 Task: Look for space in Santa María de Jesús, Guatemala from 6th September, 2023 to 12th September, 2023 for 4 adults in price range Rs.10000 to Rs.14000. Place can be private room with 4 bedrooms having 4 beds and 4 bathrooms. Property type can be house, flat, guest house. Amenities needed are: wifi, TV, free parkinig on premises, gym, breakfast. Booking option can be shelf check-in. Required host language is English.
Action: Mouse pressed left at (500, 132)
Screenshot: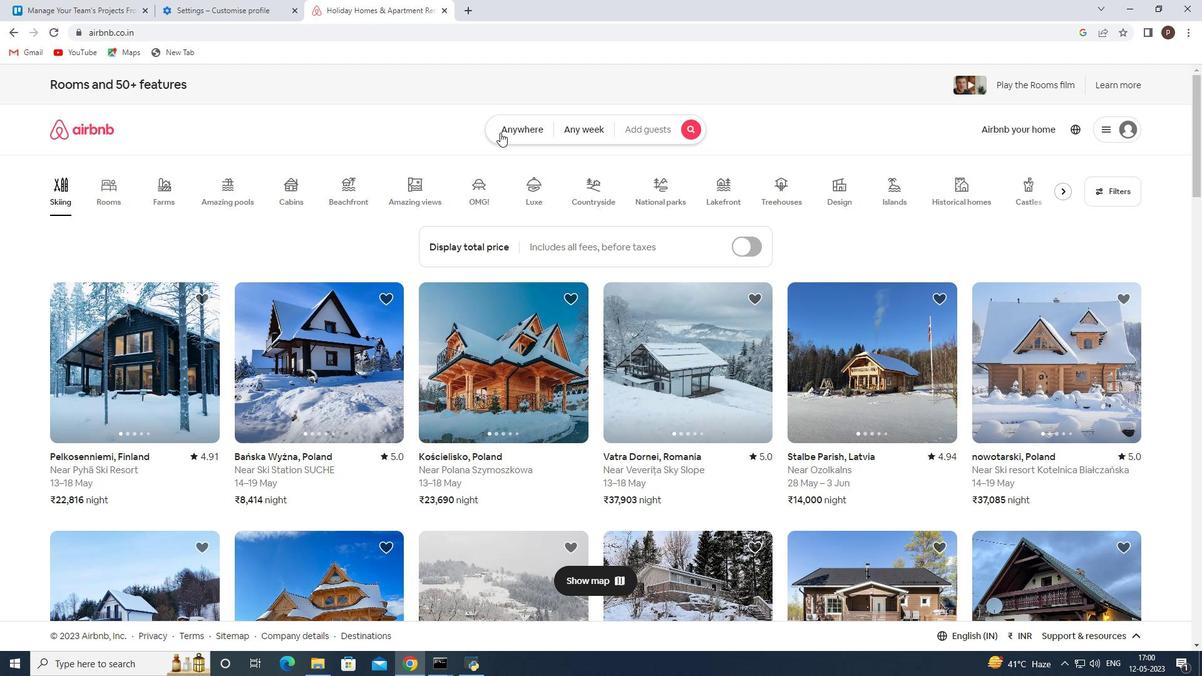 
Action: Mouse moved to (390, 181)
Screenshot: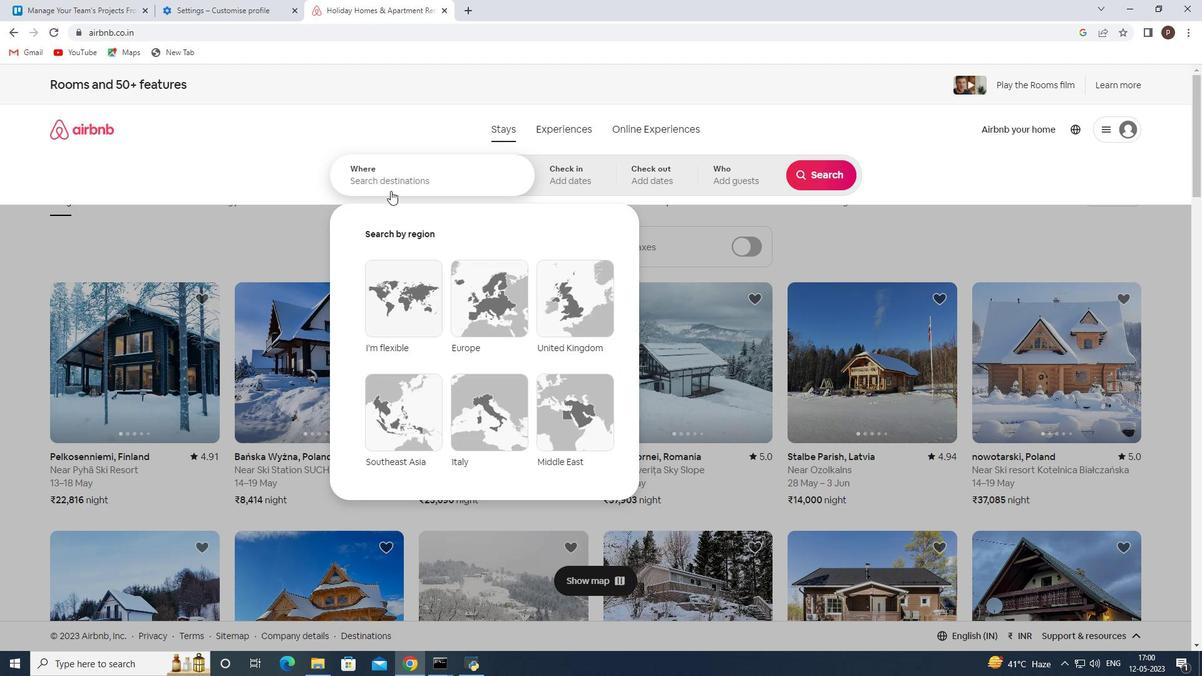 
Action: Mouse pressed left at (390, 181)
Screenshot: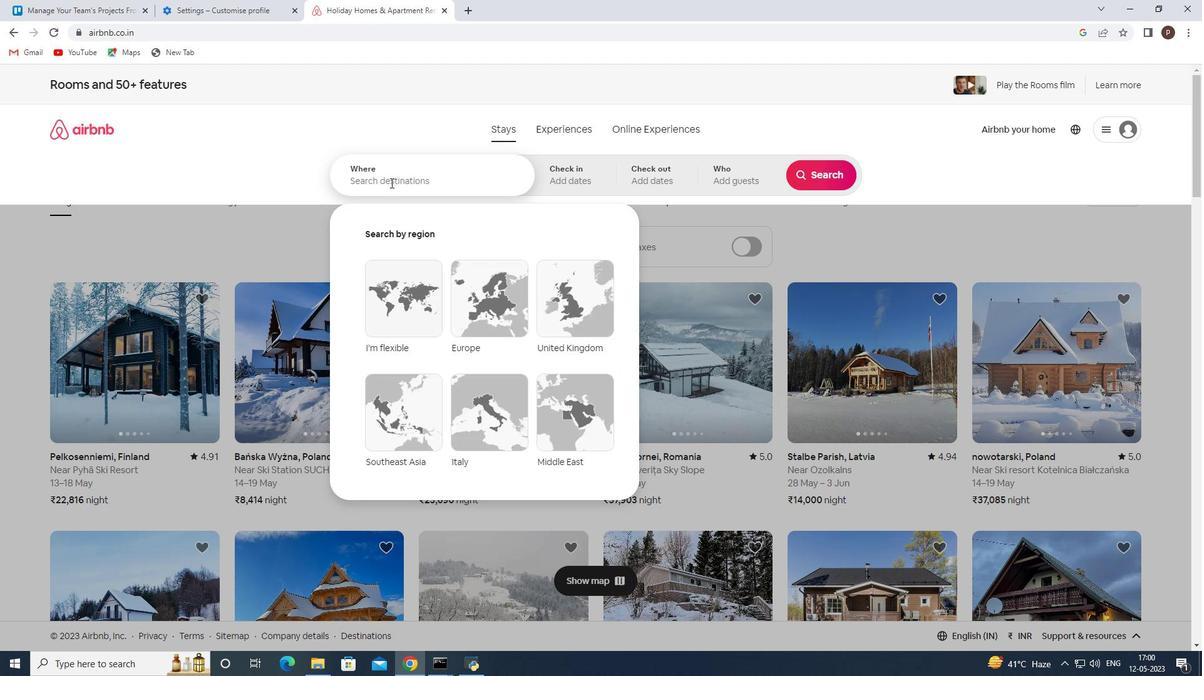 
Action: Key pressed <Key.caps_lock>S<Key.caps_lock>anta<Key.space><Key.caps_lock>M<Key.caps_lock>aria<Key.space>de<Key.space><Key.caps_lock>J<Key.caps_lock>esus
Screenshot: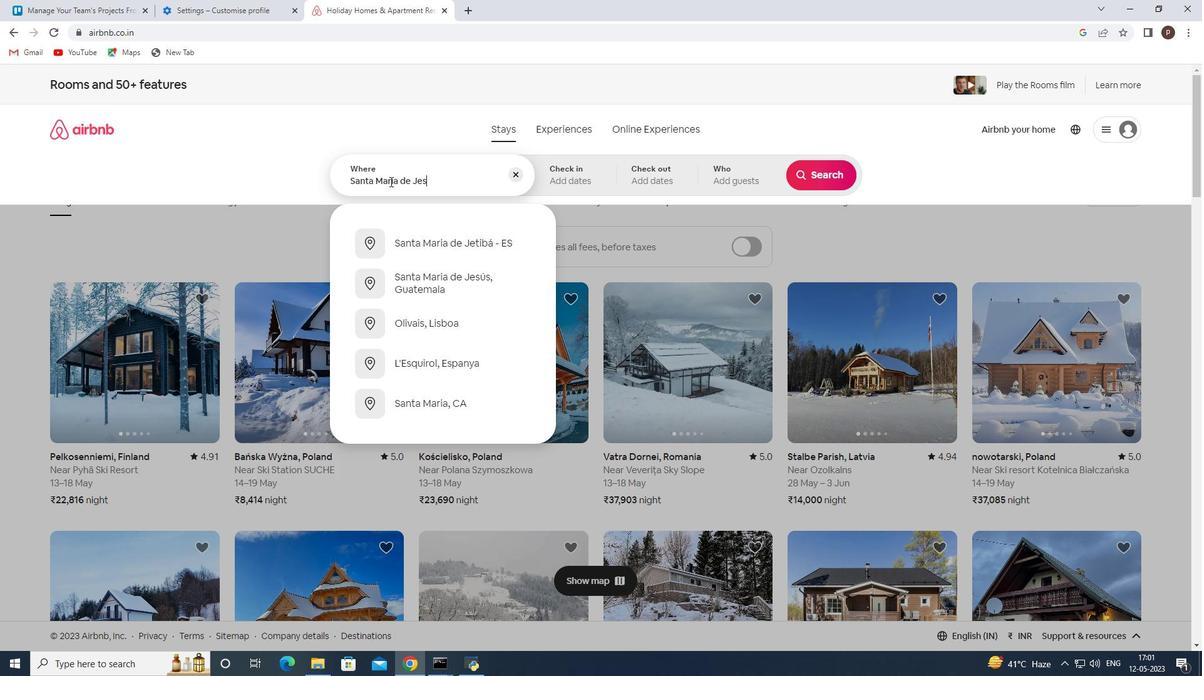 
Action: Mouse moved to (428, 232)
Screenshot: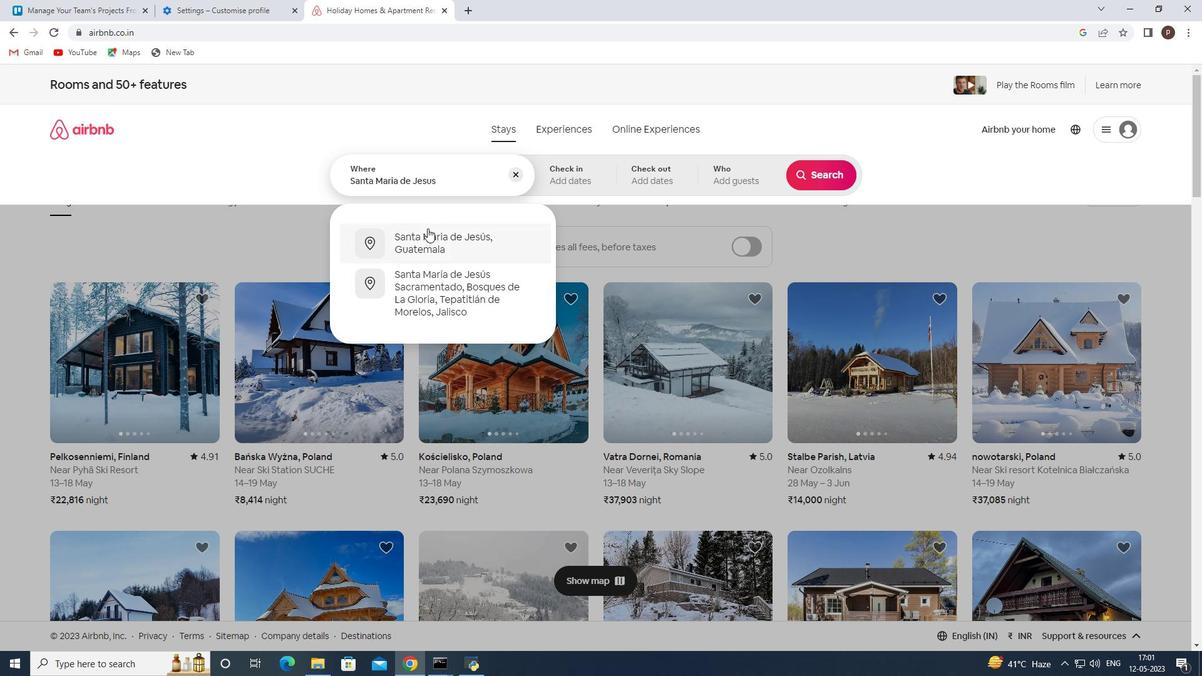 
Action: Mouse pressed left at (428, 232)
Screenshot: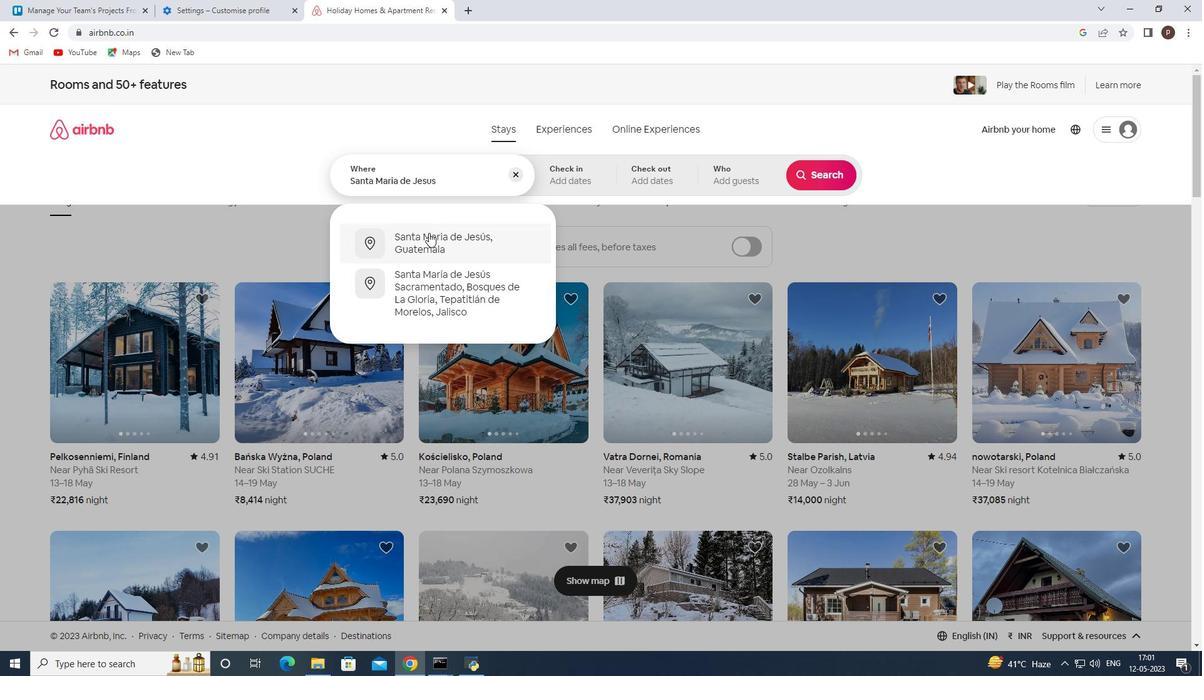 
Action: Mouse moved to (818, 272)
Screenshot: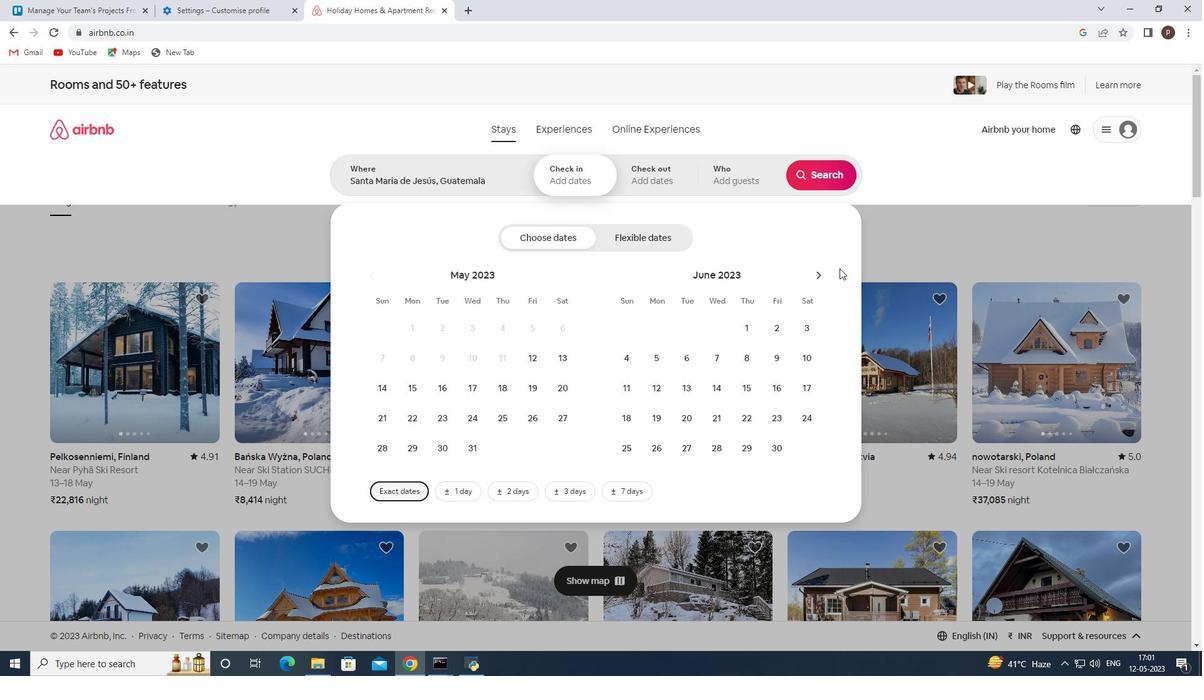 
Action: Mouse pressed left at (818, 272)
Screenshot: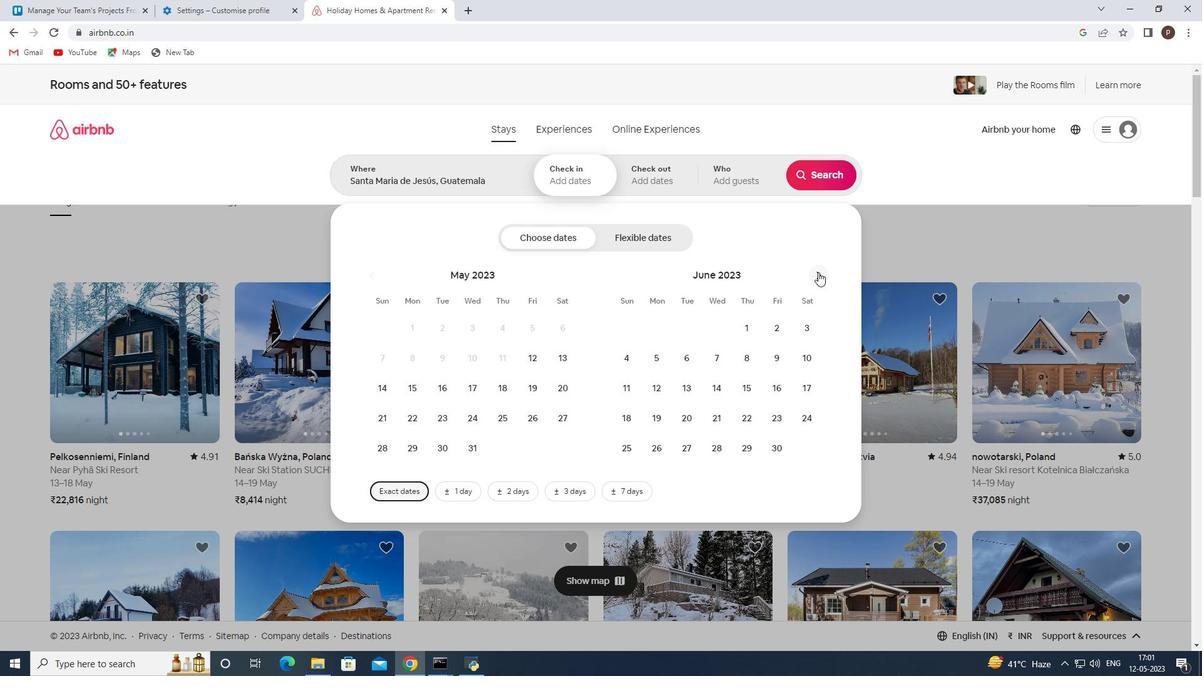 
Action: Mouse pressed left at (818, 272)
Screenshot: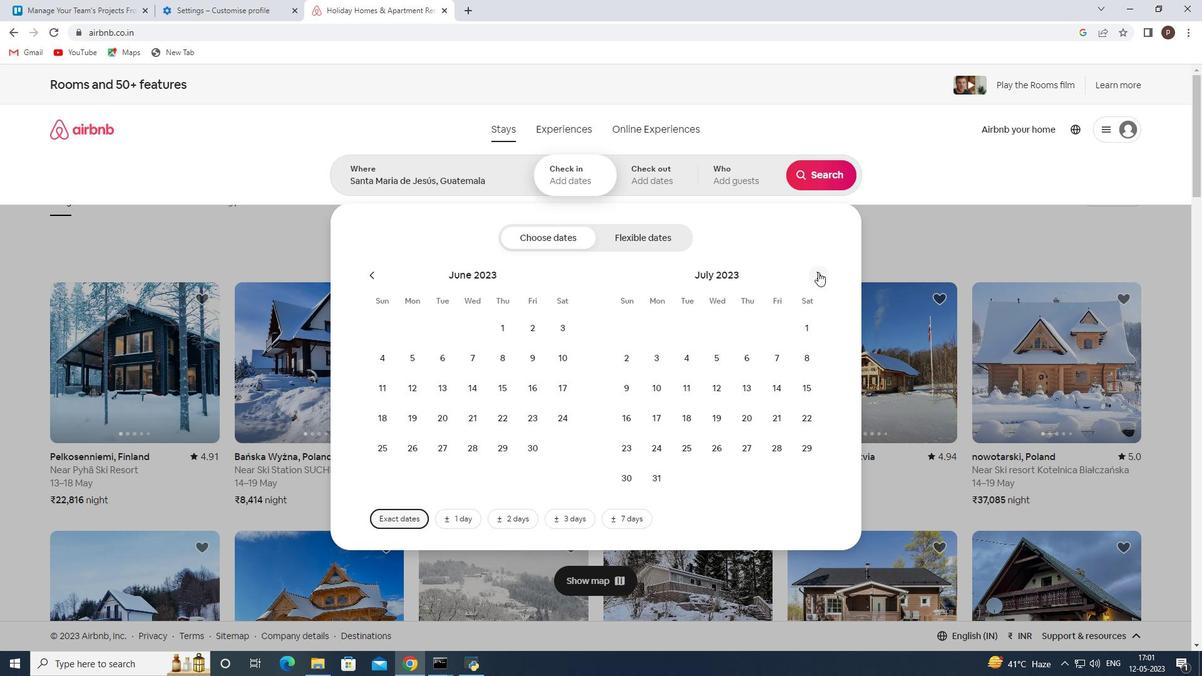 
Action: Mouse pressed left at (818, 272)
Screenshot: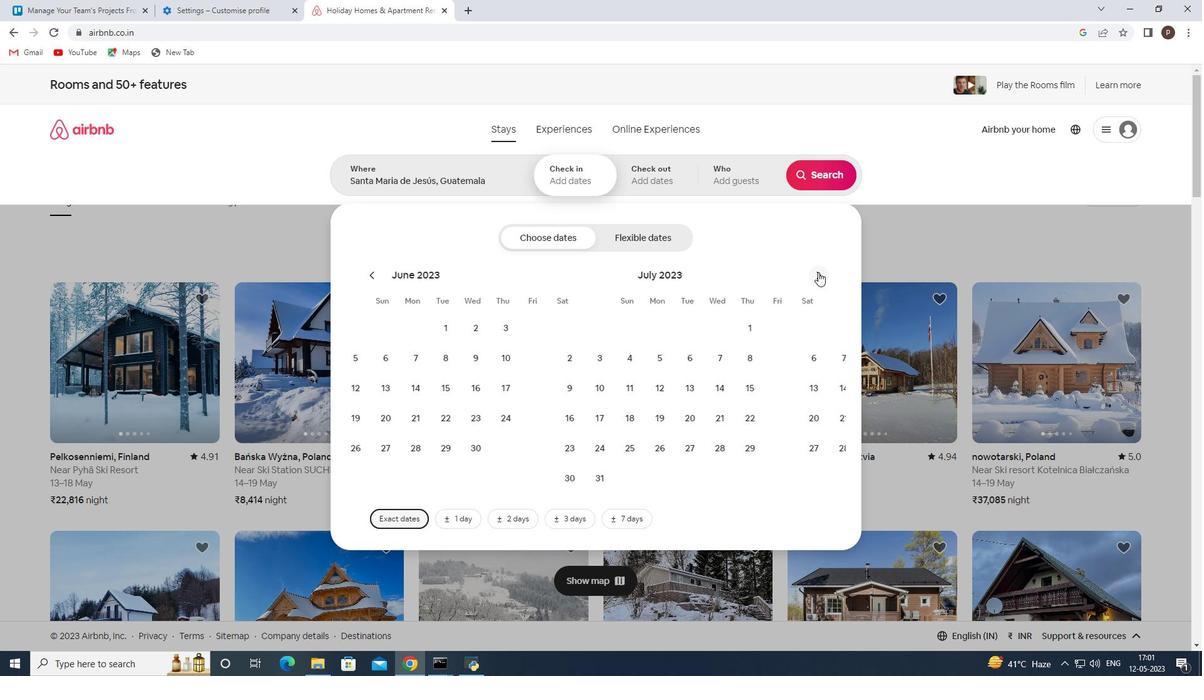 
Action: Mouse moved to (717, 355)
Screenshot: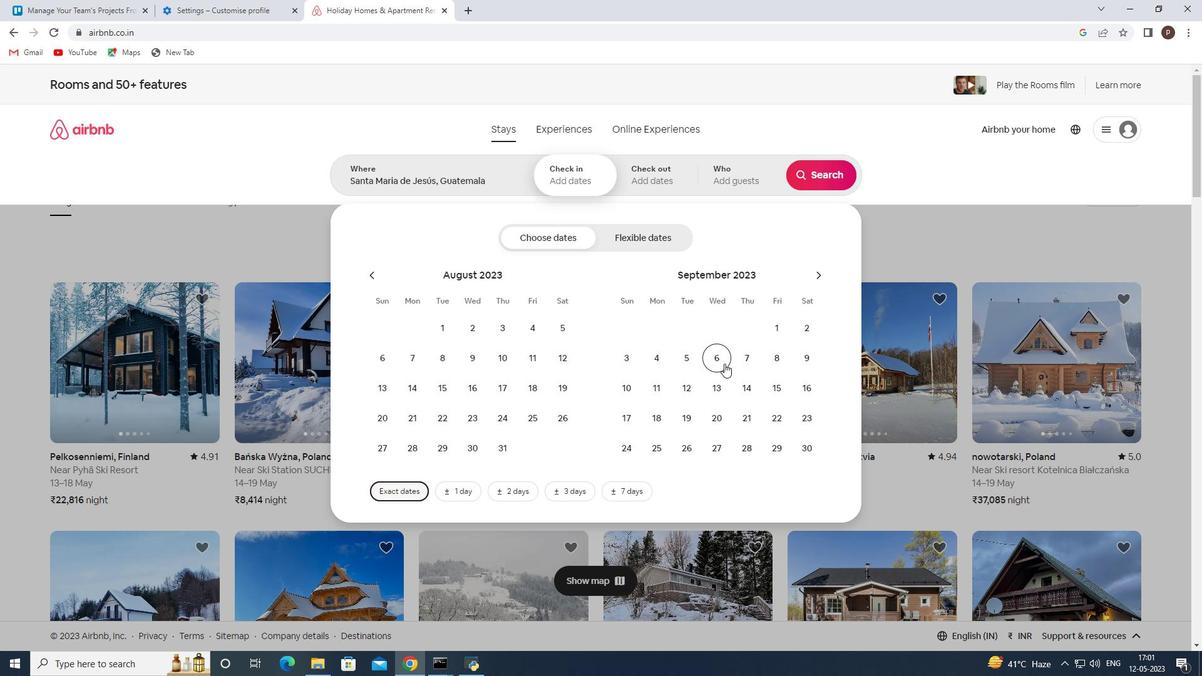 
Action: Mouse pressed left at (717, 355)
Screenshot: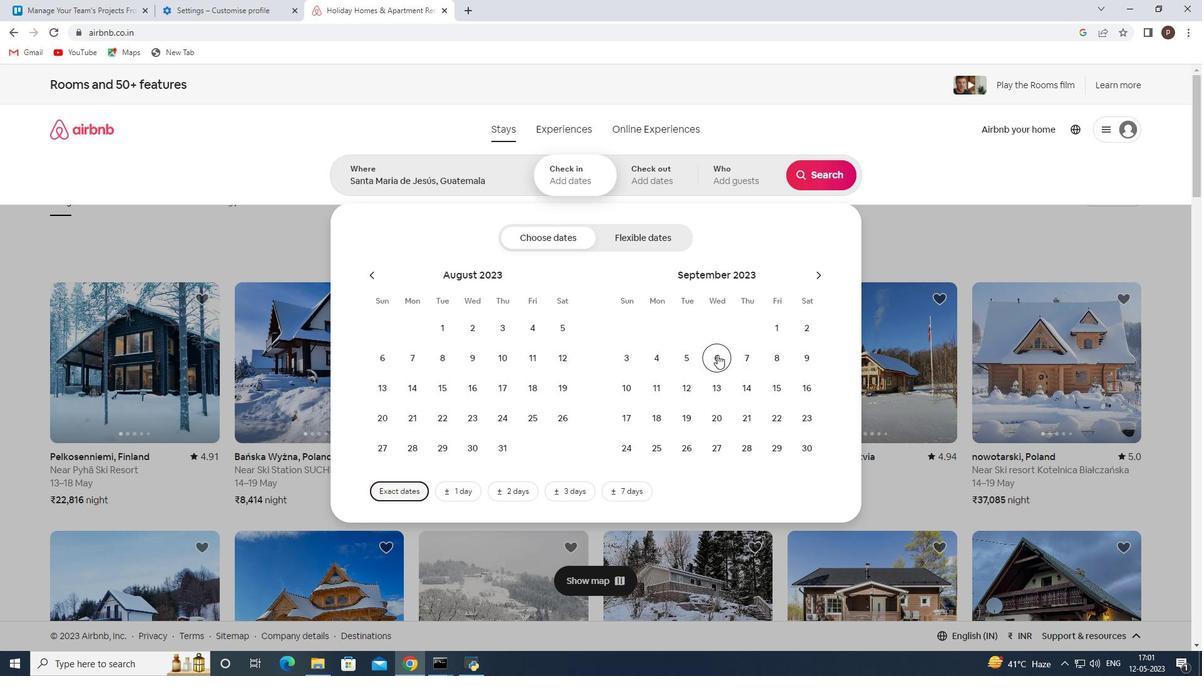 
Action: Mouse moved to (684, 385)
Screenshot: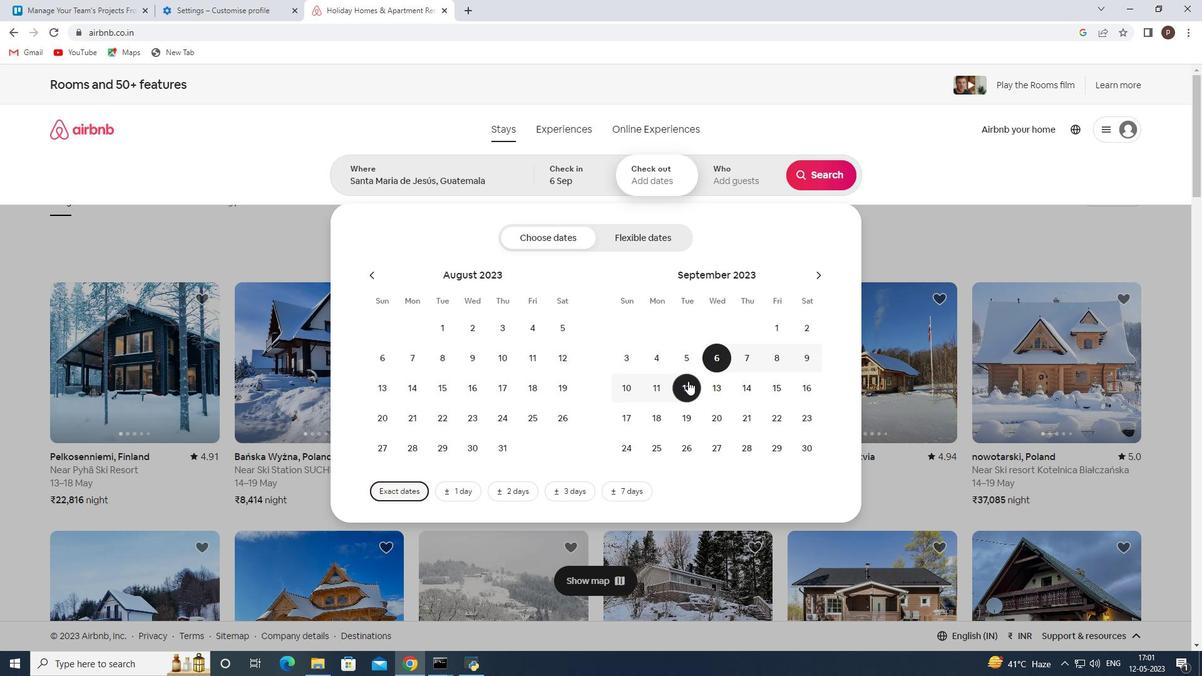 
Action: Mouse pressed left at (684, 385)
Screenshot: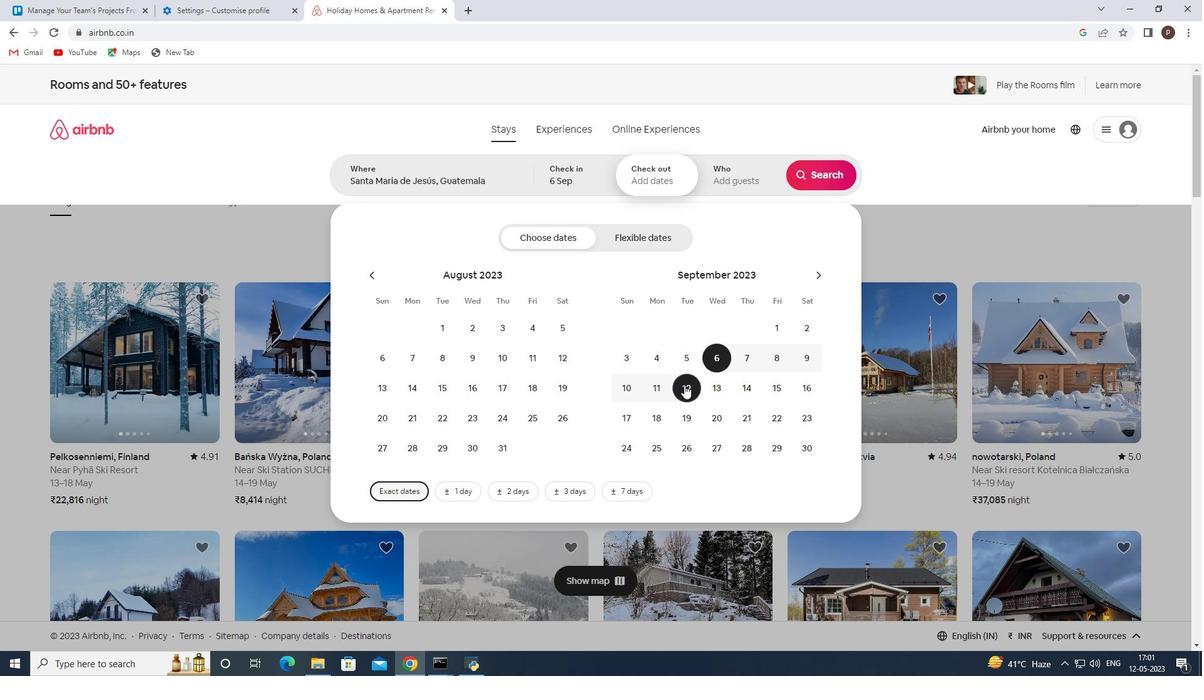 
Action: Mouse moved to (728, 170)
Screenshot: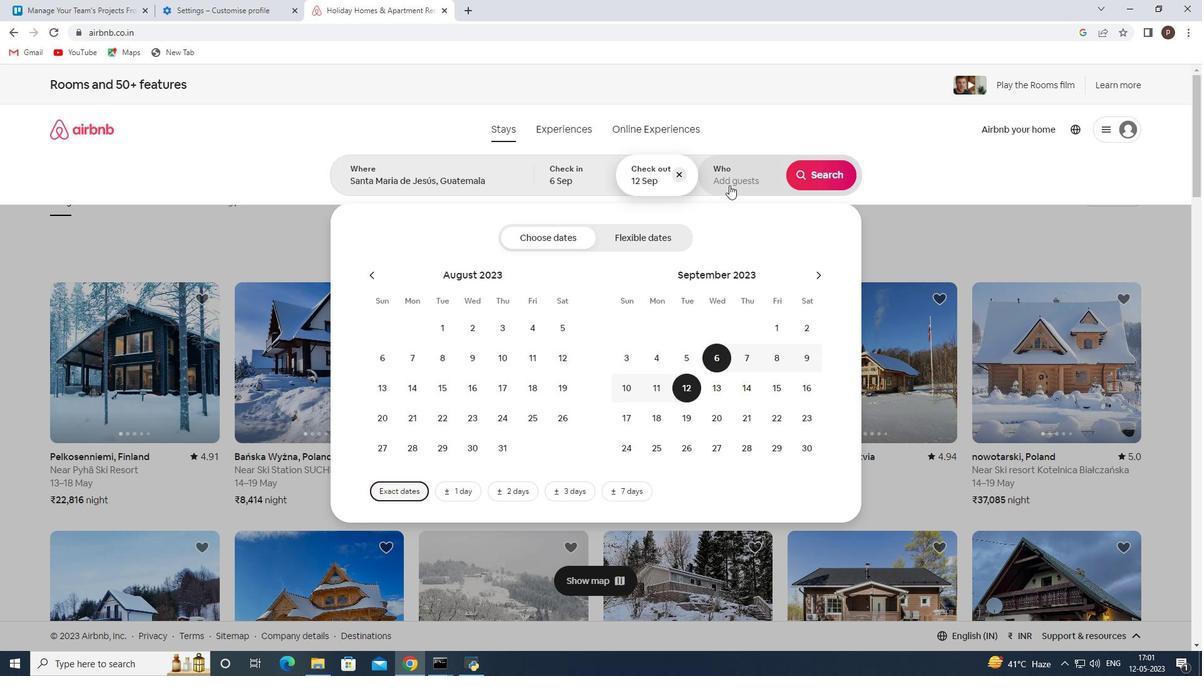 
Action: Mouse pressed left at (728, 170)
Screenshot: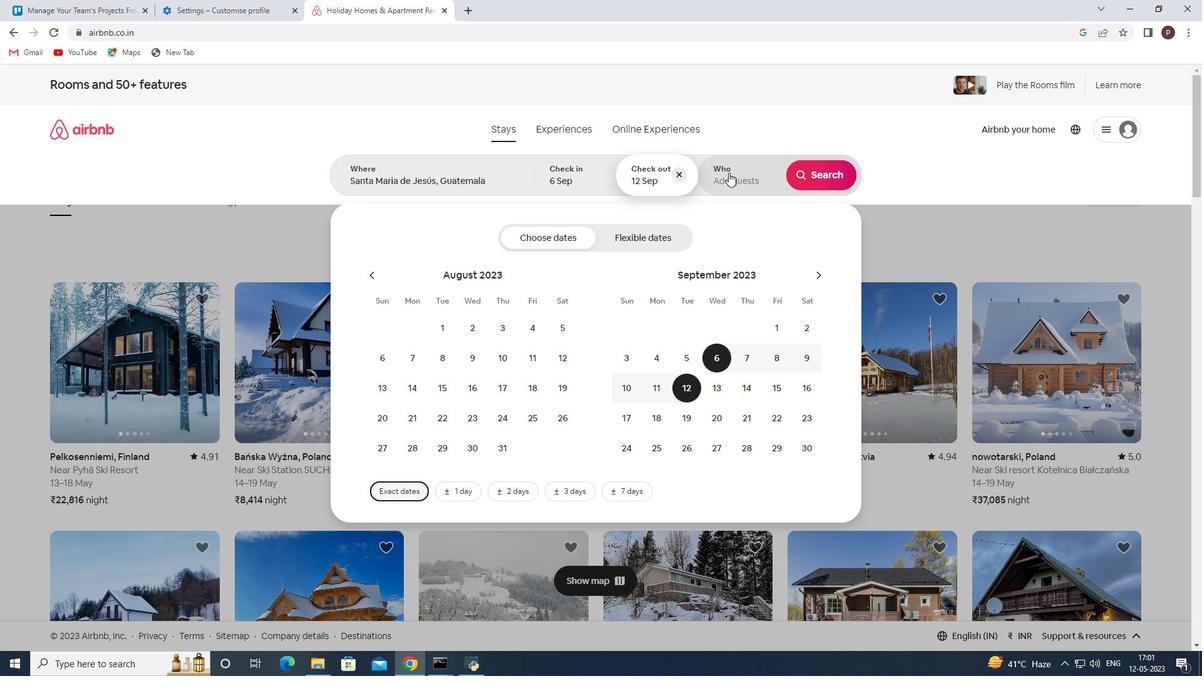 
Action: Mouse moved to (826, 248)
Screenshot: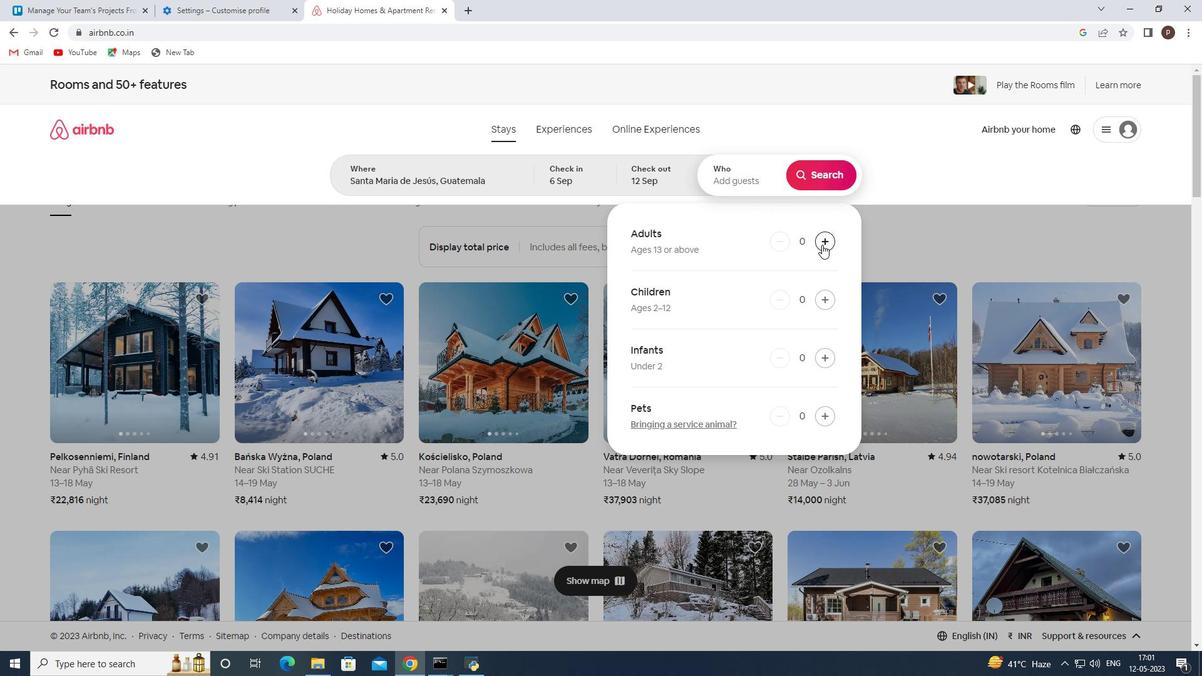 
Action: Mouse pressed left at (826, 248)
Screenshot: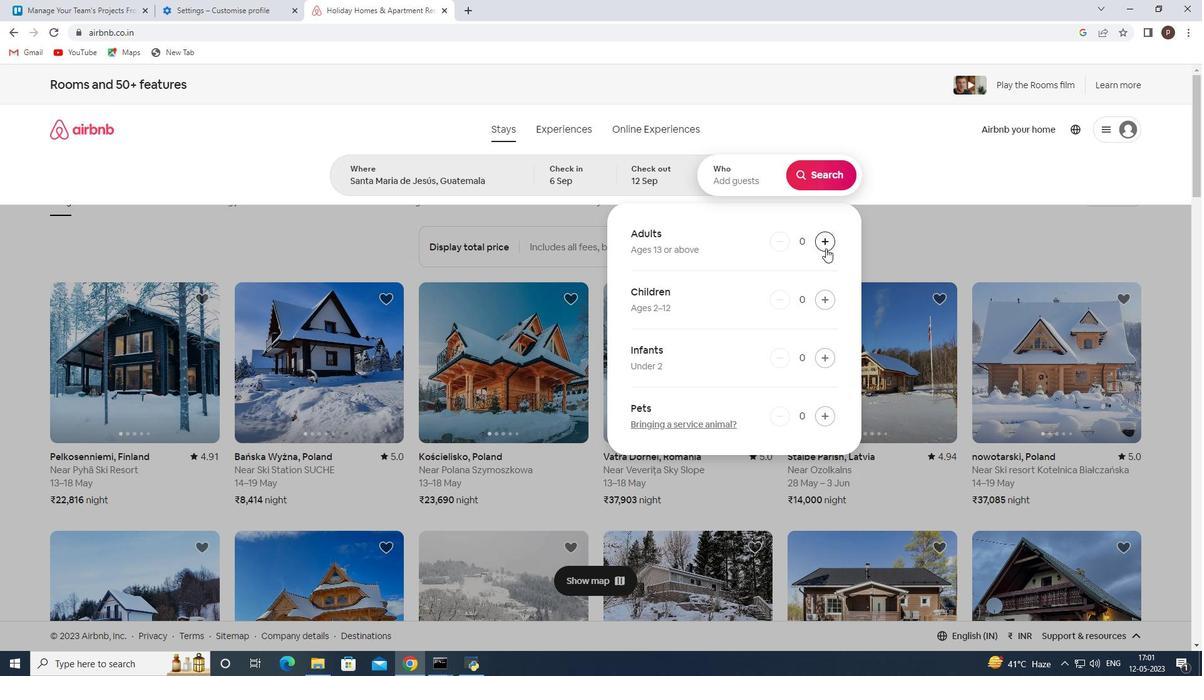
Action: Mouse pressed left at (826, 248)
Screenshot: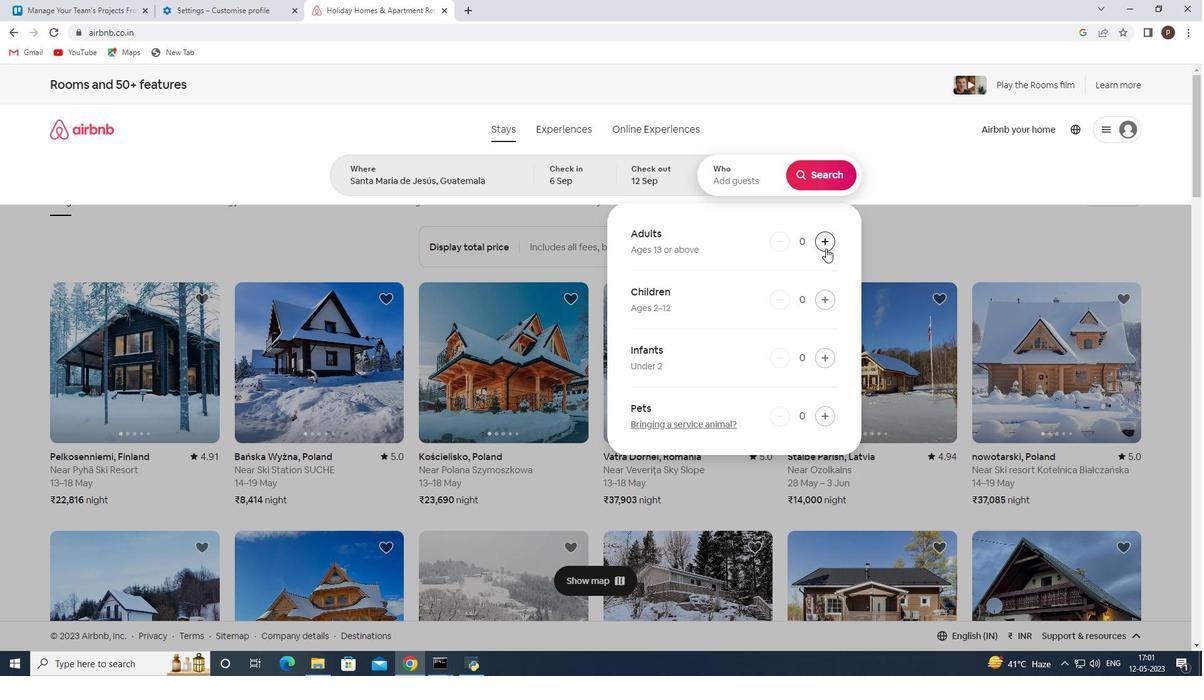 
Action: Mouse pressed left at (826, 248)
Screenshot: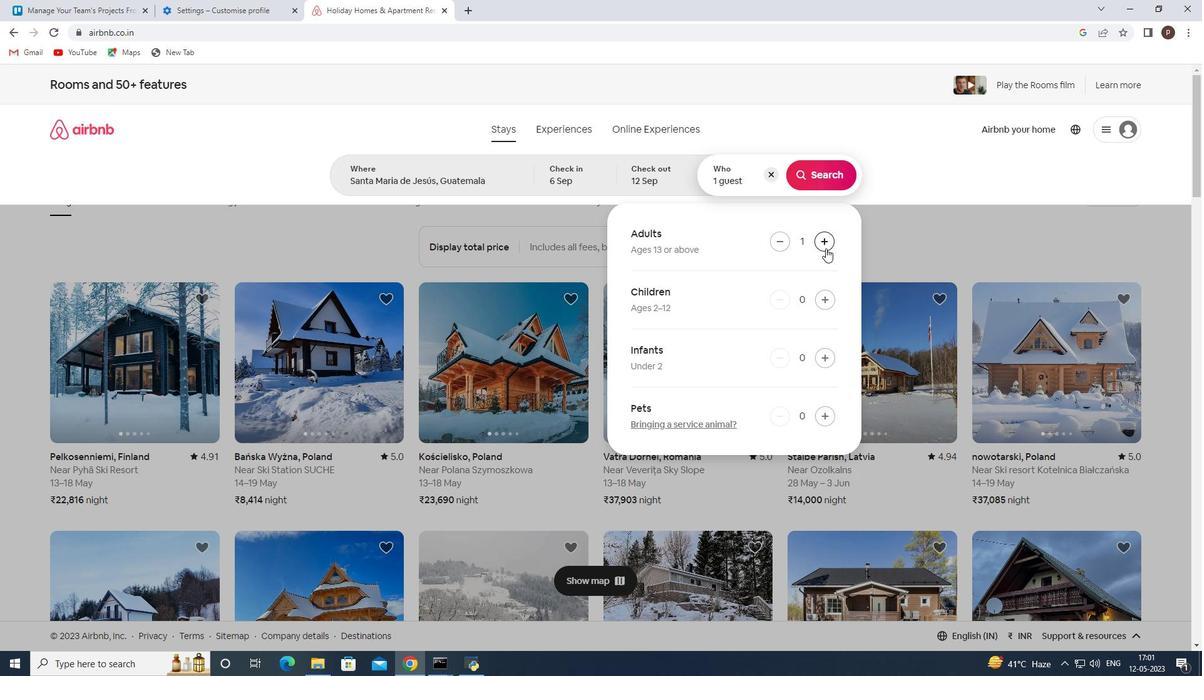 
Action: Mouse pressed left at (826, 248)
Screenshot: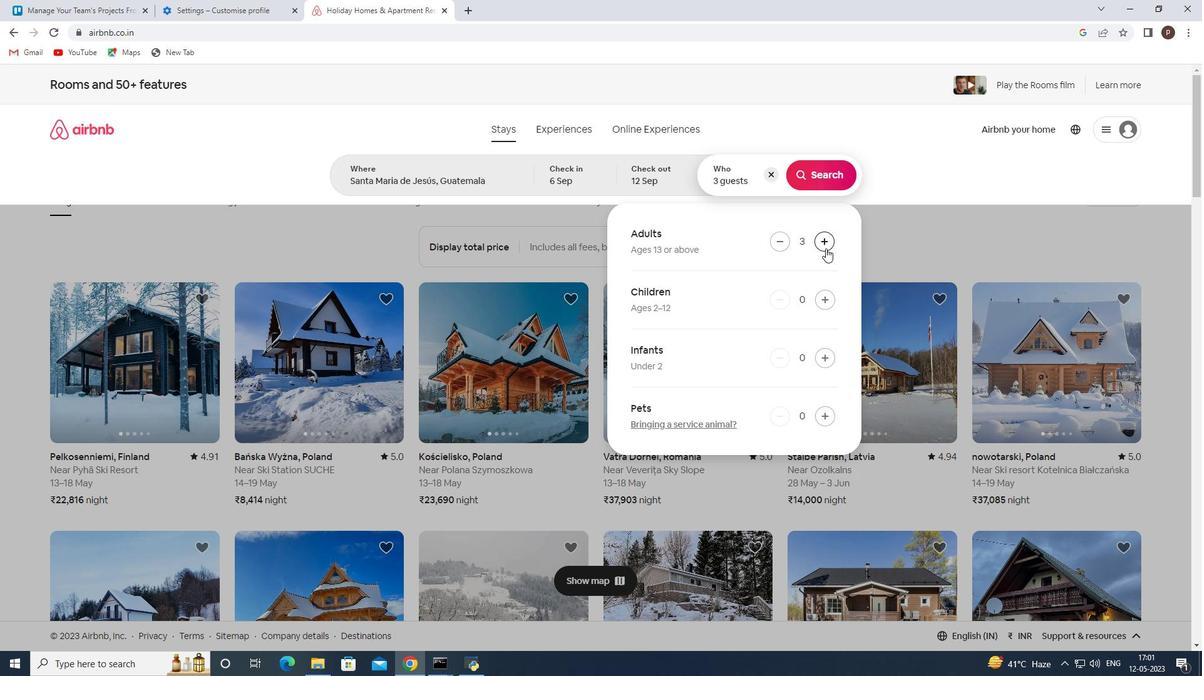 
Action: Mouse moved to (827, 172)
Screenshot: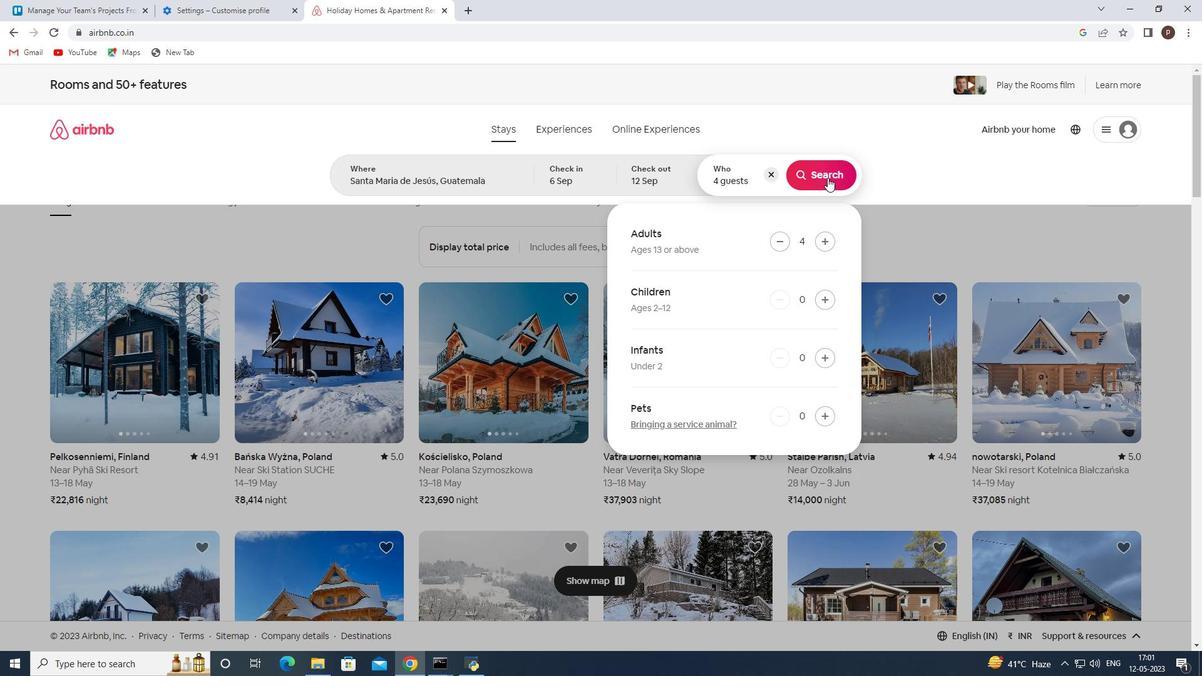 
Action: Mouse pressed left at (827, 172)
Screenshot: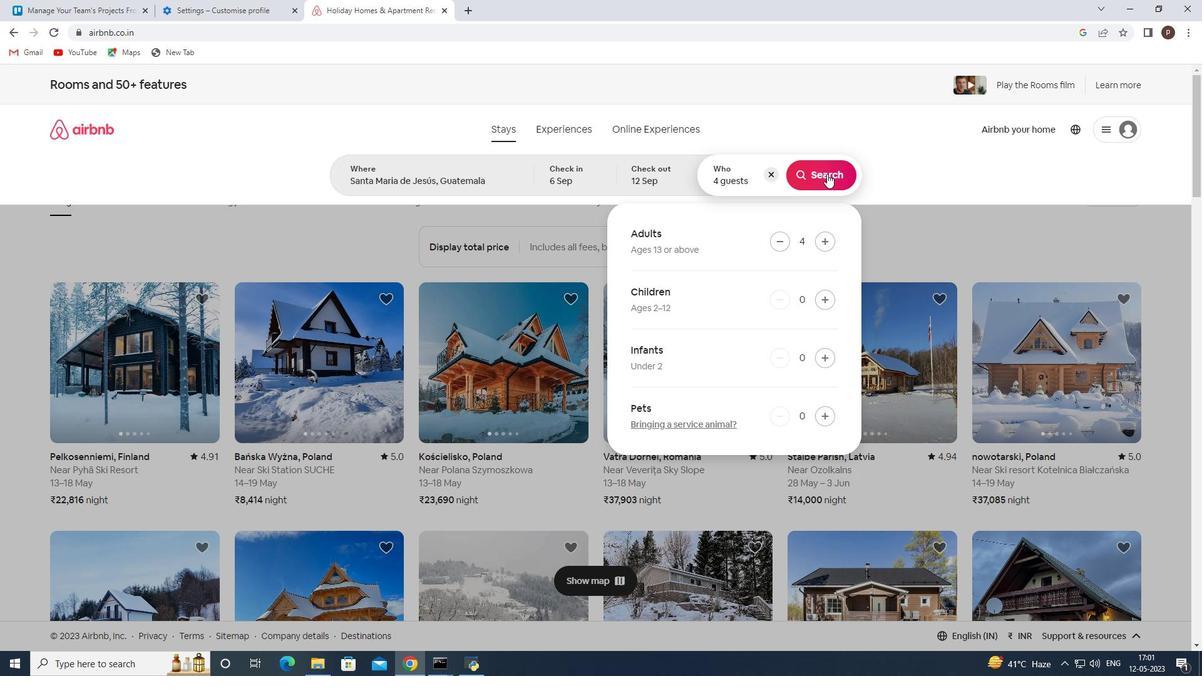
Action: Mouse moved to (1127, 136)
Screenshot: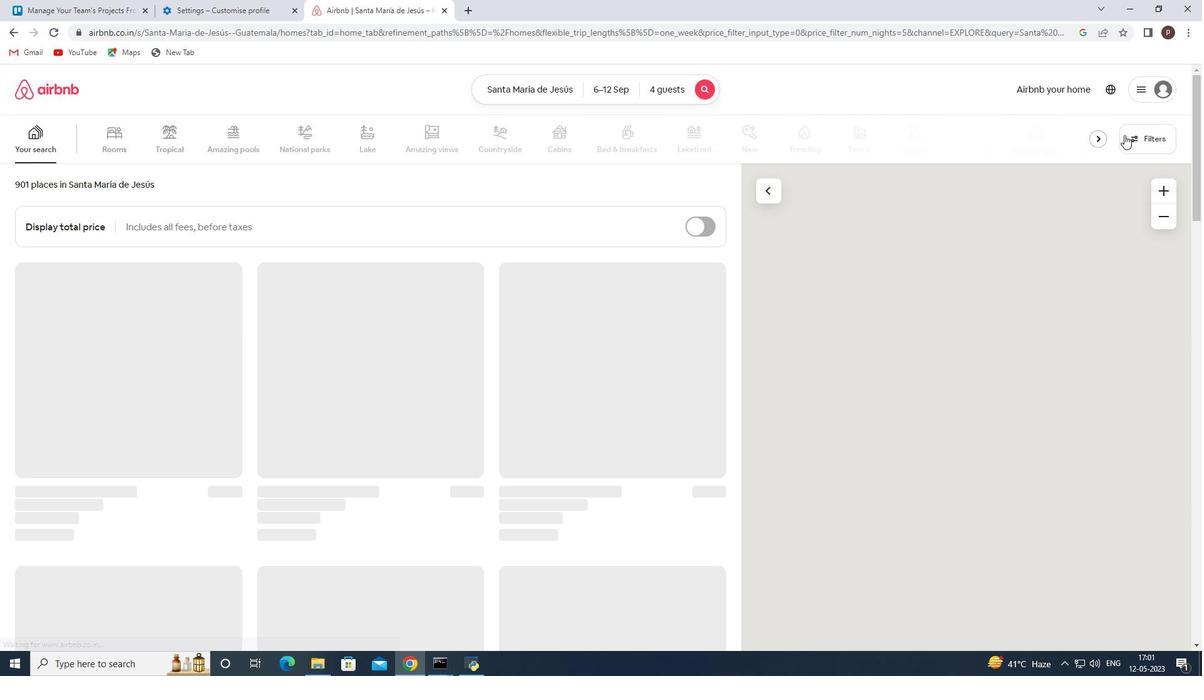 
Action: Mouse pressed left at (1127, 136)
Screenshot: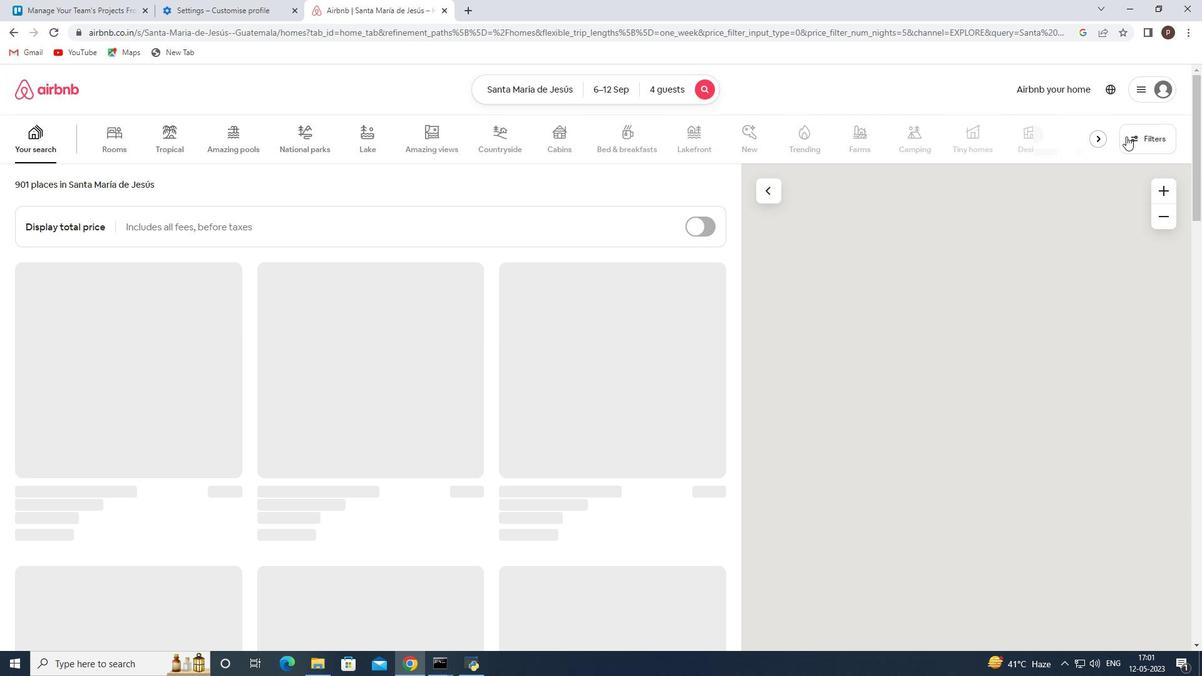
Action: Mouse moved to (405, 440)
Screenshot: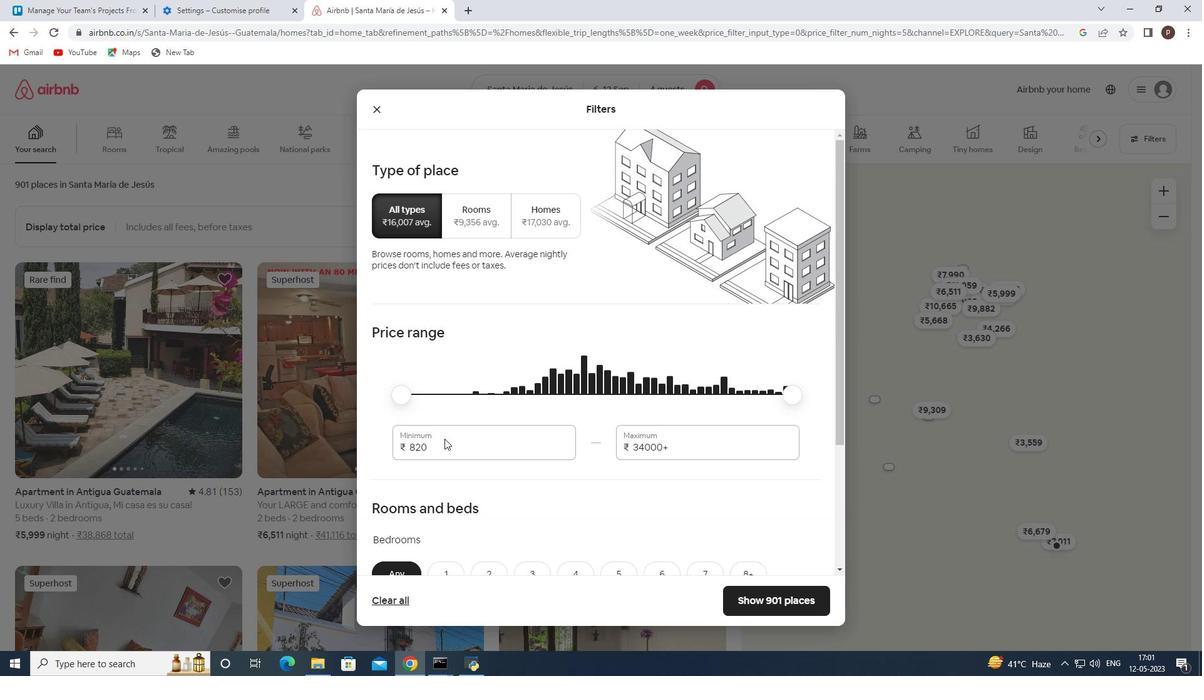 
Action: Mouse pressed left at (405, 440)
Screenshot: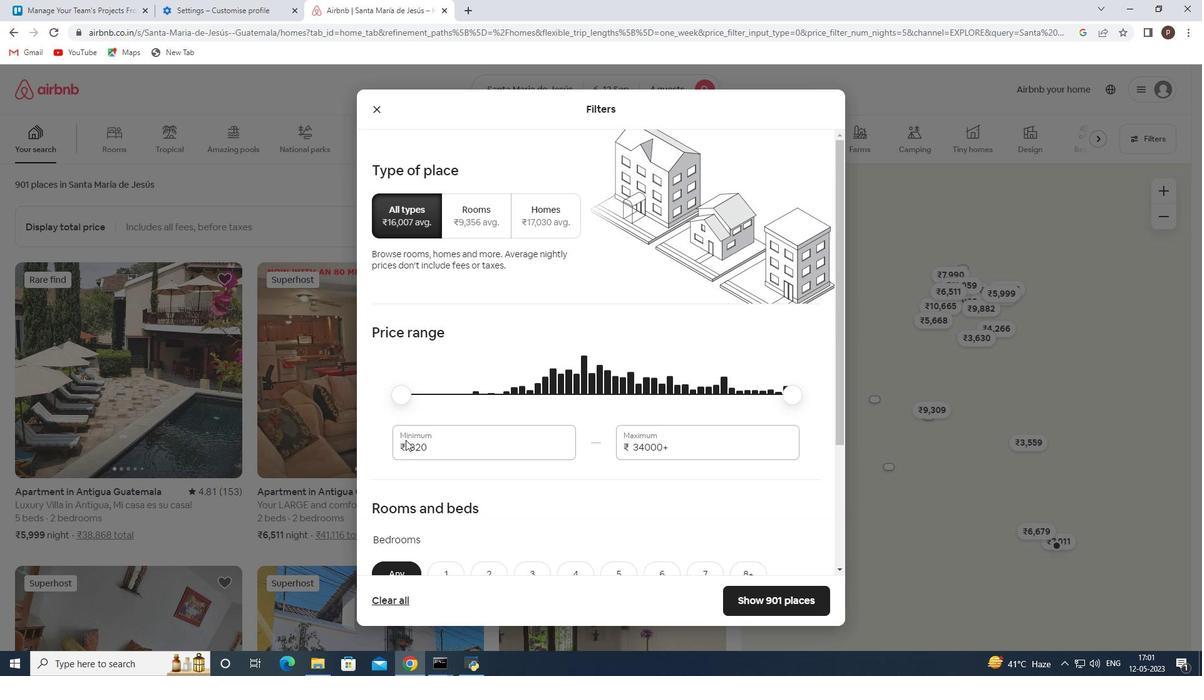 
Action: Mouse moved to (410, 445)
Screenshot: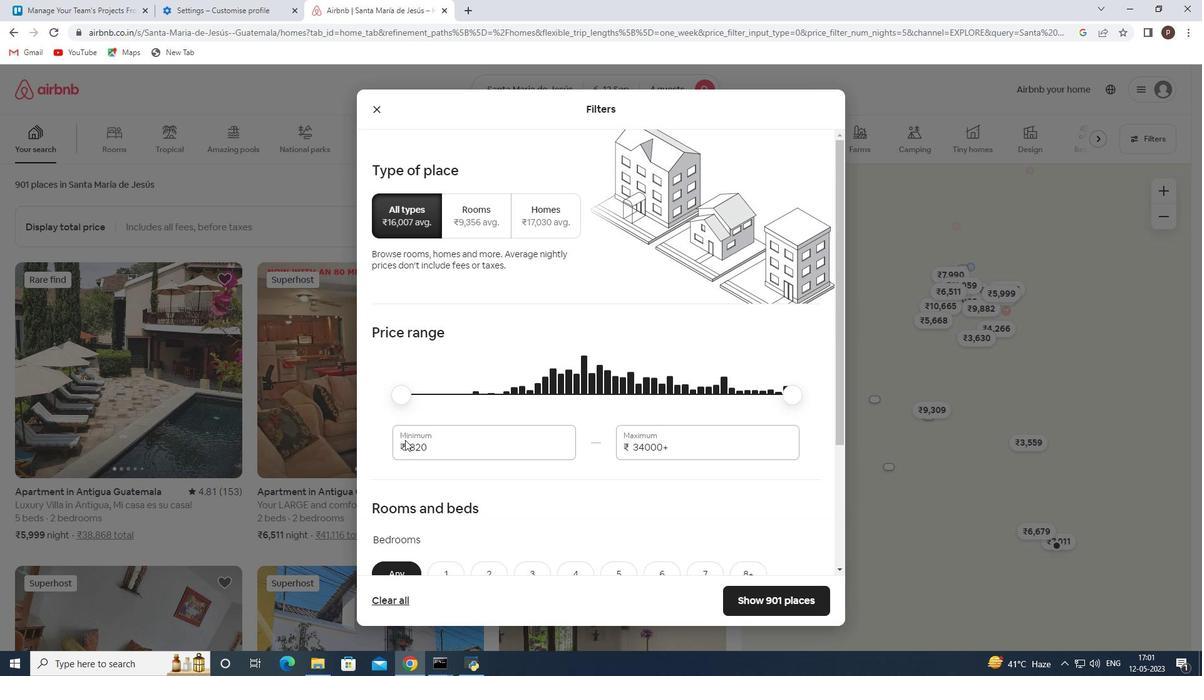 
Action: Mouse pressed left at (410, 445)
Screenshot: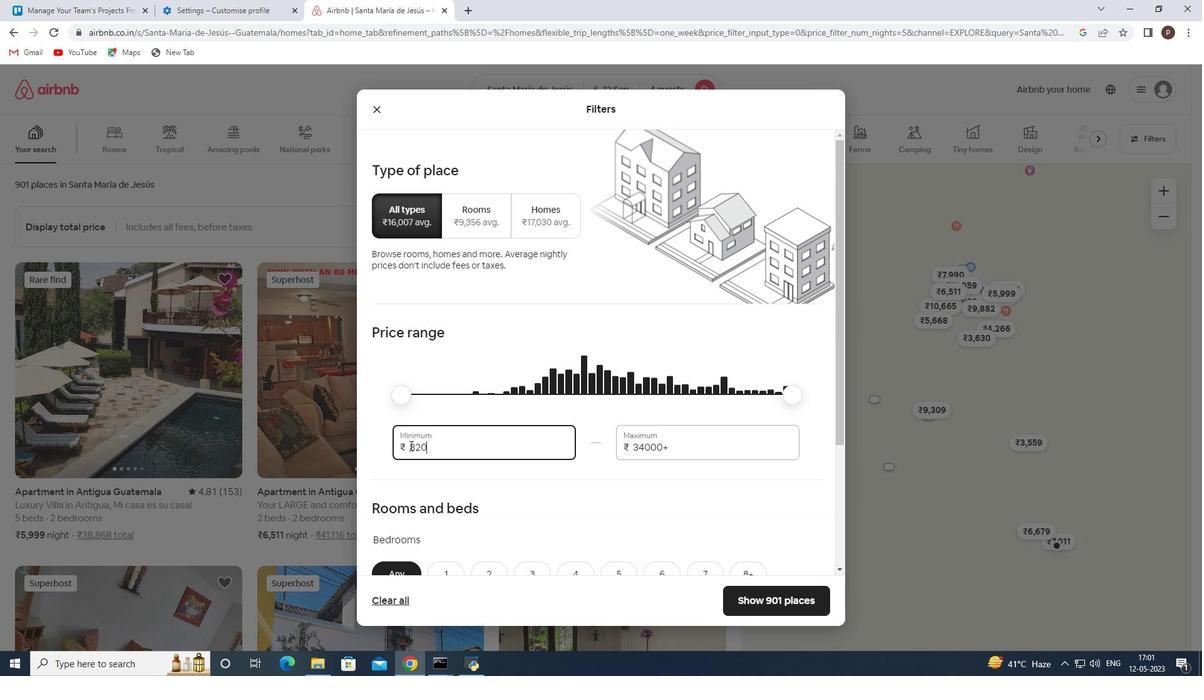 
Action: Mouse pressed left at (410, 445)
Screenshot: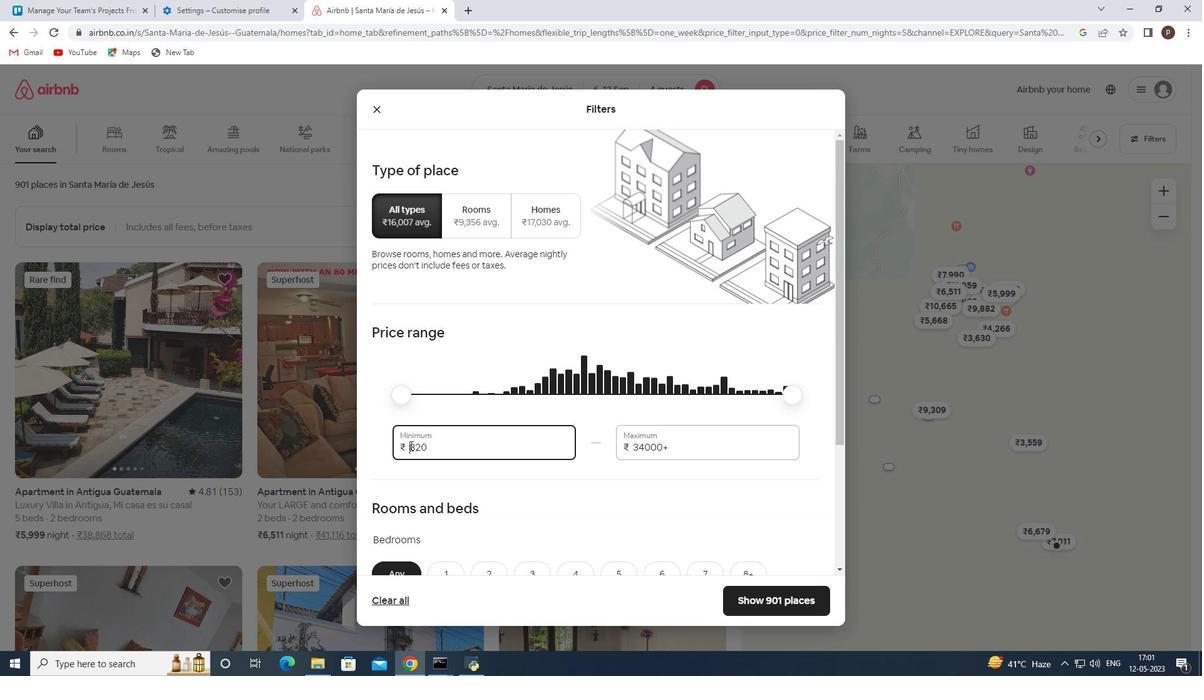 
Action: Key pressed 10000<Key.tab>14000
Screenshot: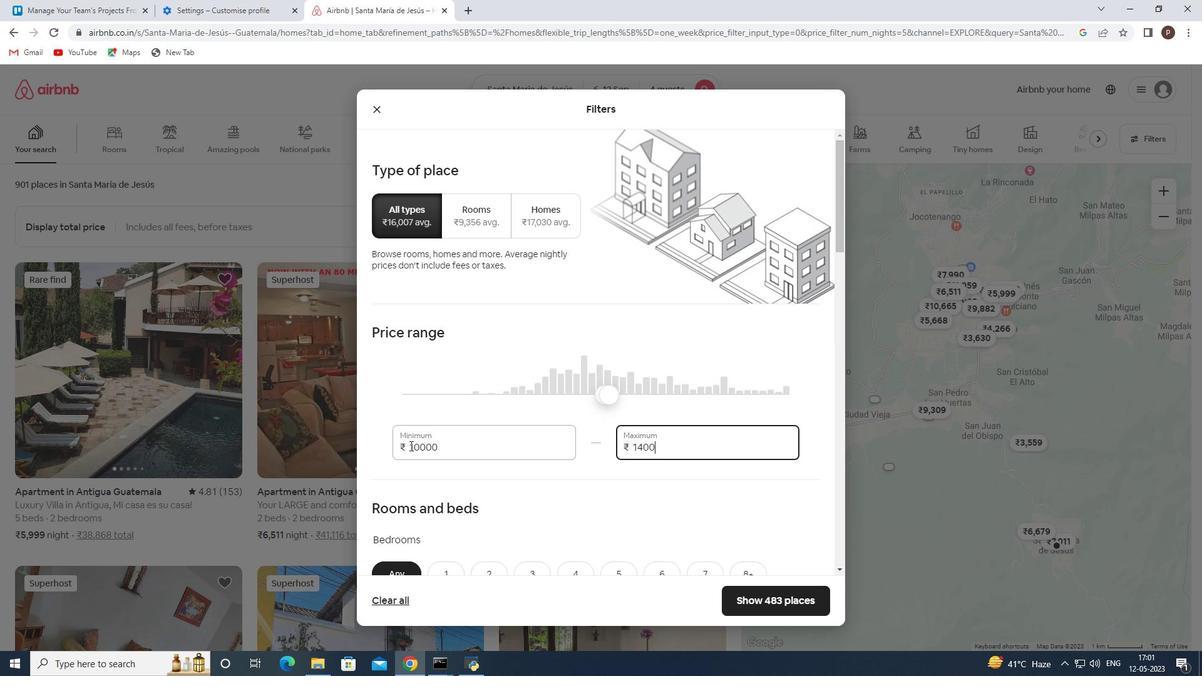 
Action: Mouse moved to (462, 501)
Screenshot: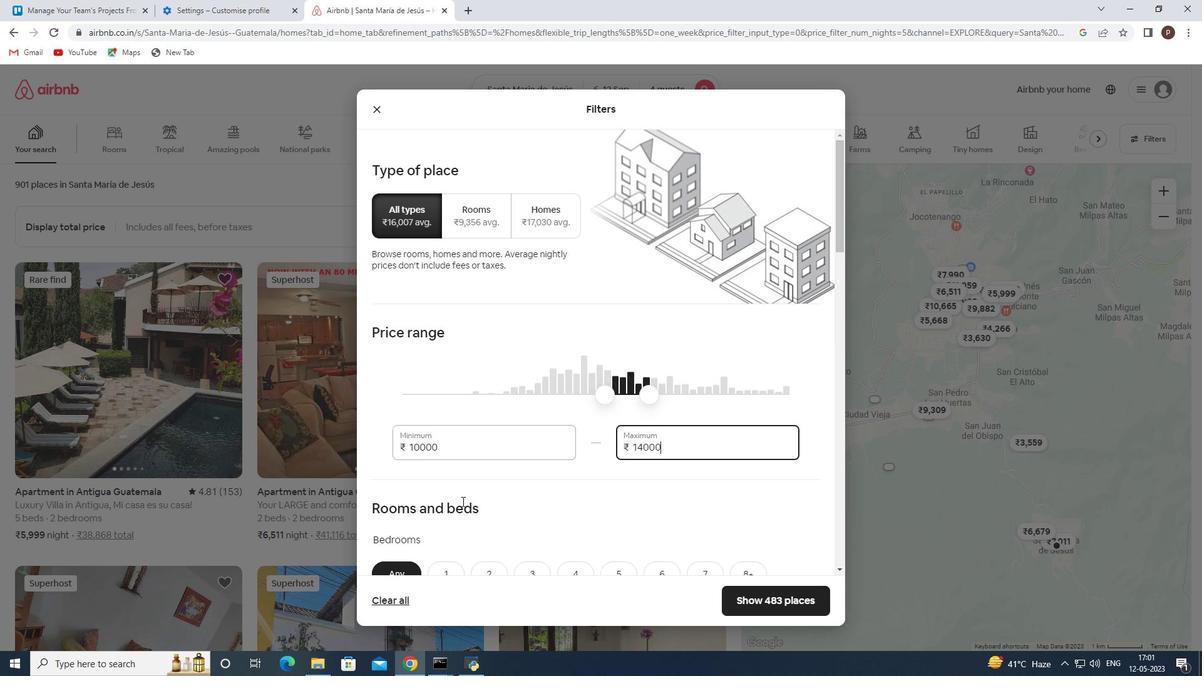 
Action: Mouse scrolled (462, 500) with delta (0, 0)
Screenshot: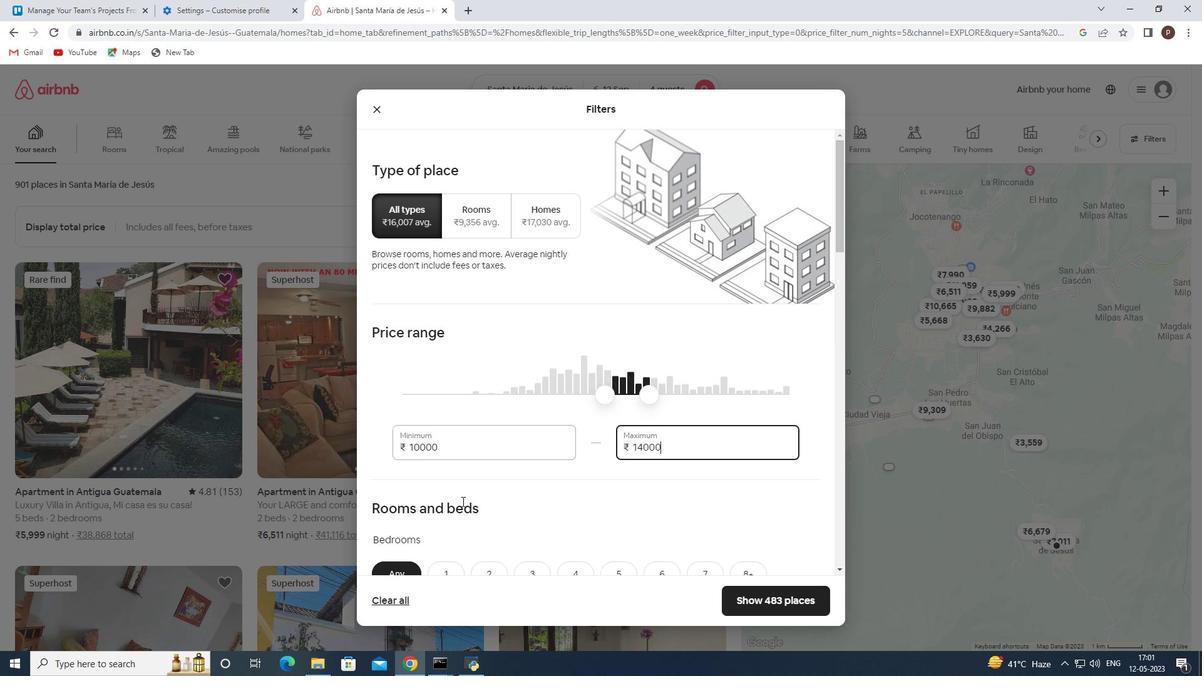
Action: Mouse moved to (473, 473)
Screenshot: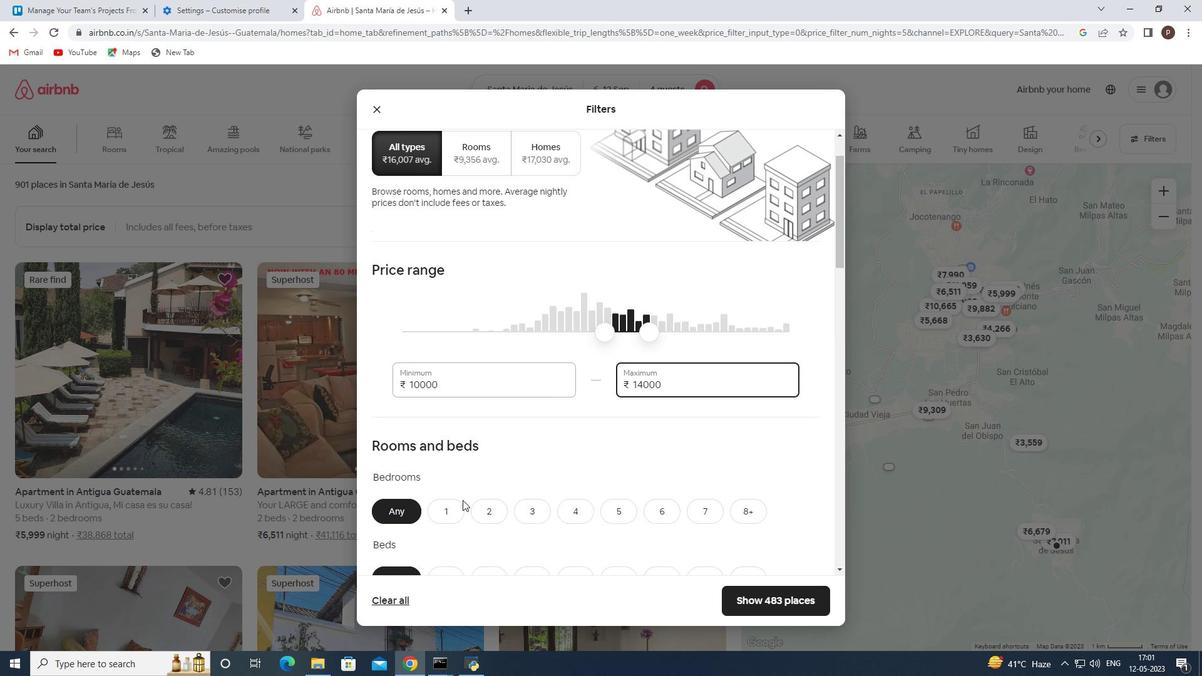 
Action: Mouse scrolled (473, 472) with delta (0, 0)
Screenshot: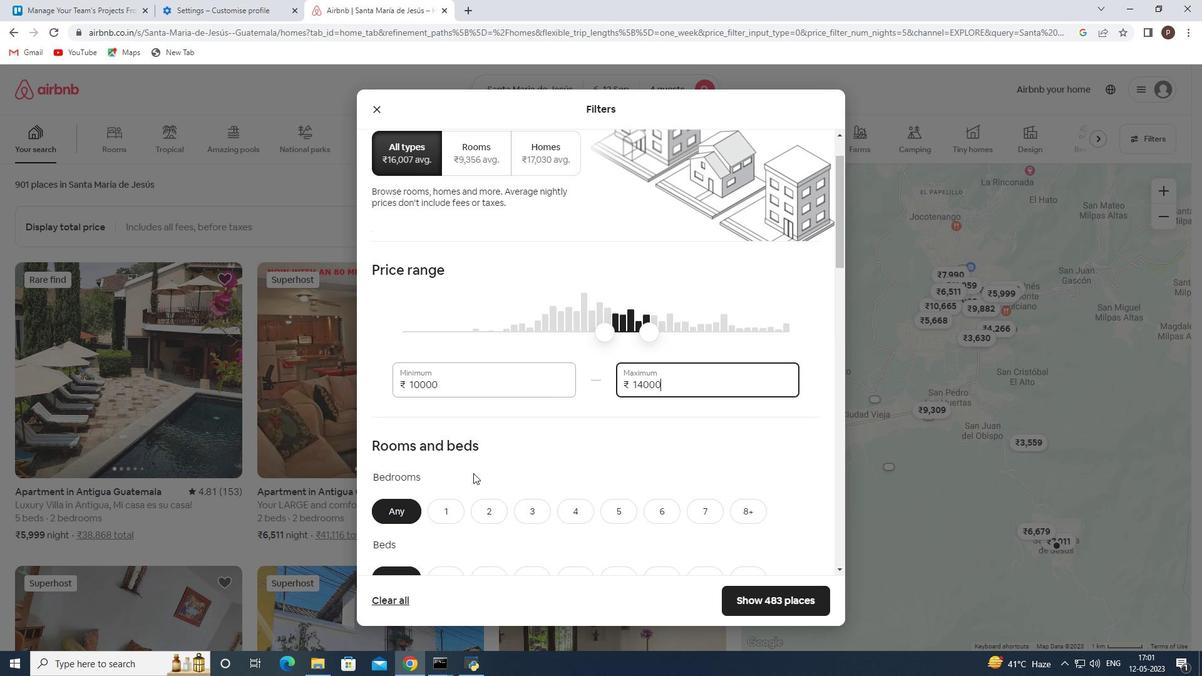 
Action: Mouse moved to (498, 453)
Screenshot: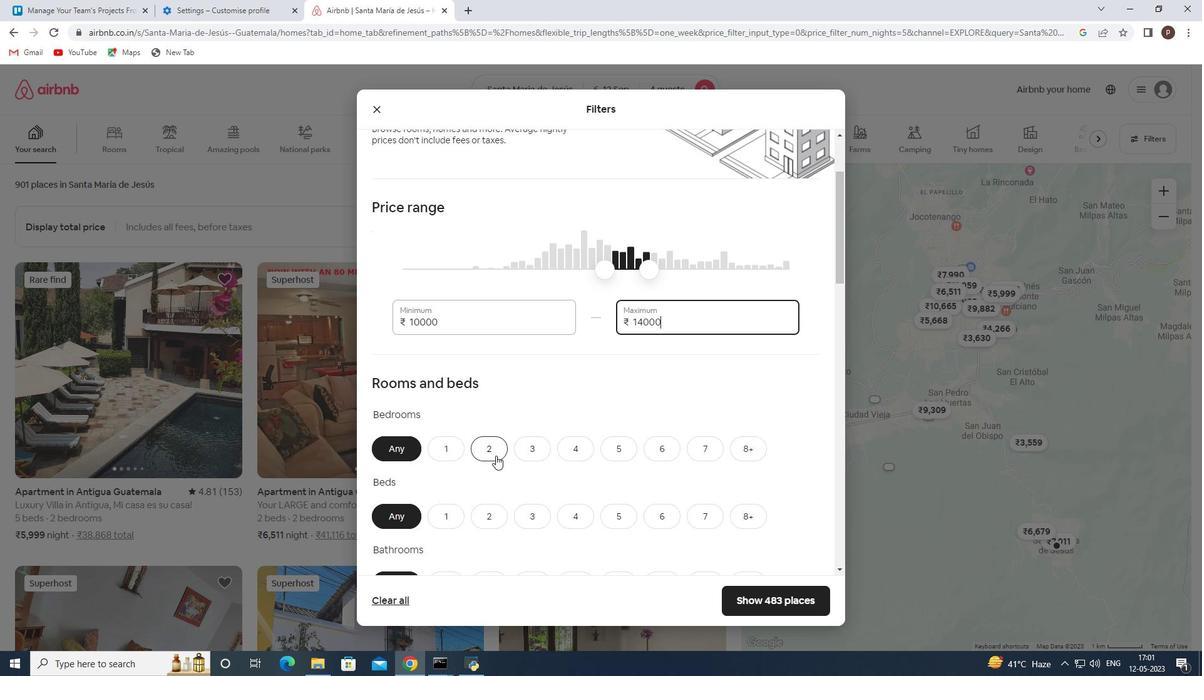 
Action: Mouse scrolled (498, 452) with delta (0, 0)
Screenshot: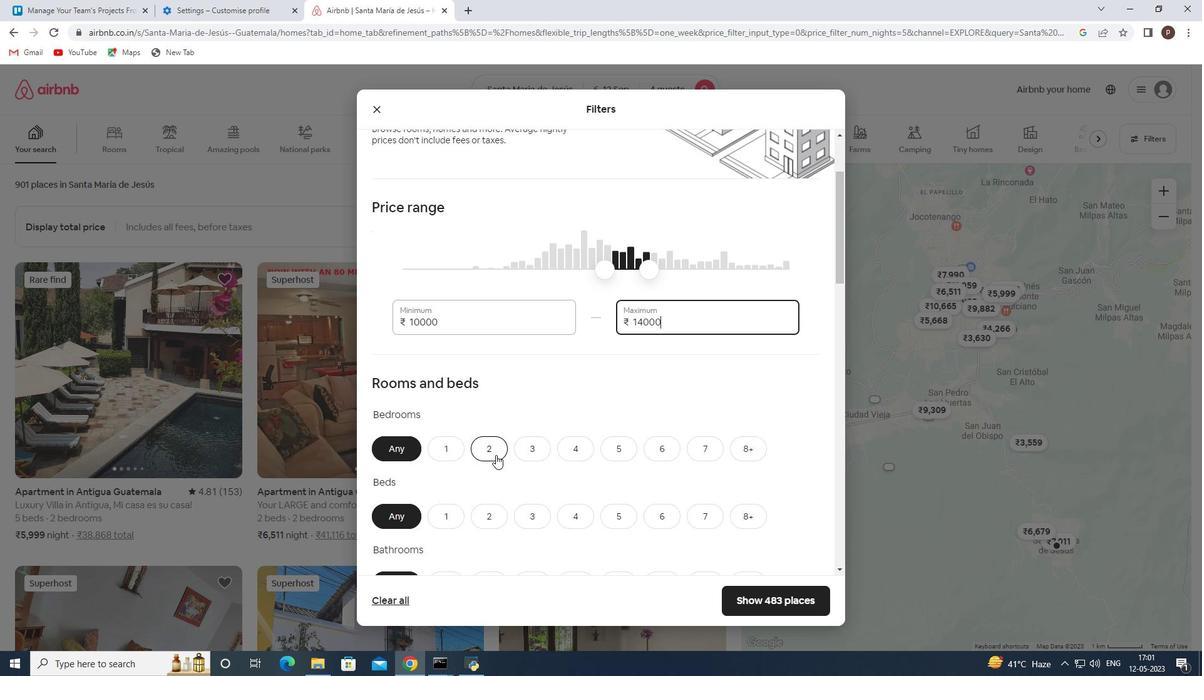
Action: Mouse moved to (567, 384)
Screenshot: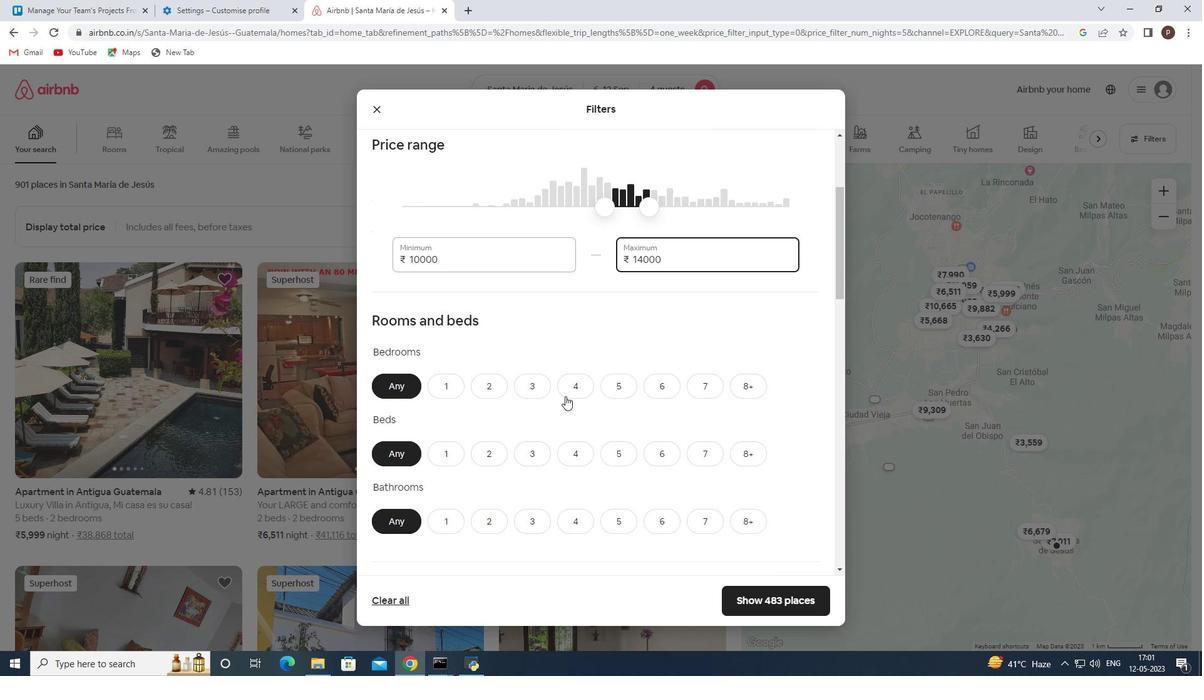 
Action: Mouse pressed left at (567, 384)
Screenshot: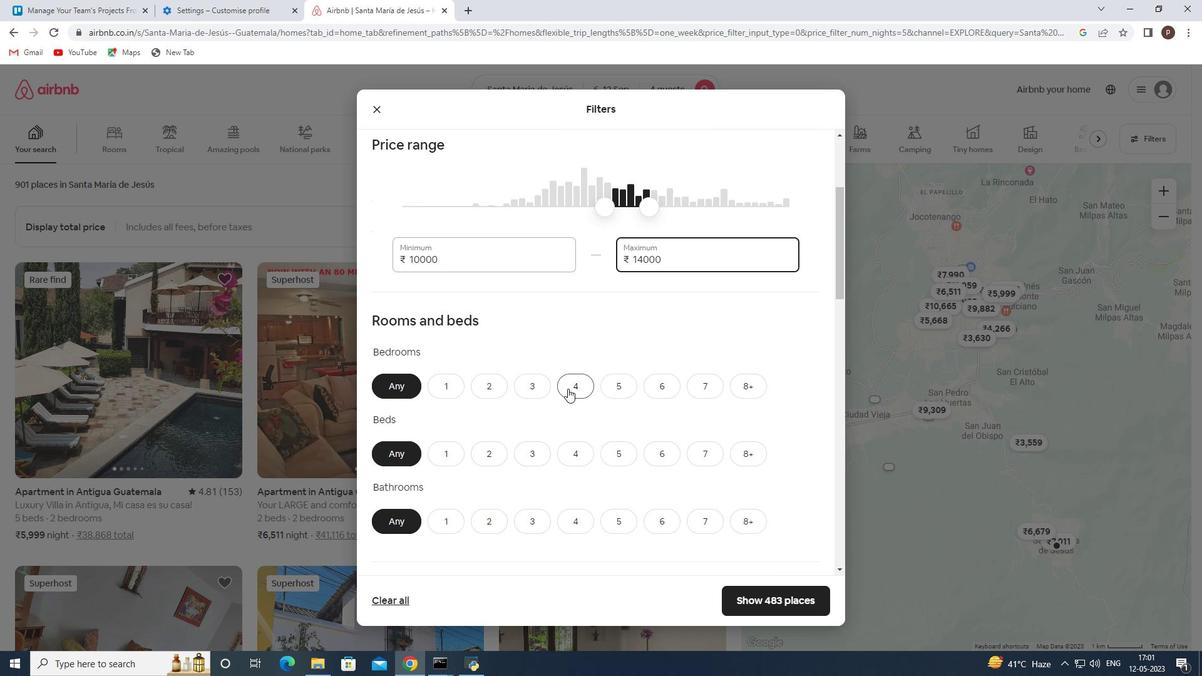 
Action: Mouse moved to (578, 453)
Screenshot: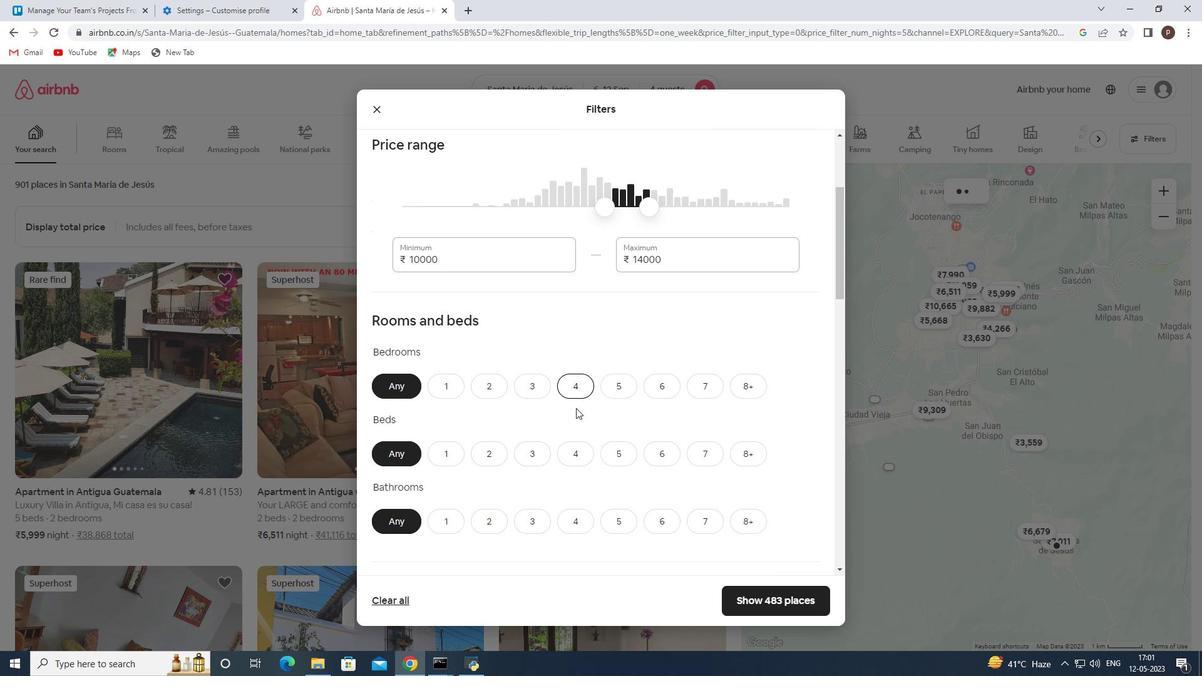 
Action: Mouse pressed left at (578, 453)
Screenshot: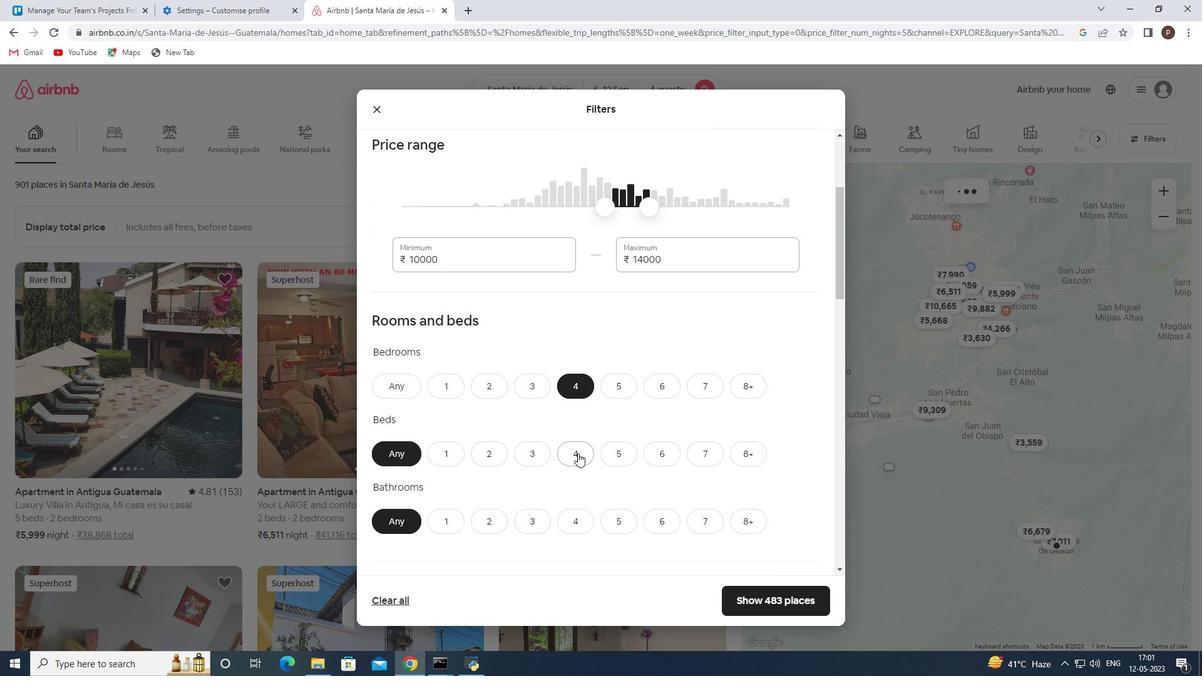 
Action: Mouse moved to (576, 509)
Screenshot: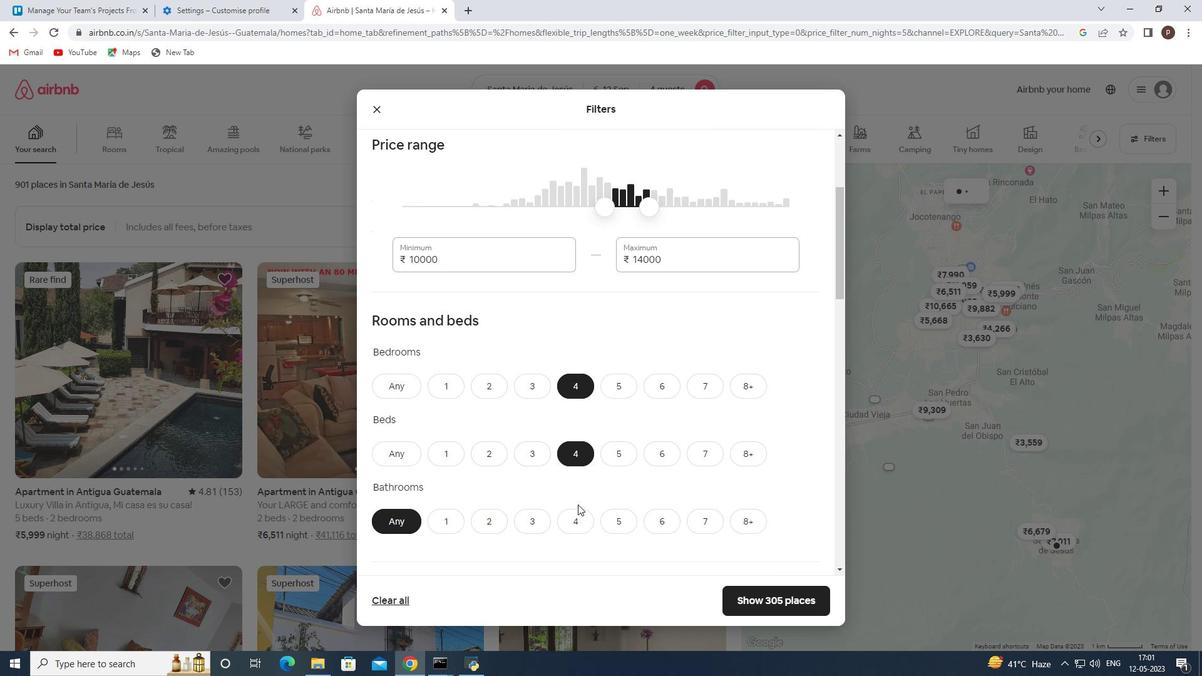 
Action: Mouse pressed left at (576, 509)
Screenshot: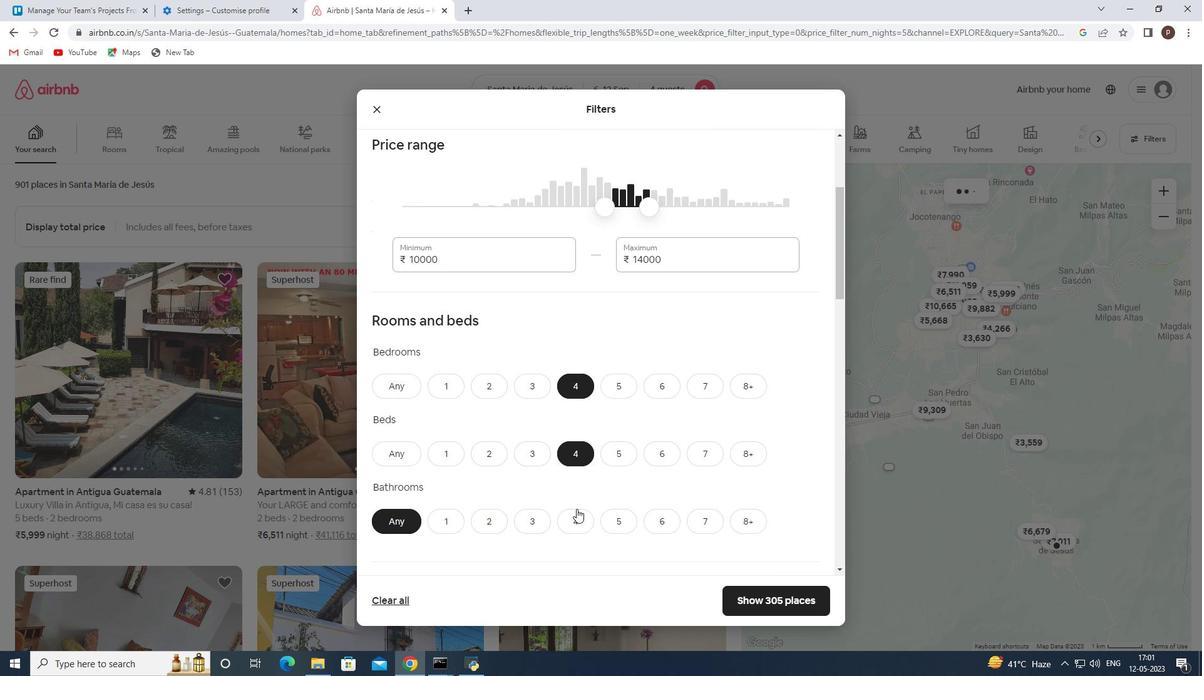 
Action: Mouse moved to (572, 511)
Screenshot: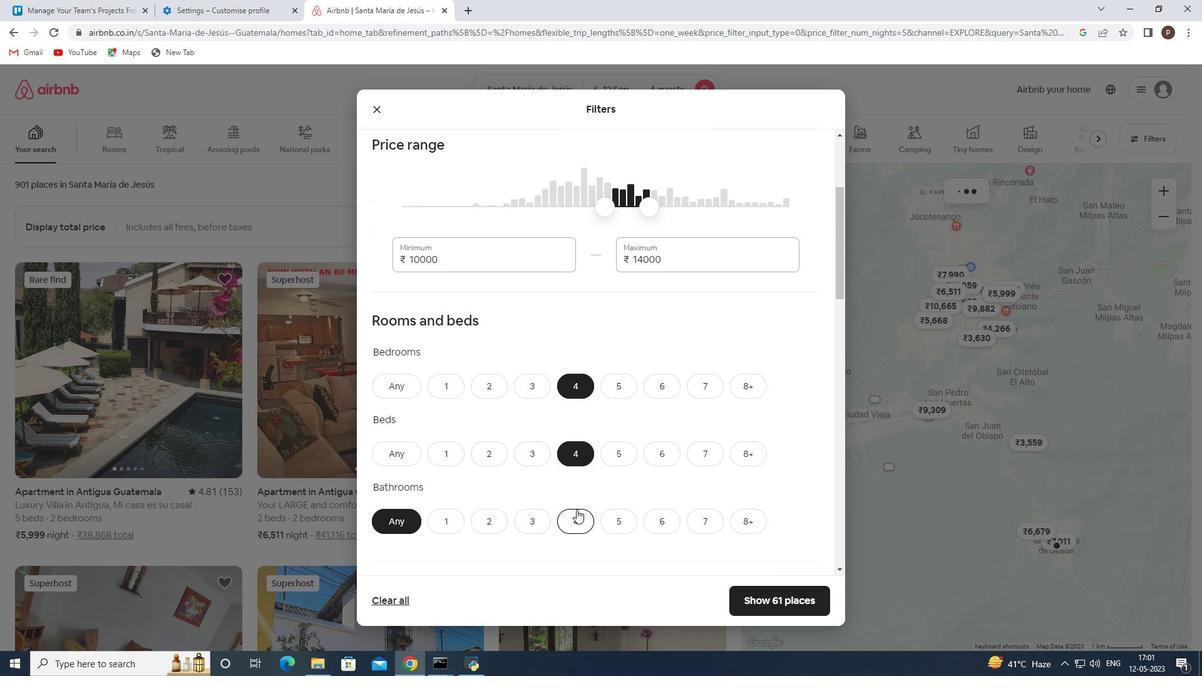 
Action: Mouse scrolled (572, 511) with delta (0, 0)
Screenshot: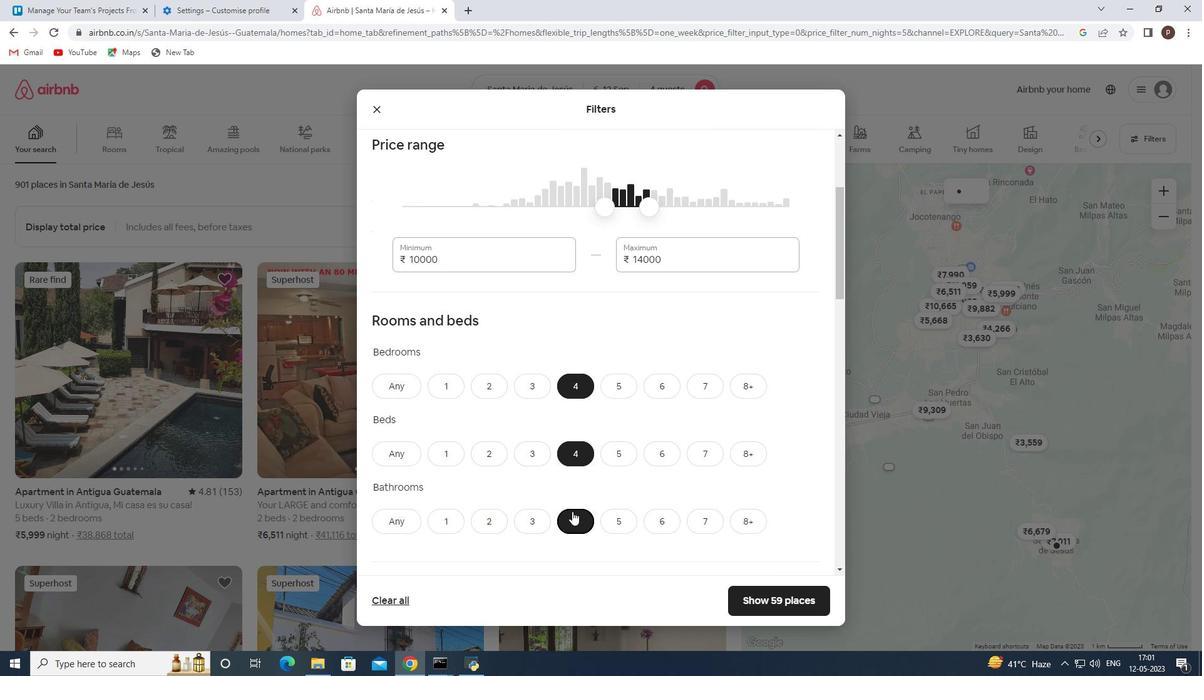 
Action: Mouse scrolled (572, 511) with delta (0, 0)
Screenshot: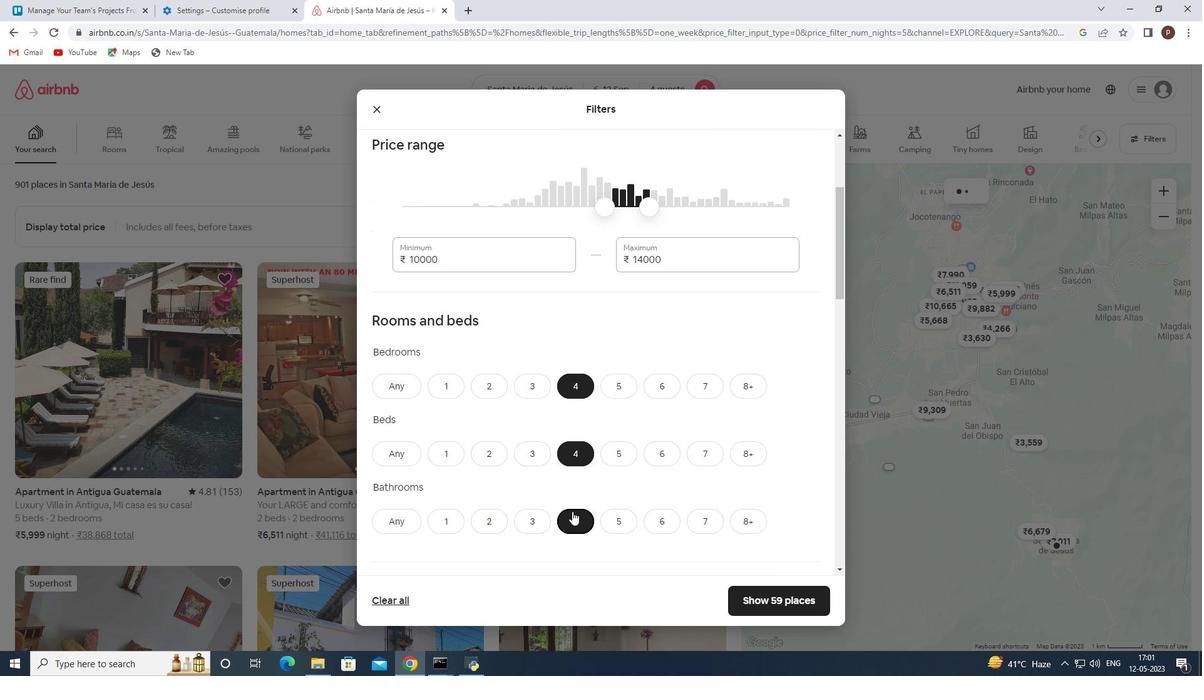 
Action: Mouse moved to (560, 466)
Screenshot: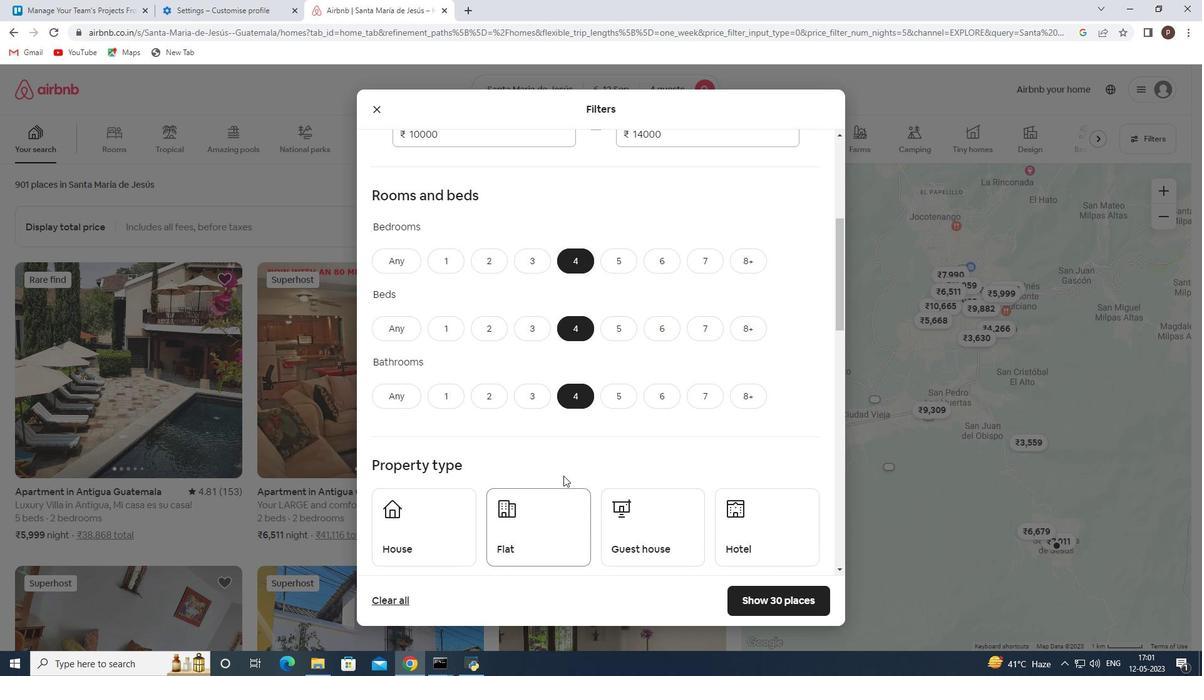 
Action: Mouse scrolled (560, 465) with delta (0, 0)
Screenshot: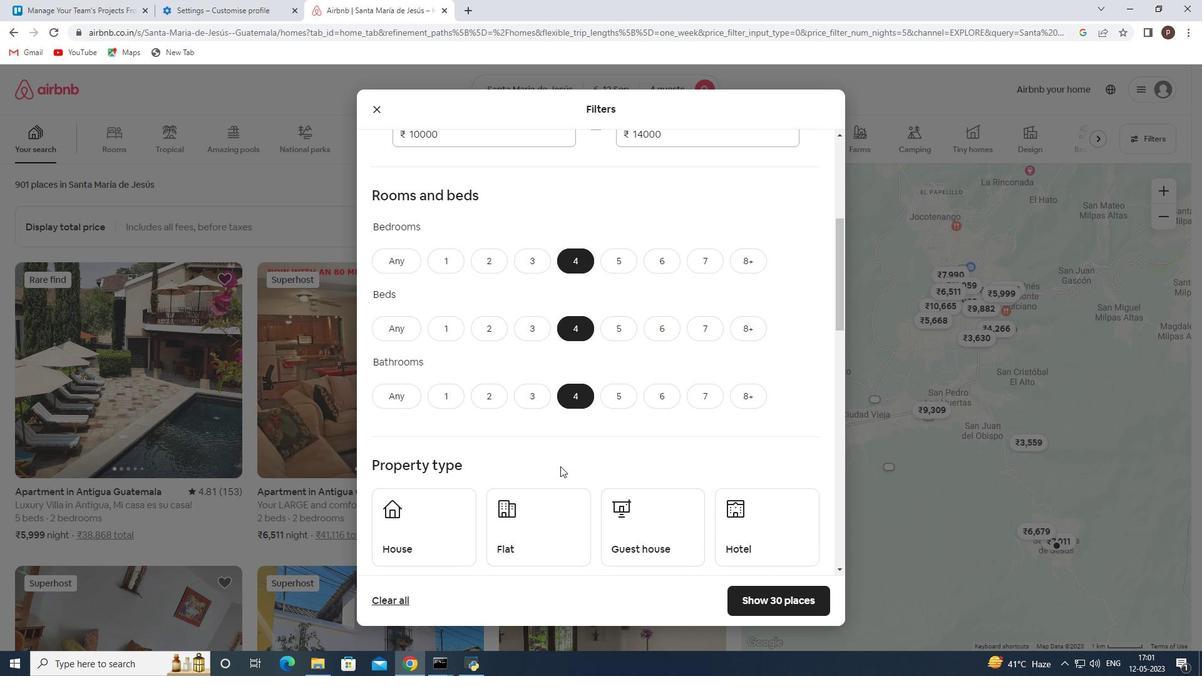 
Action: Mouse moved to (431, 456)
Screenshot: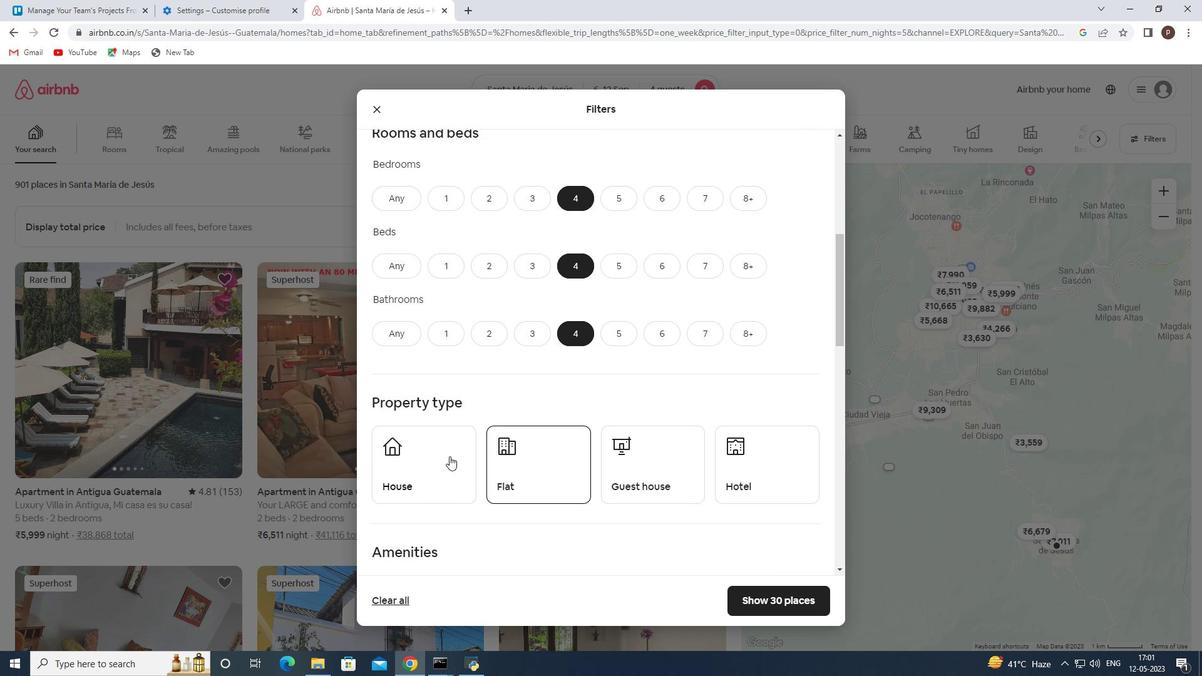 
Action: Mouse pressed left at (431, 456)
Screenshot: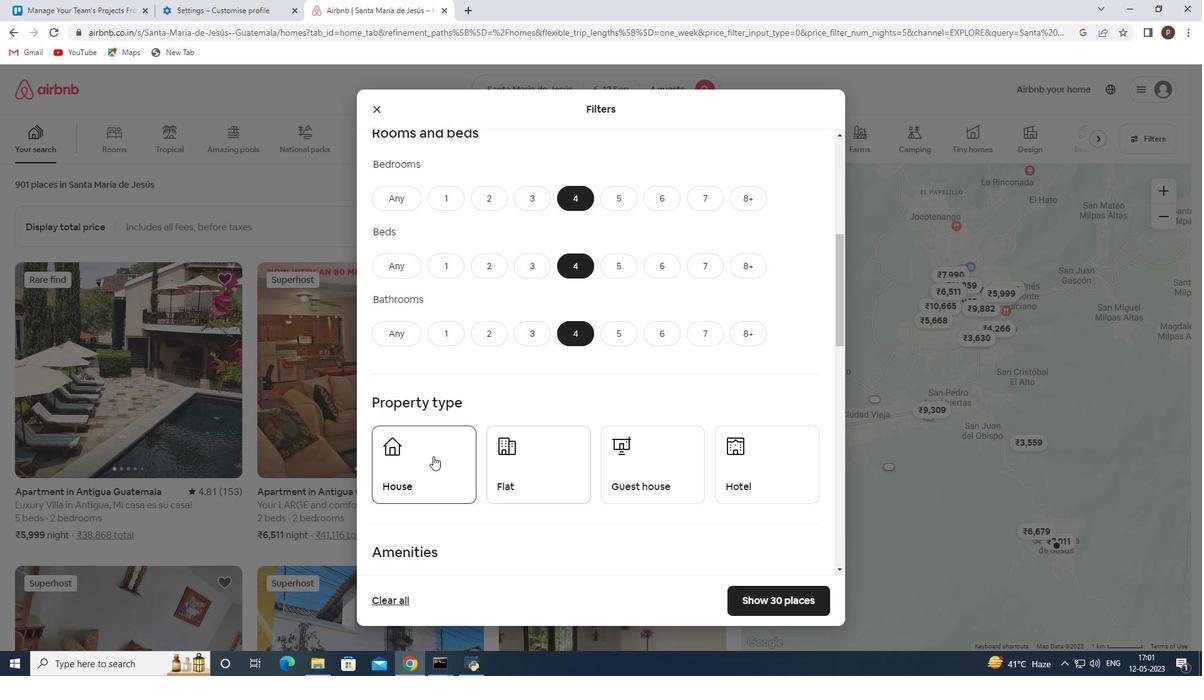 
Action: Mouse moved to (514, 462)
Screenshot: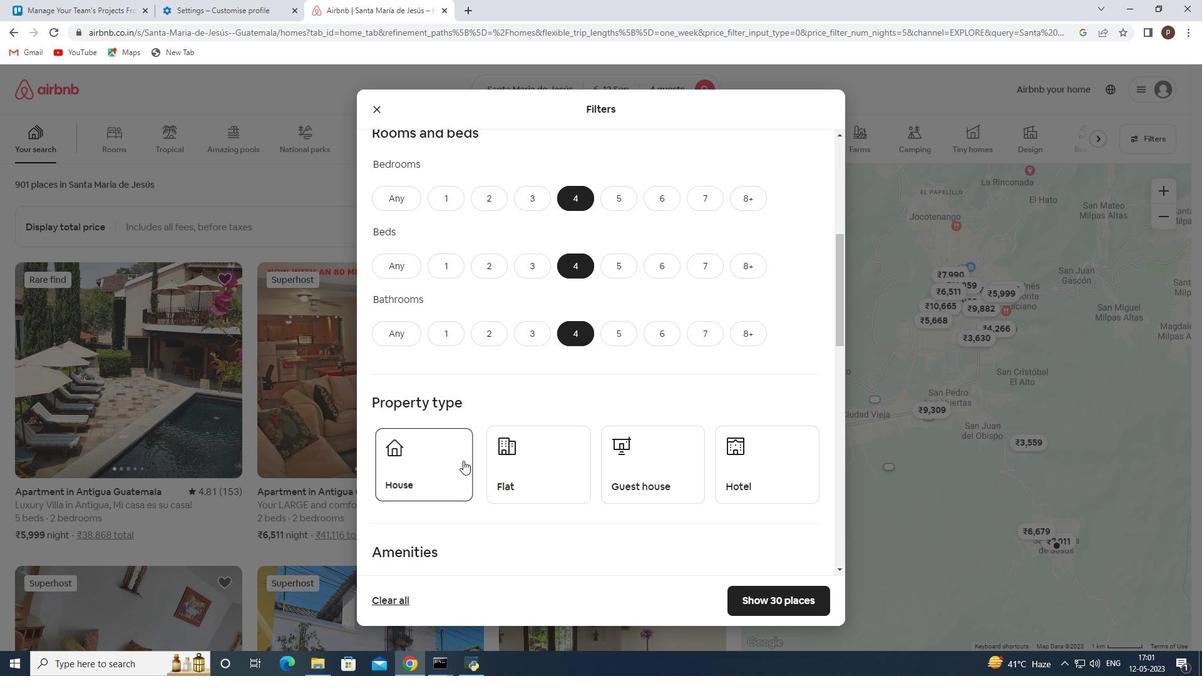 
Action: Mouse pressed left at (514, 462)
Screenshot: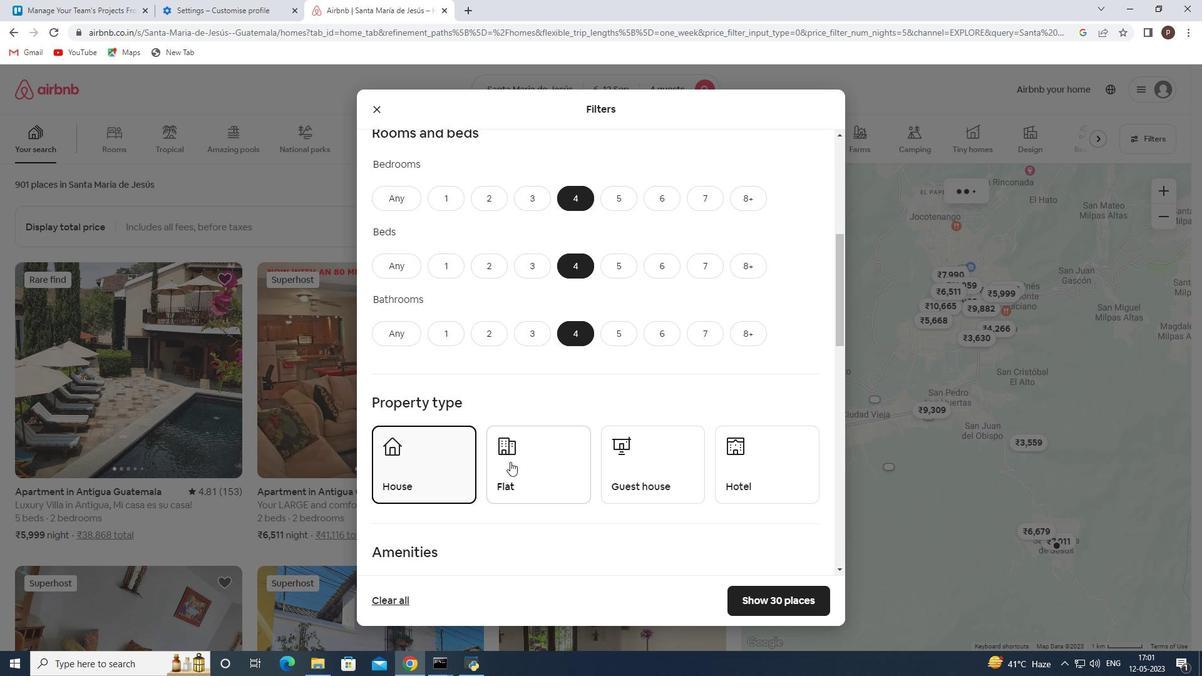 
Action: Mouse moved to (634, 474)
Screenshot: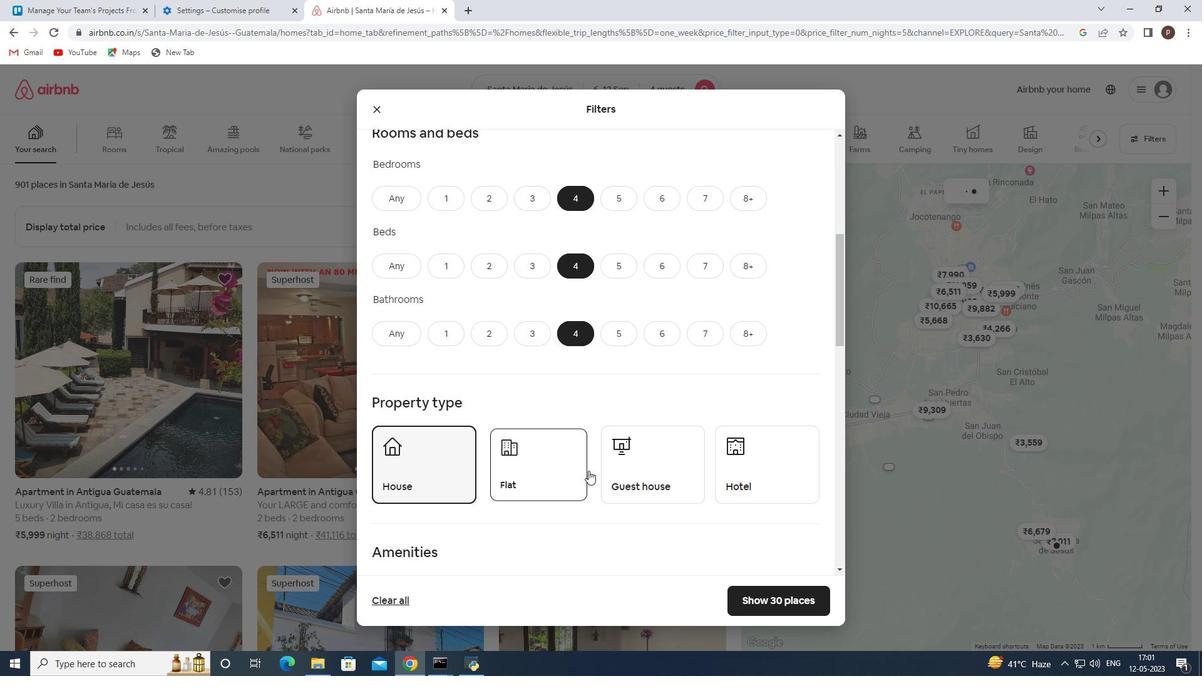 
Action: Mouse pressed left at (634, 474)
Screenshot: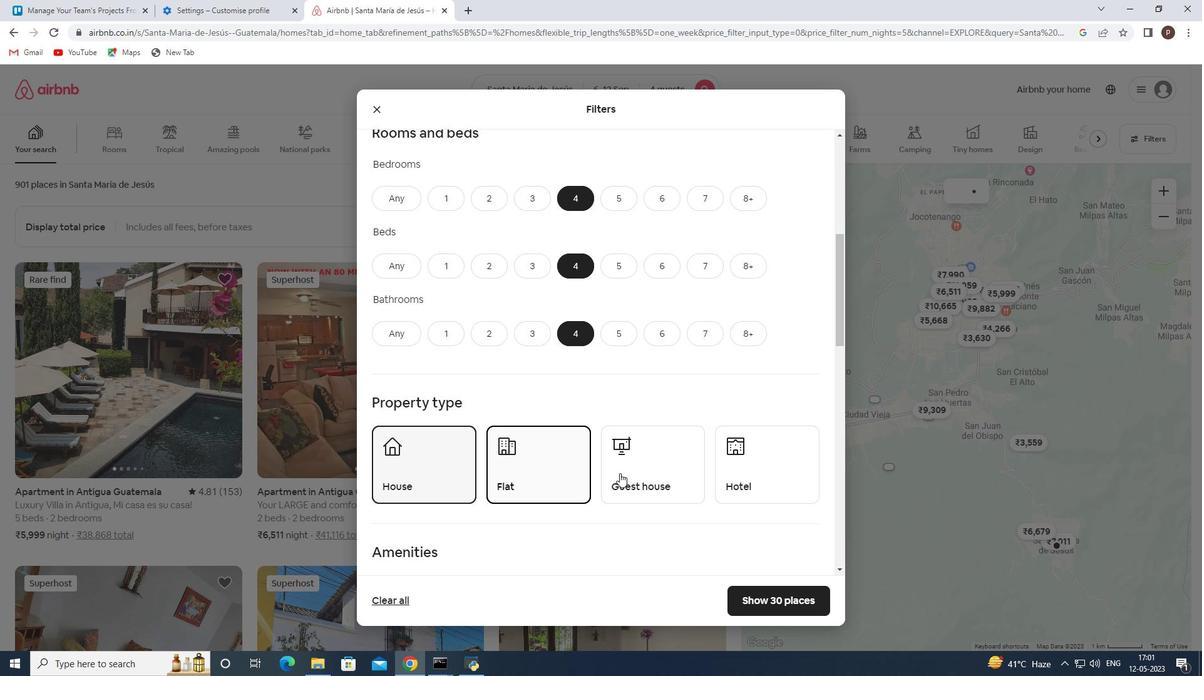 
Action: Mouse scrolled (634, 473) with delta (0, 0)
Screenshot: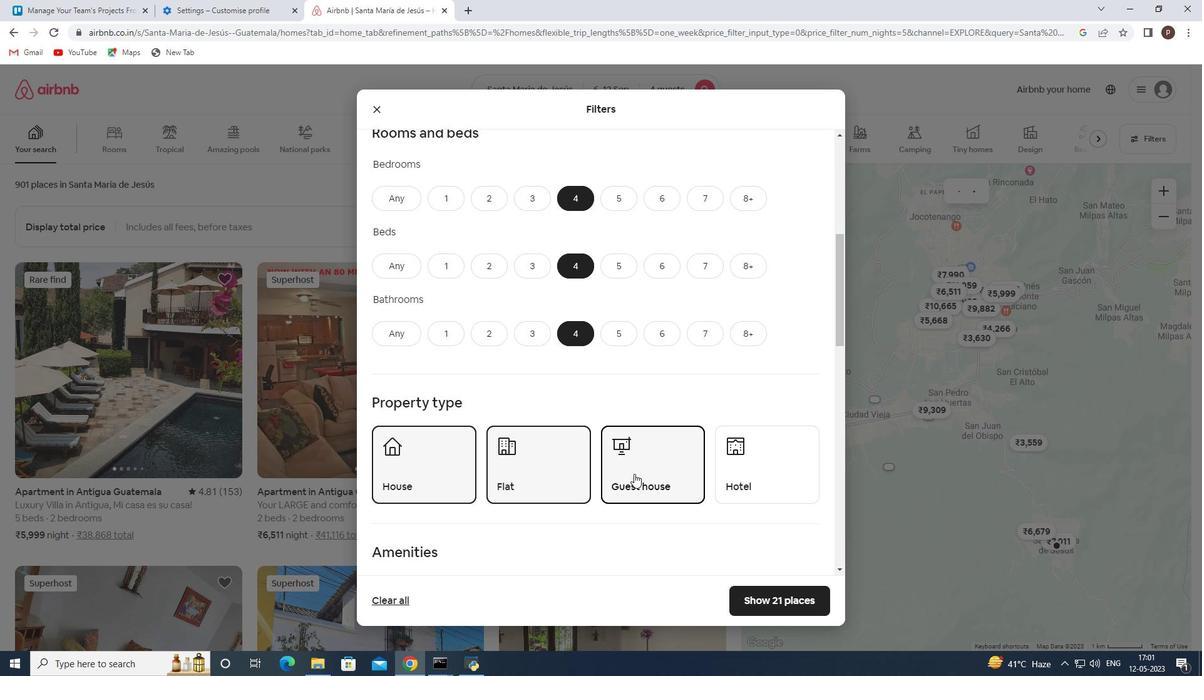 
Action: Mouse scrolled (634, 473) with delta (0, 0)
Screenshot: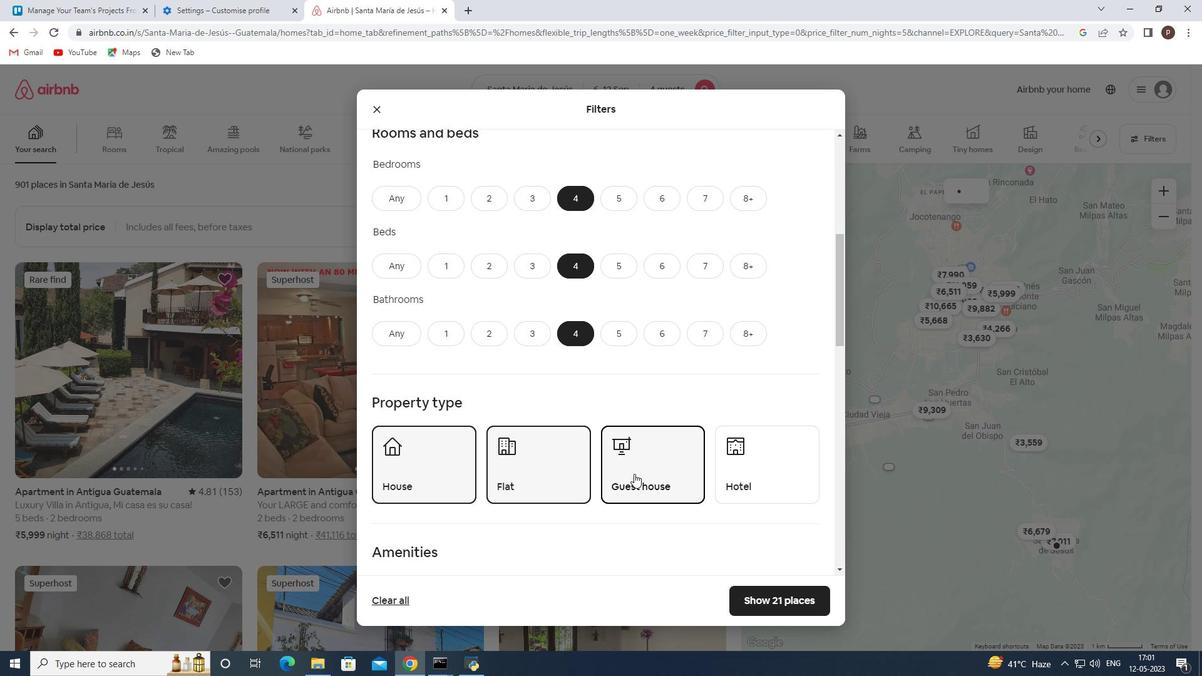 
Action: Mouse moved to (591, 460)
Screenshot: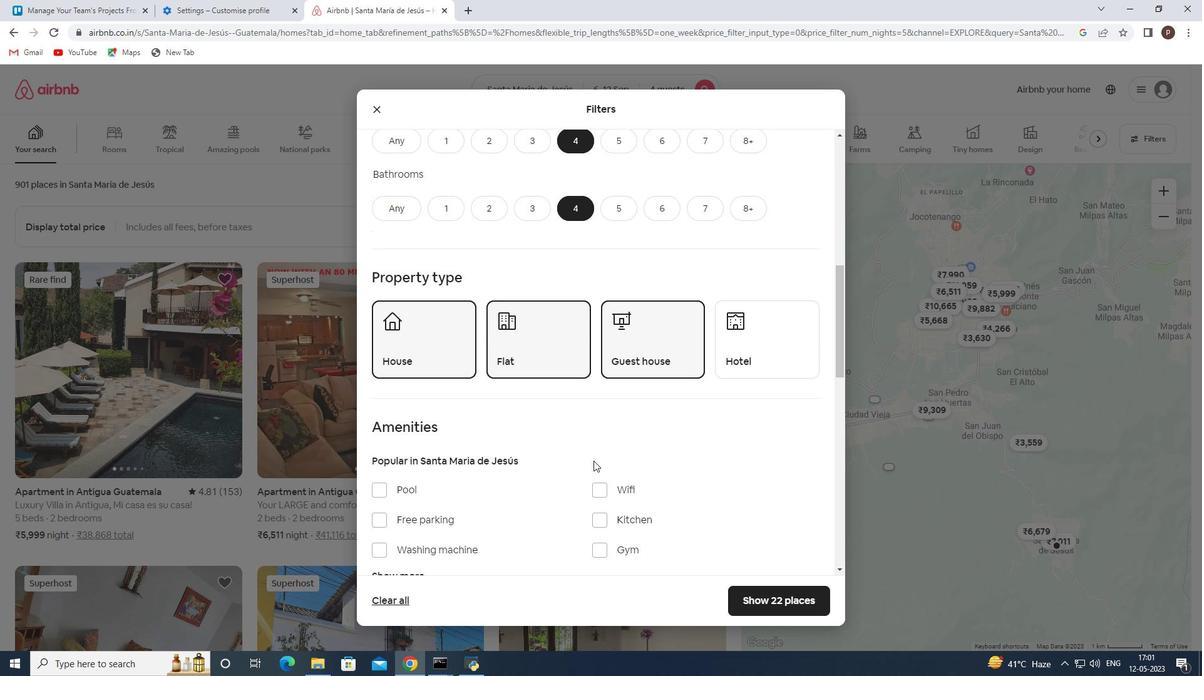 
Action: Mouse scrolled (591, 460) with delta (0, 0)
Screenshot: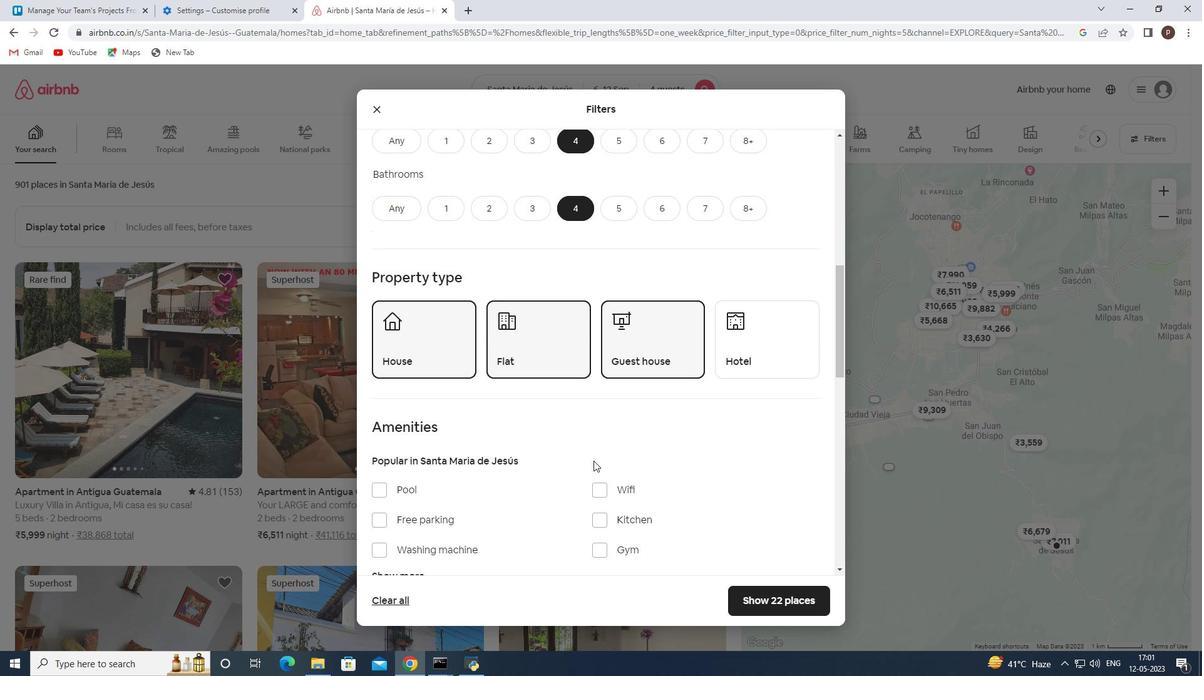 
Action: Mouse scrolled (591, 460) with delta (0, 0)
Screenshot: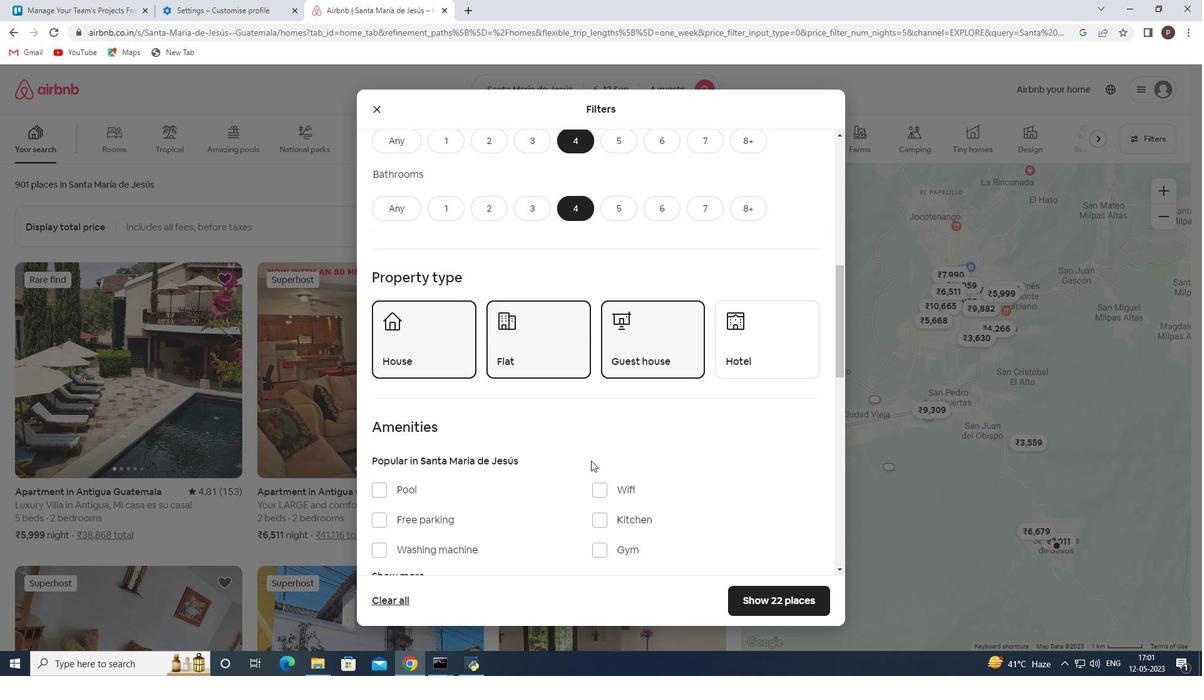 
Action: Mouse moved to (508, 438)
Screenshot: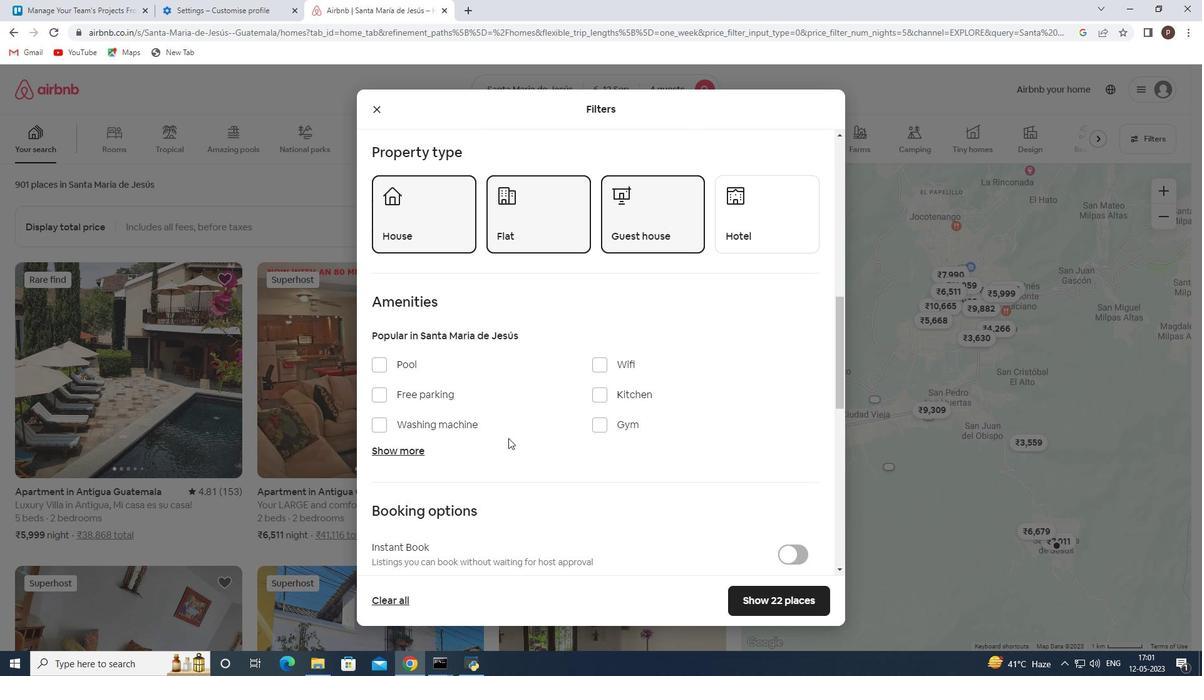 
Action: Mouse scrolled (508, 437) with delta (0, 0)
Screenshot: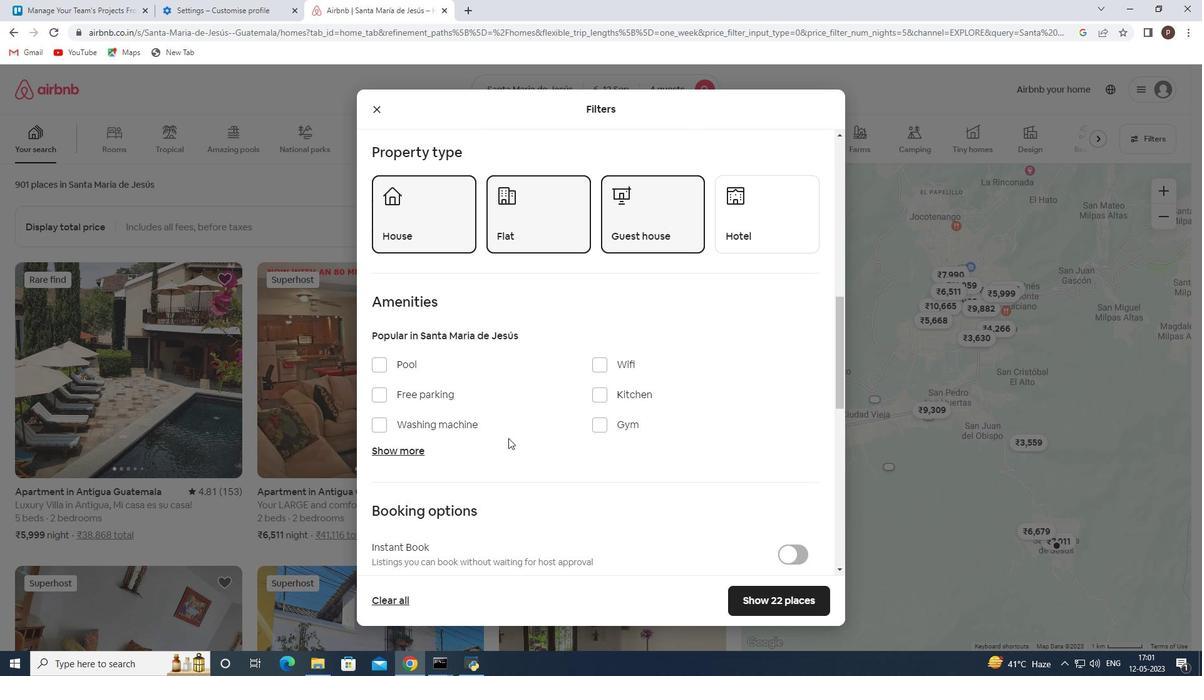 
Action: Mouse moved to (605, 301)
Screenshot: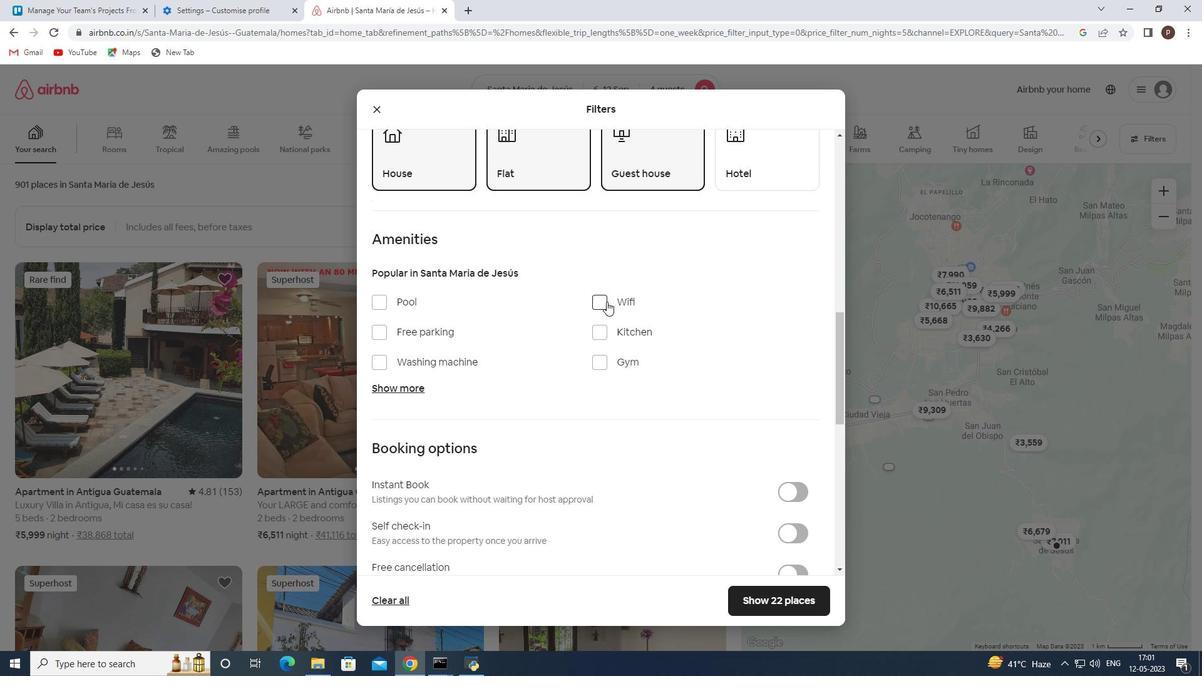 
Action: Mouse pressed left at (605, 301)
Screenshot: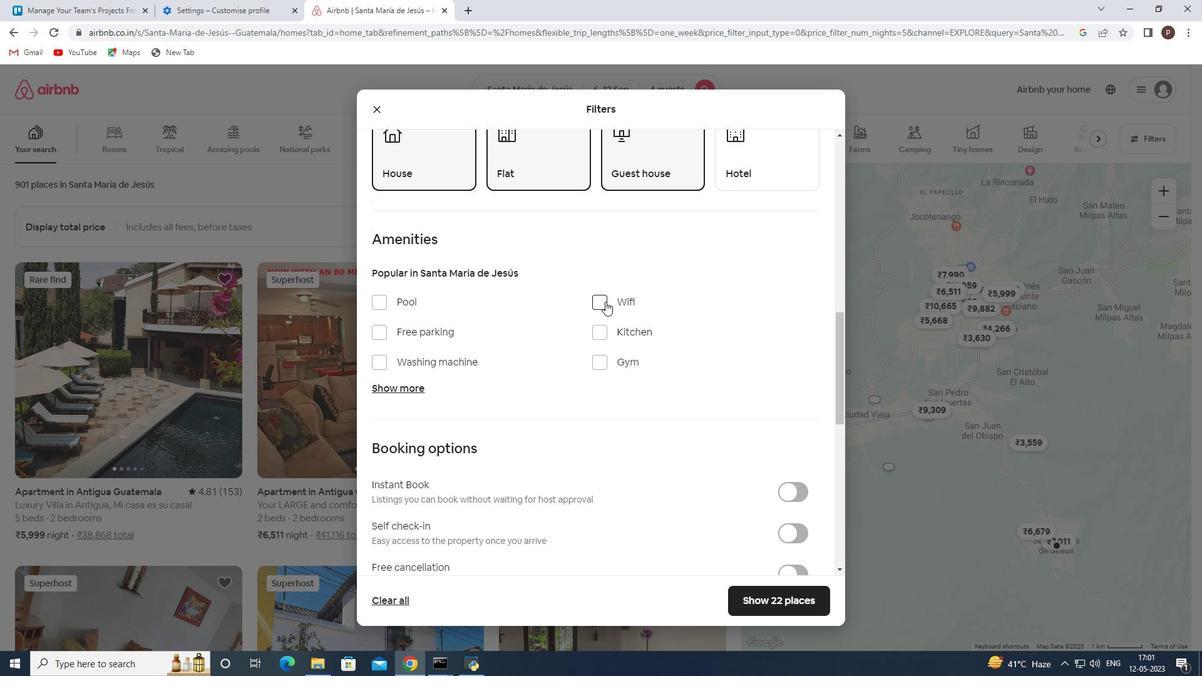 
Action: Mouse moved to (380, 333)
Screenshot: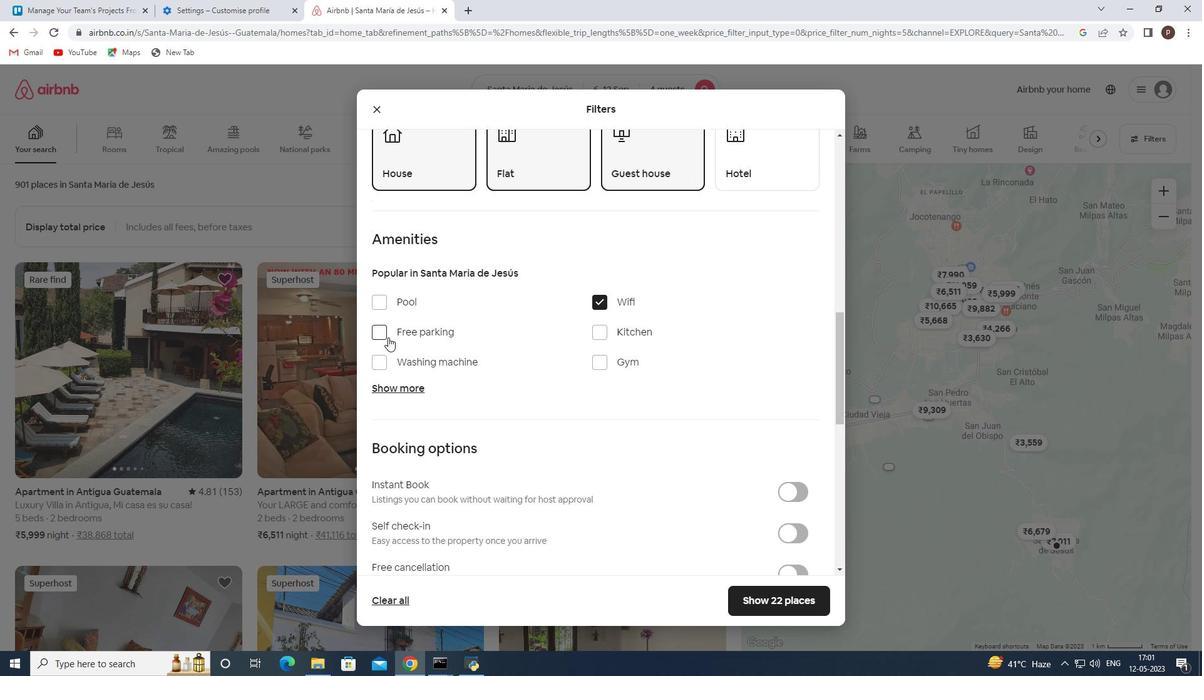
Action: Mouse pressed left at (380, 333)
Screenshot: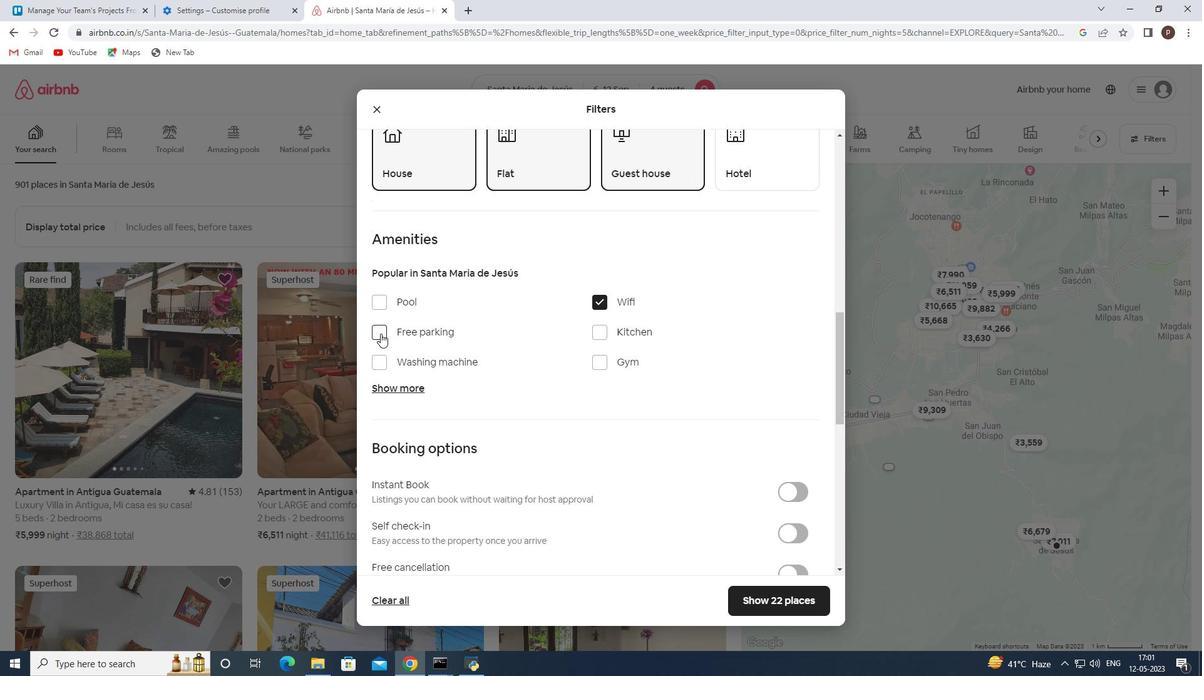 
Action: Mouse moved to (392, 386)
Screenshot: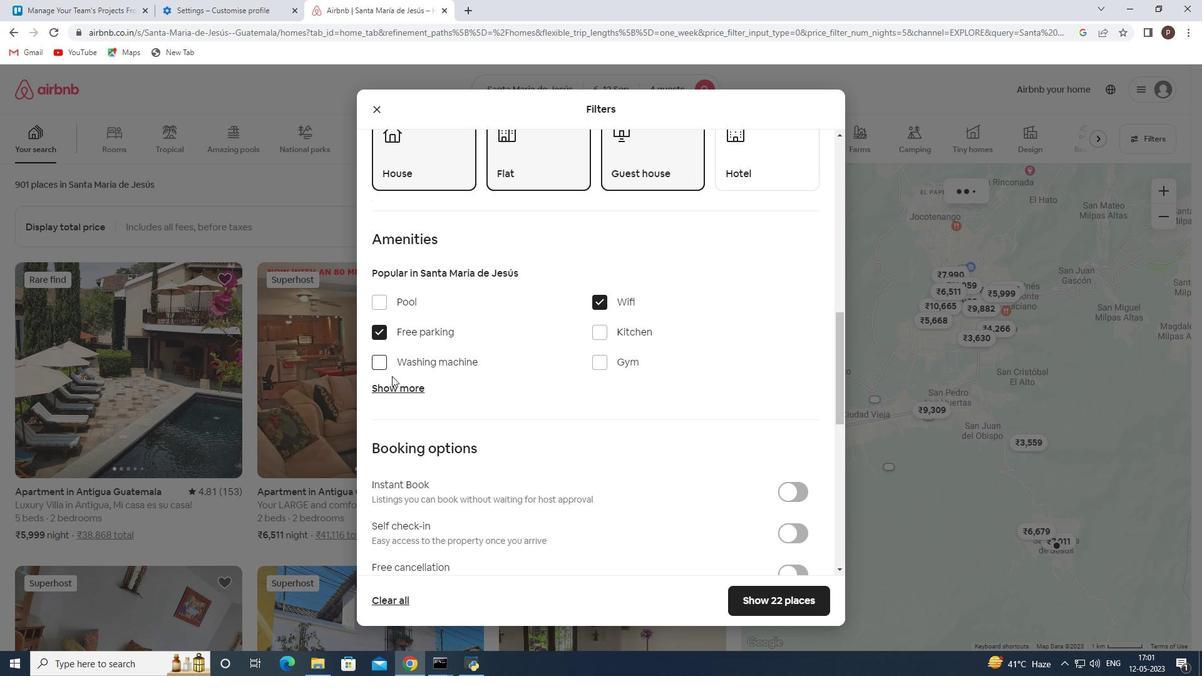 
Action: Mouse pressed left at (392, 386)
Screenshot: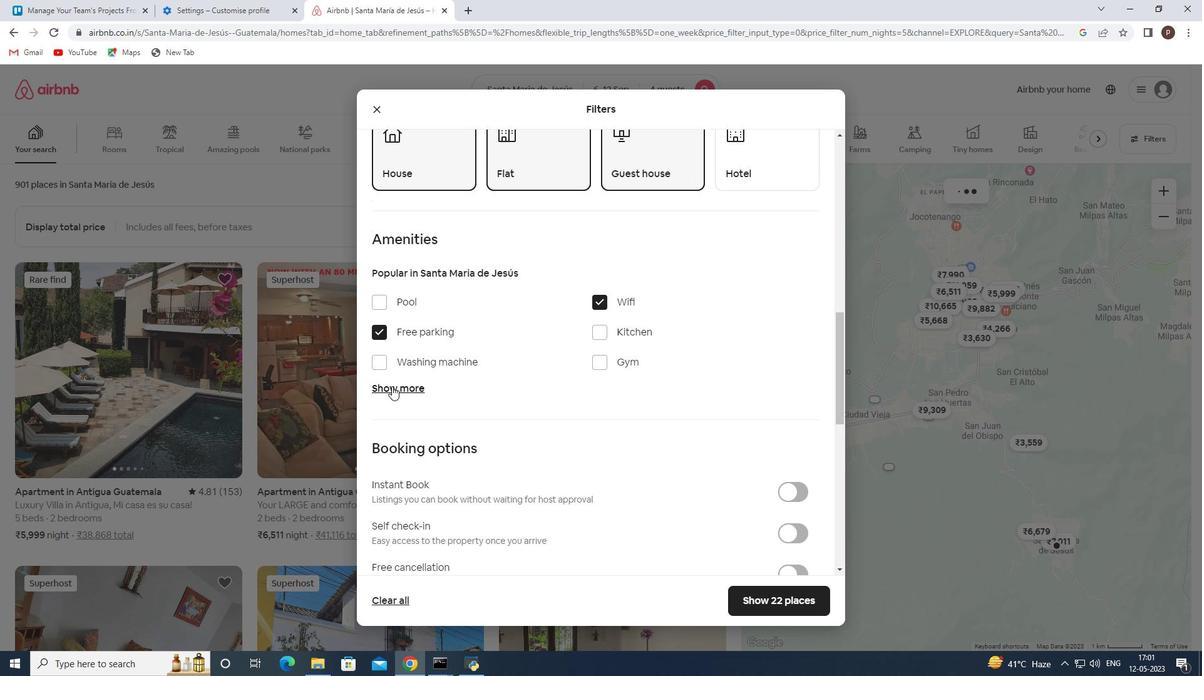 
Action: Mouse moved to (594, 479)
Screenshot: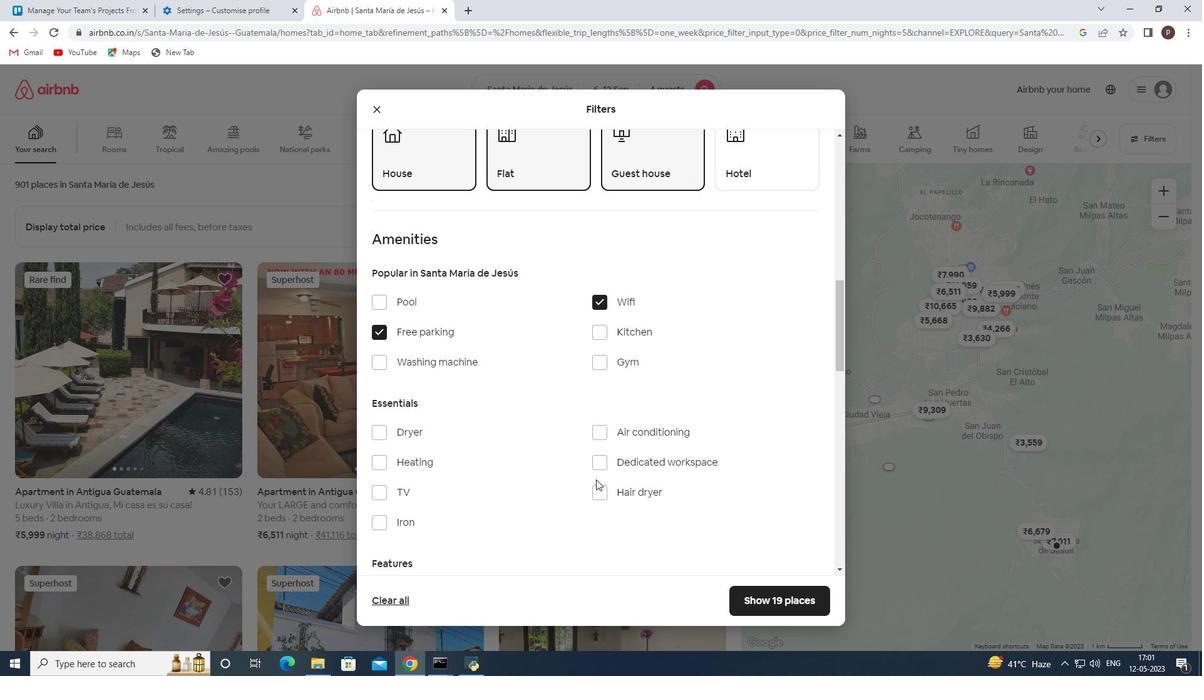 
Action: Mouse scrolled (594, 479) with delta (0, 0)
Screenshot: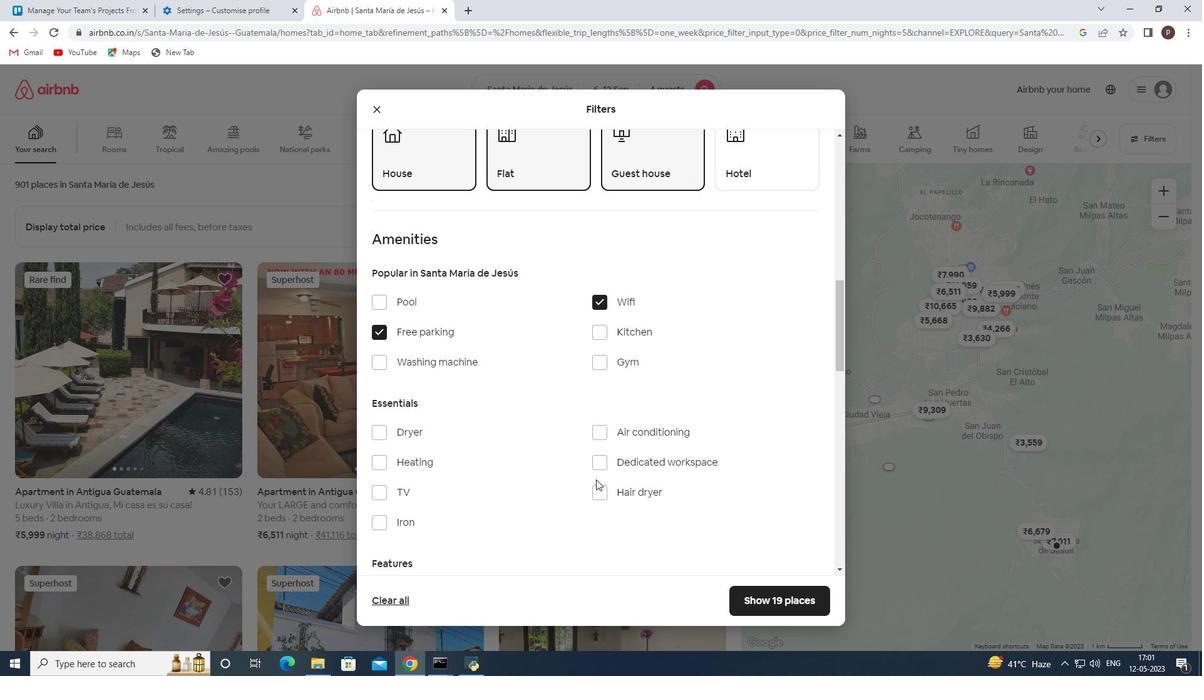 
Action: Mouse moved to (377, 431)
Screenshot: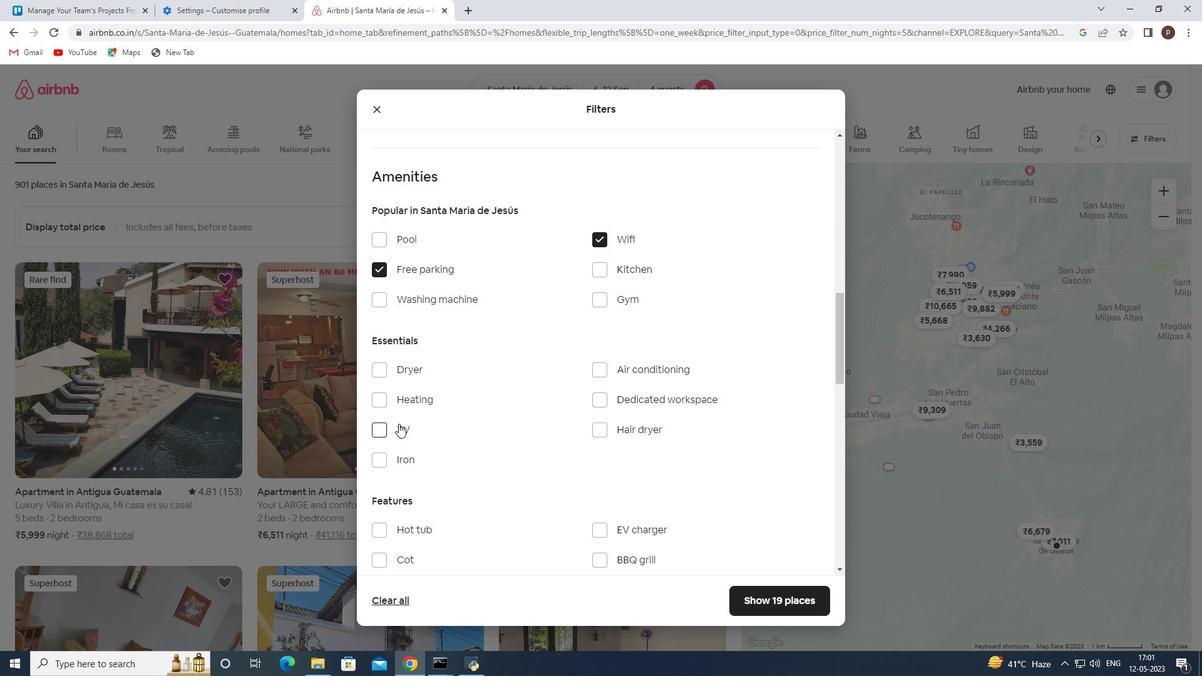 
Action: Mouse pressed left at (377, 431)
Screenshot: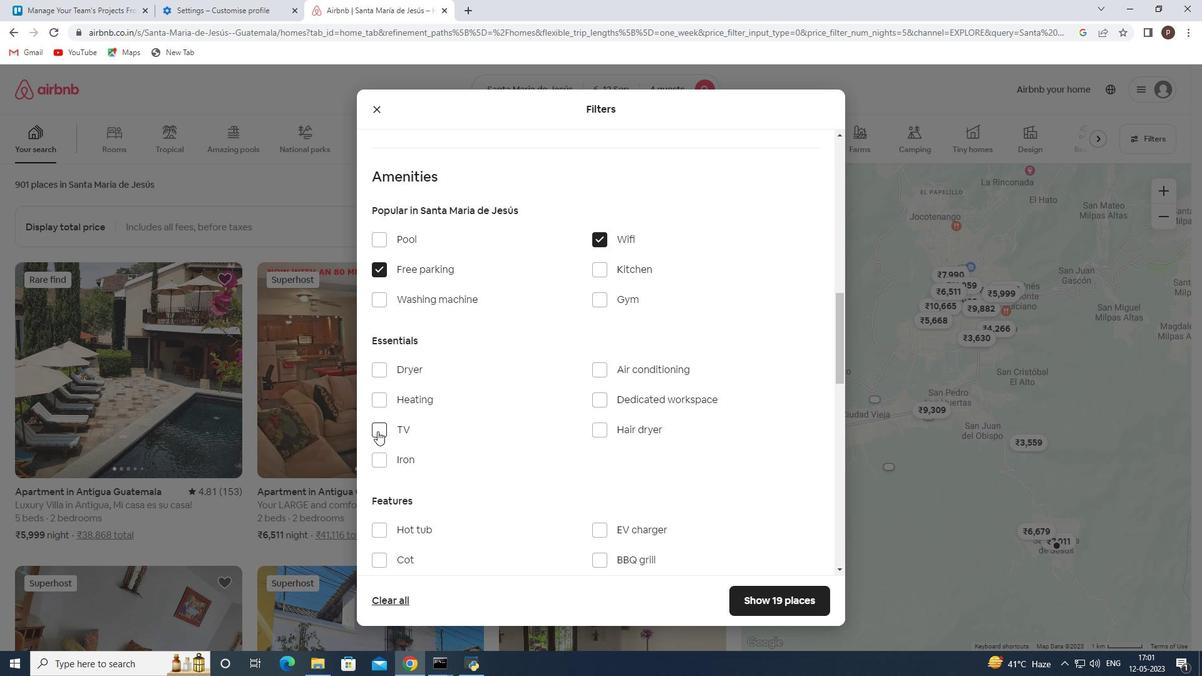 
Action: Mouse moved to (445, 469)
Screenshot: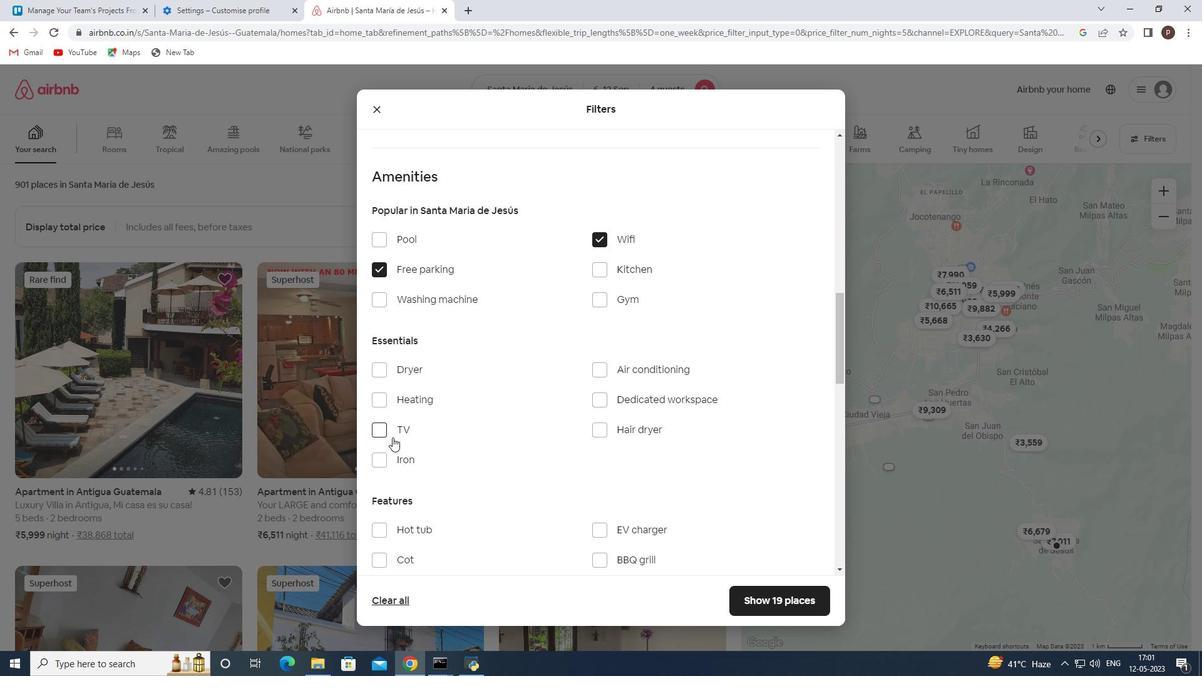 
Action: Mouse scrolled (445, 468) with delta (0, 0)
Screenshot: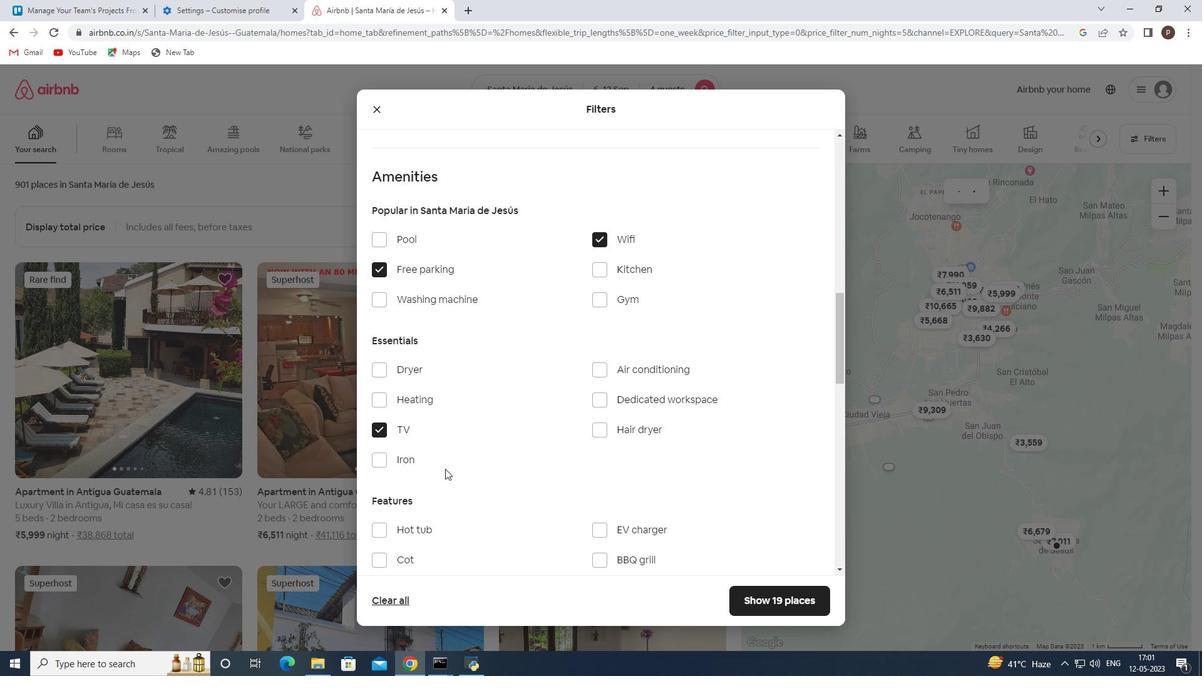 
Action: Mouse scrolled (445, 468) with delta (0, 0)
Screenshot: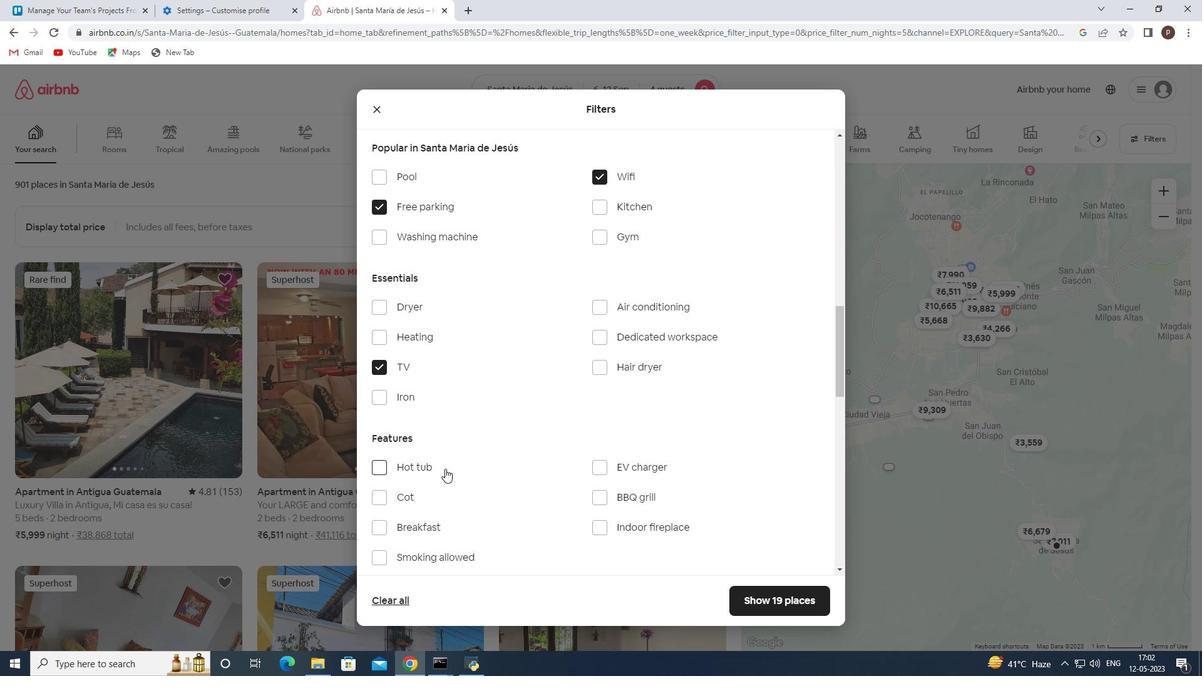 
Action: Mouse moved to (376, 467)
Screenshot: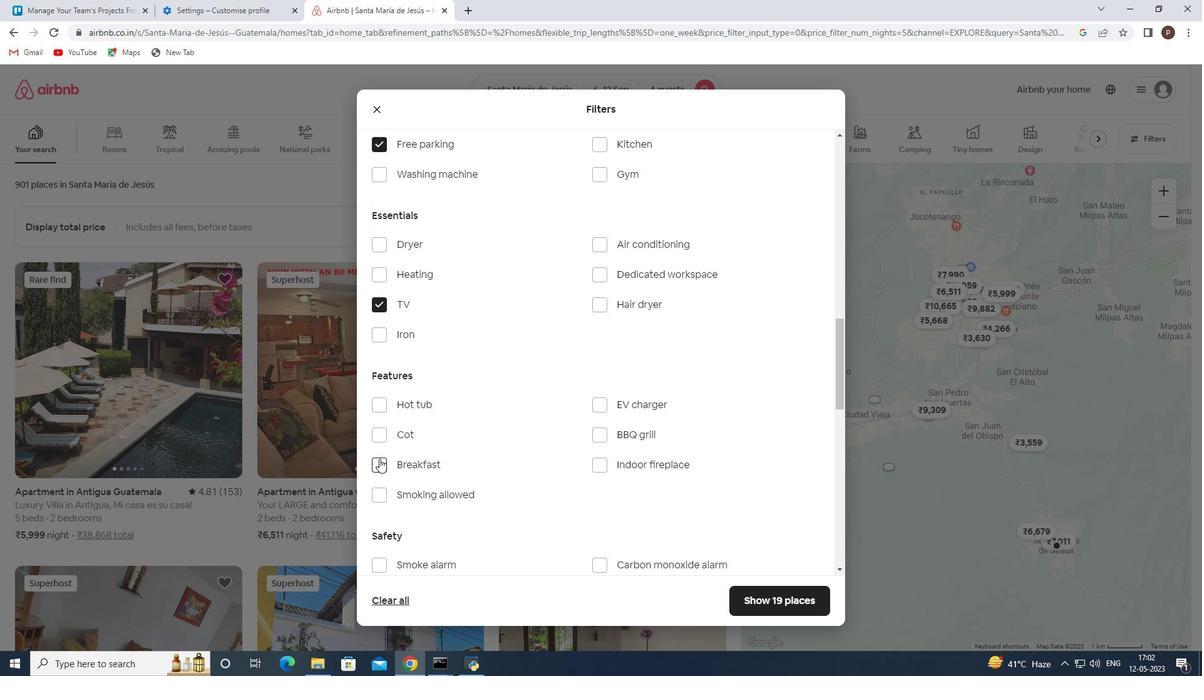 
Action: Mouse pressed left at (376, 467)
Screenshot: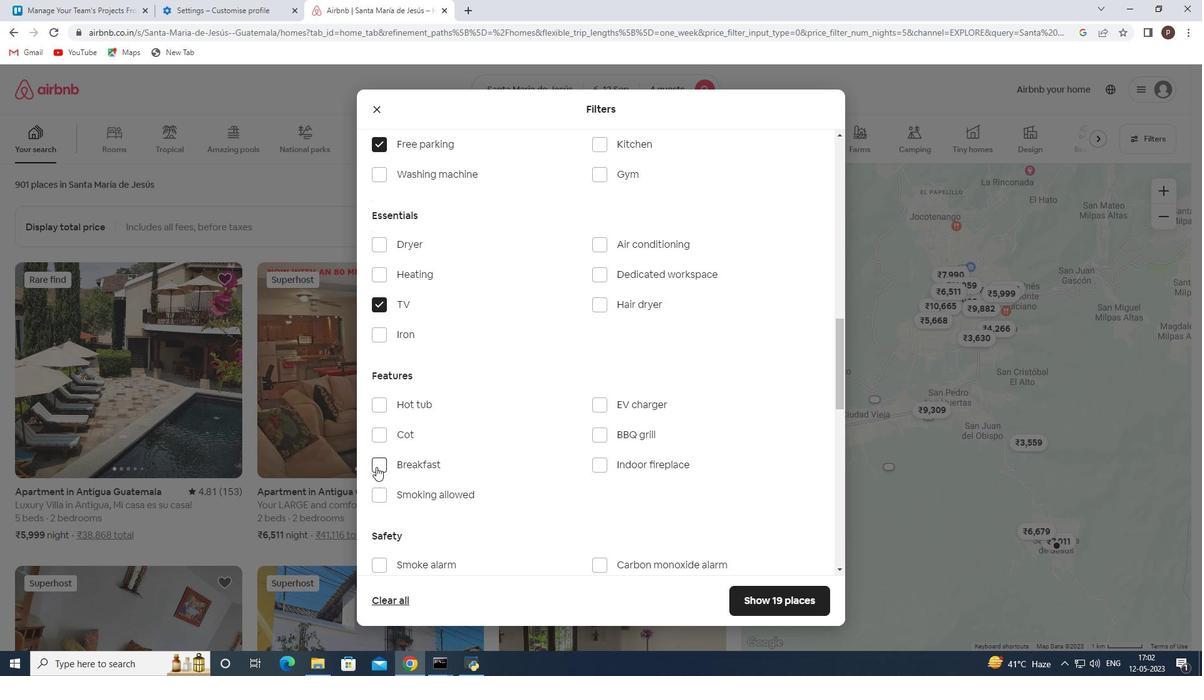 
Action: Mouse moved to (603, 167)
Screenshot: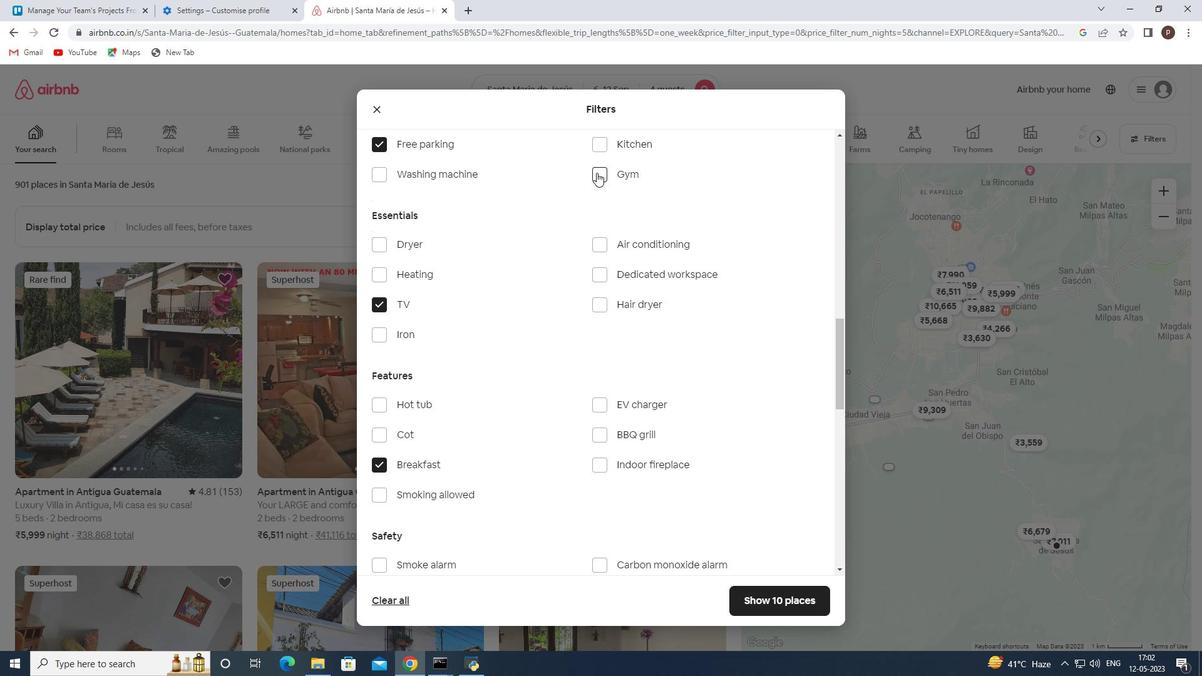 
Action: Mouse pressed left at (603, 167)
Screenshot: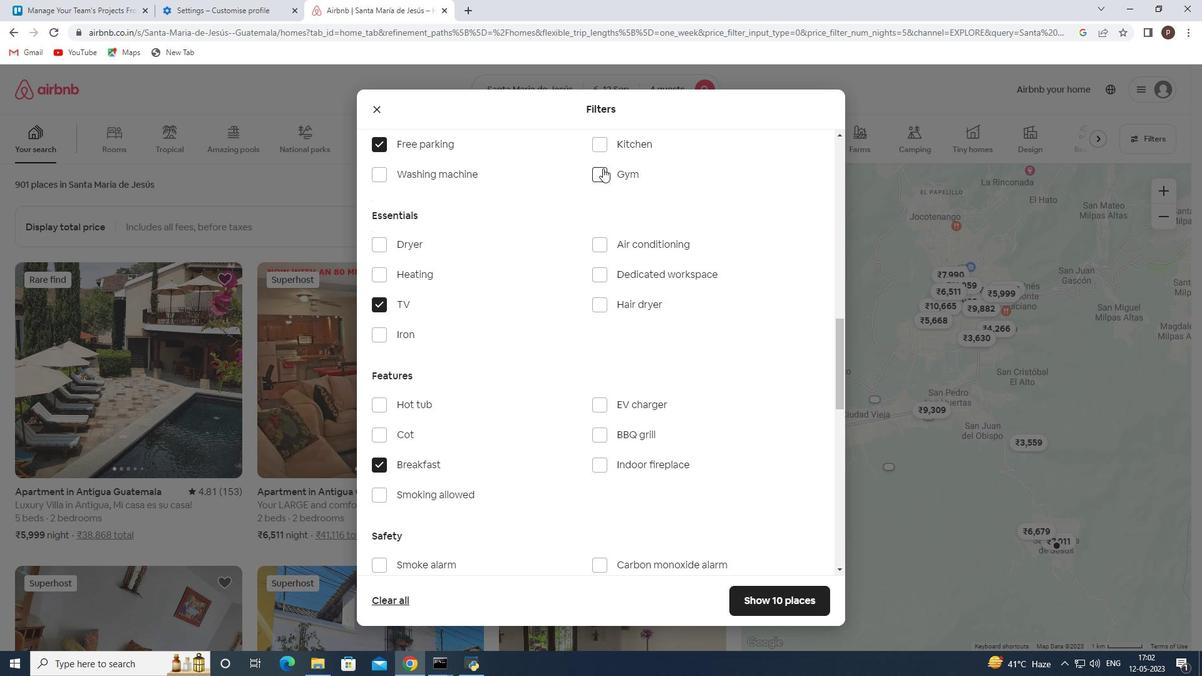 
Action: Mouse moved to (547, 314)
Screenshot: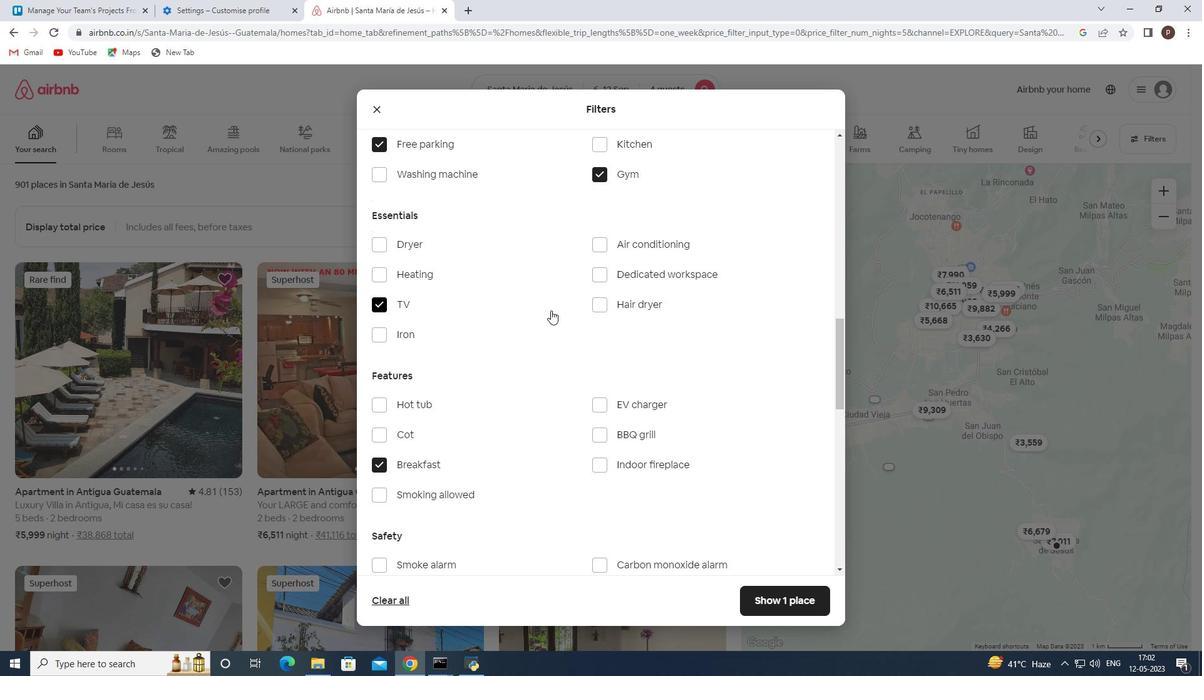 
Action: Mouse scrolled (547, 314) with delta (0, 0)
Screenshot: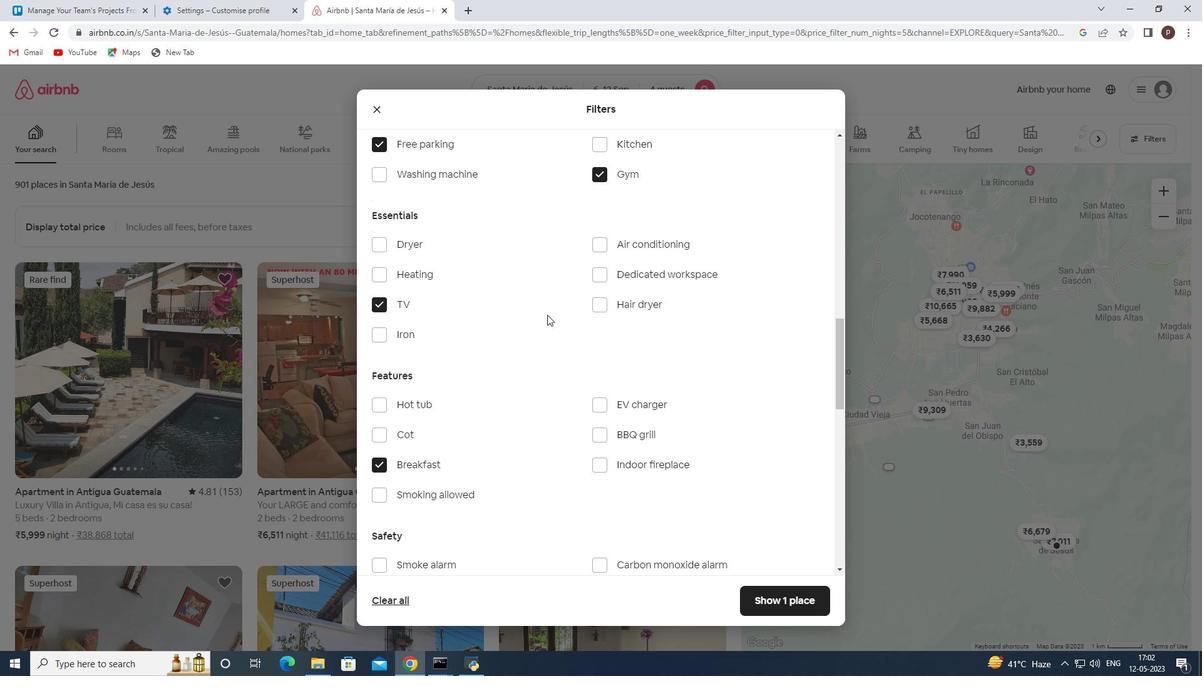 
Action: Mouse scrolled (547, 314) with delta (0, 0)
Screenshot: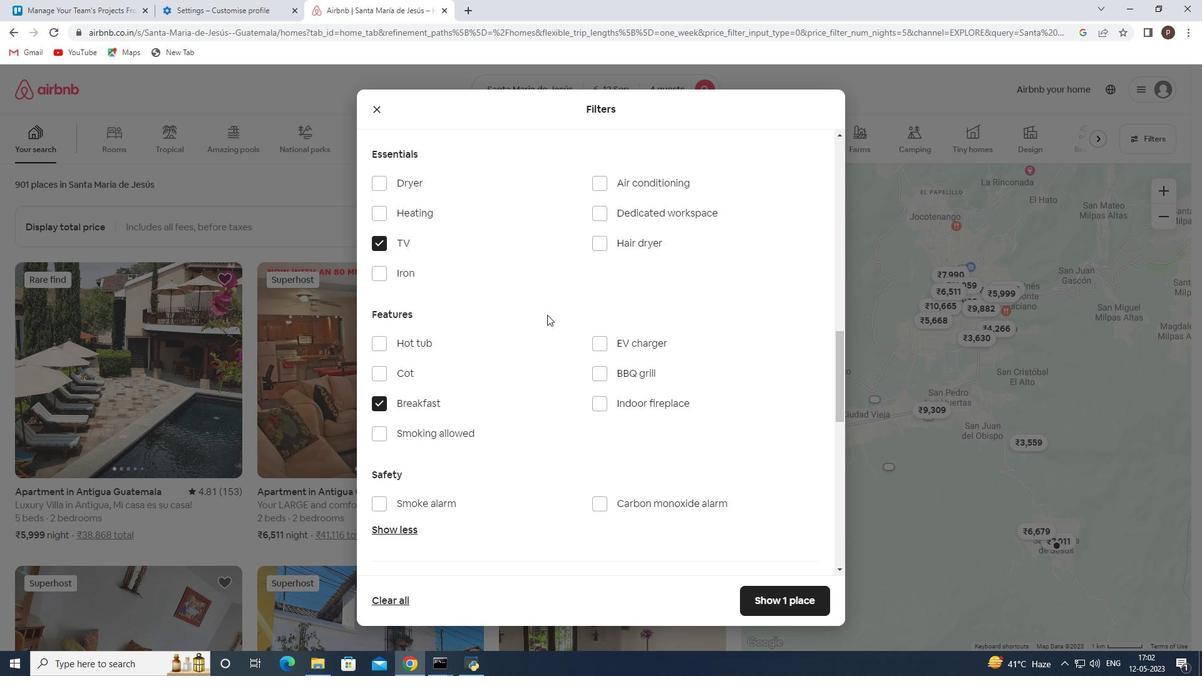 
Action: Mouse scrolled (547, 314) with delta (0, 0)
Screenshot: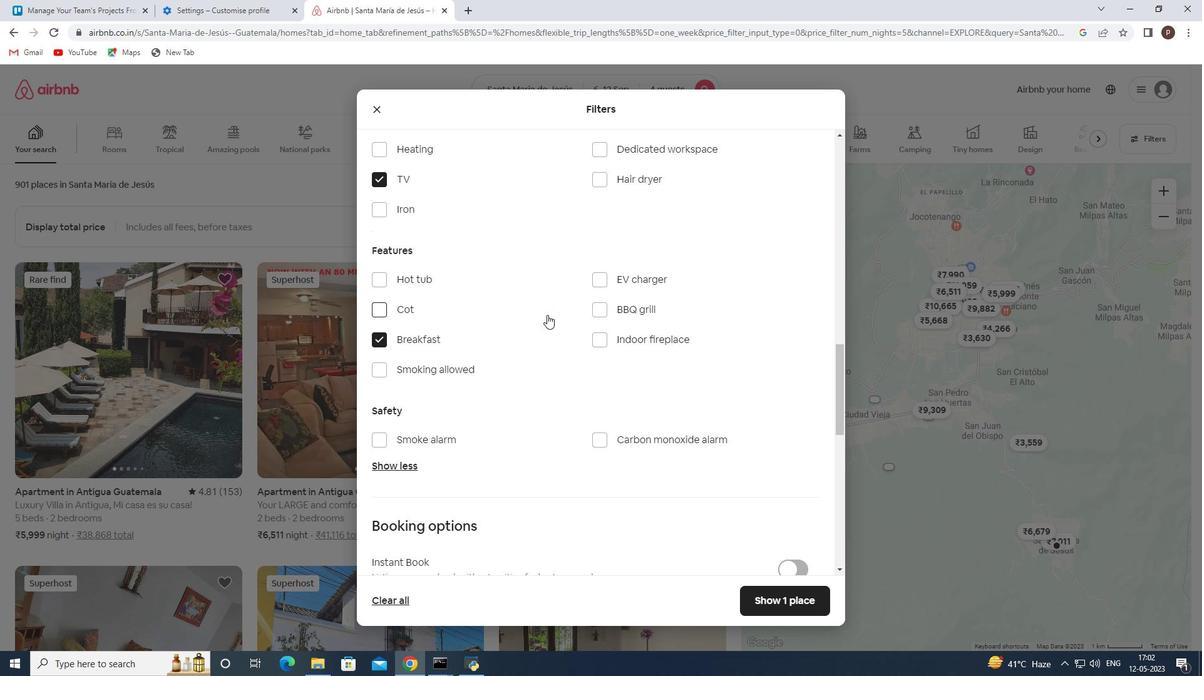 
Action: Mouse moved to (549, 320)
Screenshot: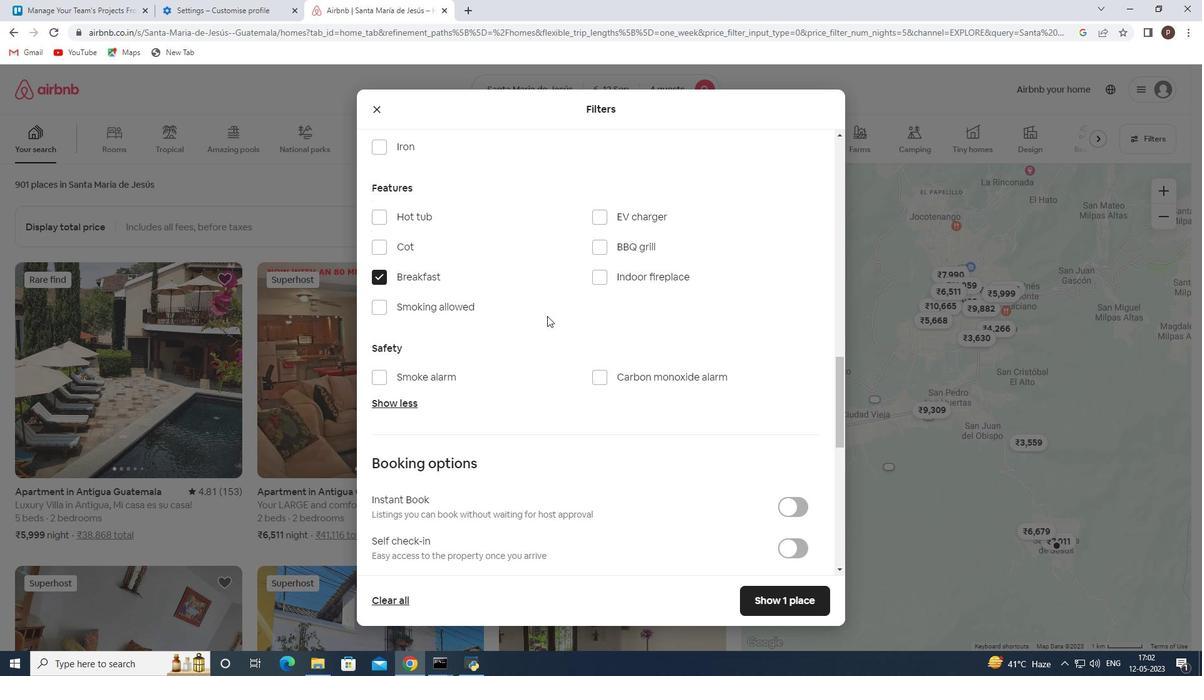 
Action: Mouse scrolled (549, 319) with delta (0, 0)
Screenshot: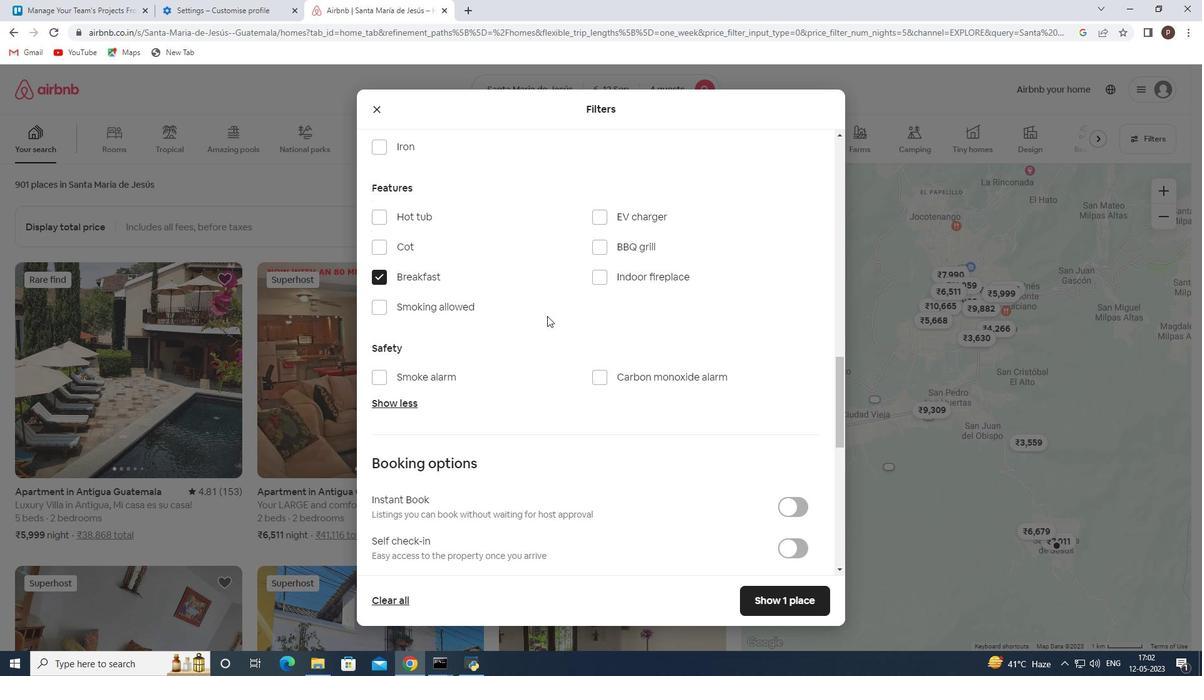 
Action: Mouse moved to (551, 322)
Screenshot: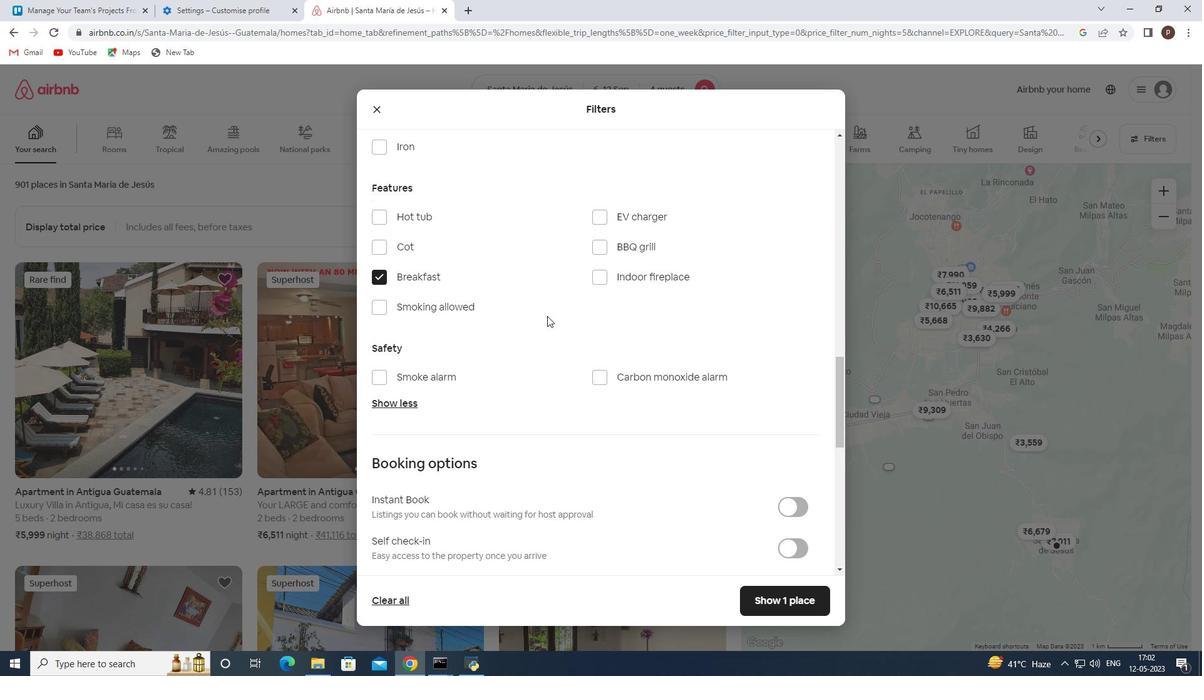 
Action: Mouse scrolled (551, 321) with delta (0, 0)
Screenshot: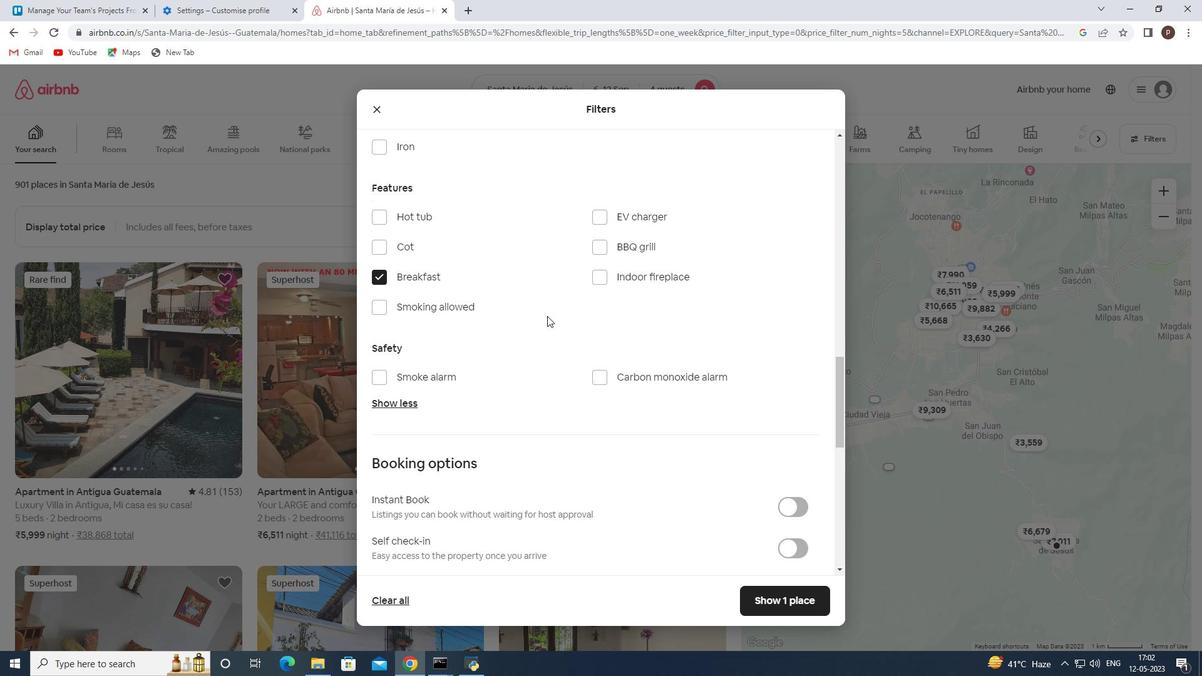 
Action: Mouse moved to (552, 323)
Screenshot: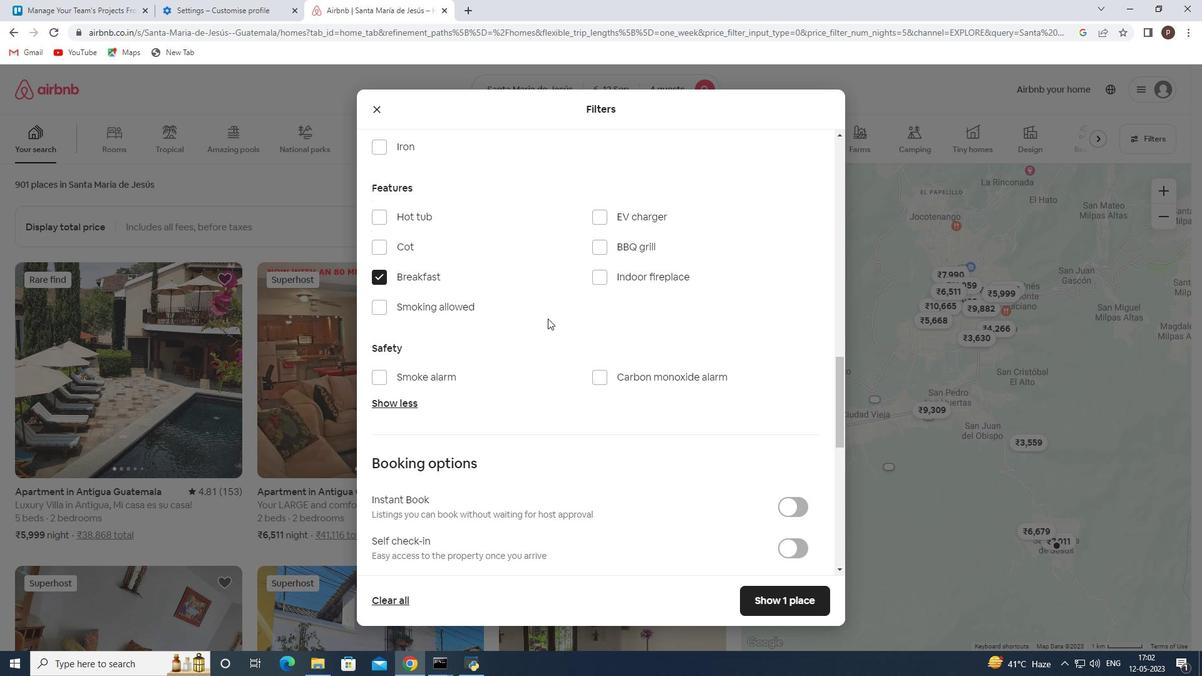 
Action: Mouse scrolled (552, 322) with delta (0, 0)
Screenshot: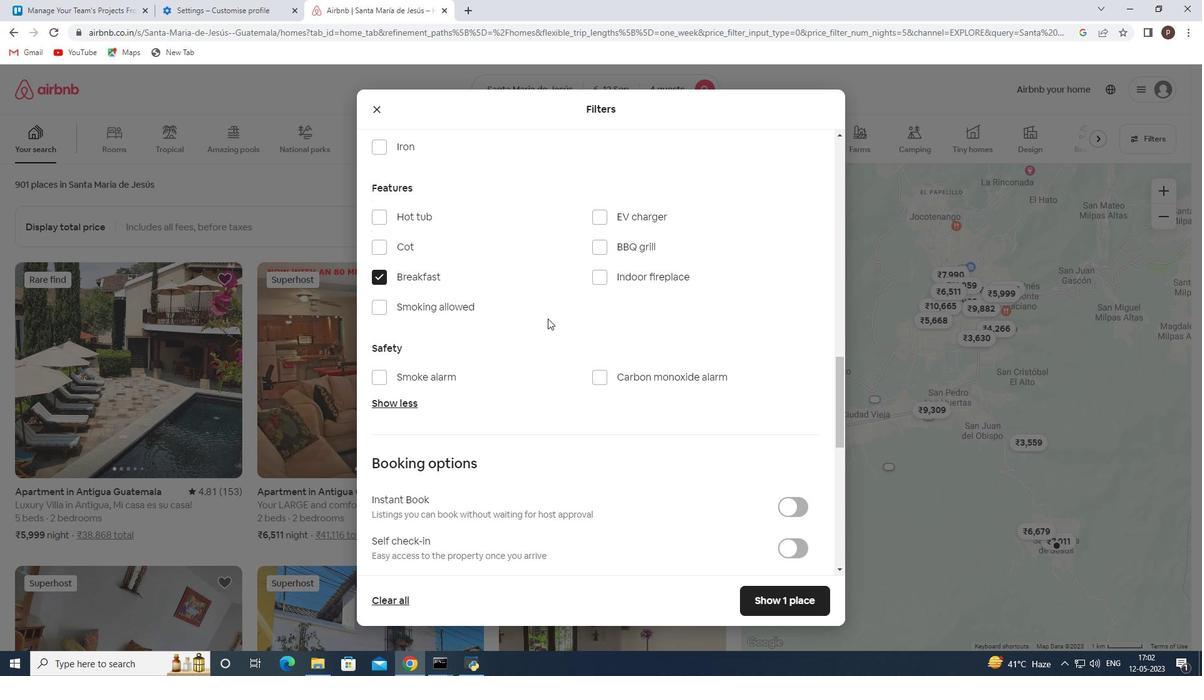 
Action: Mouse moved to (784, 359)
Screenshot: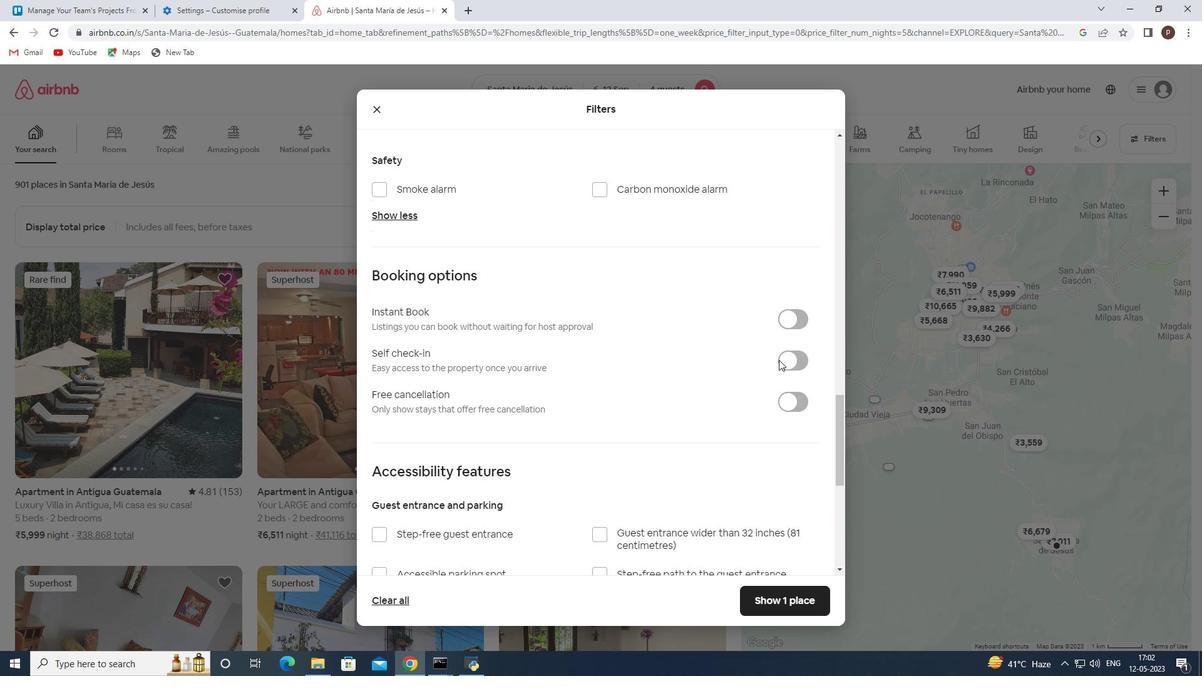 
Action: Mouse pressed left at (784, 359)
Screenshot: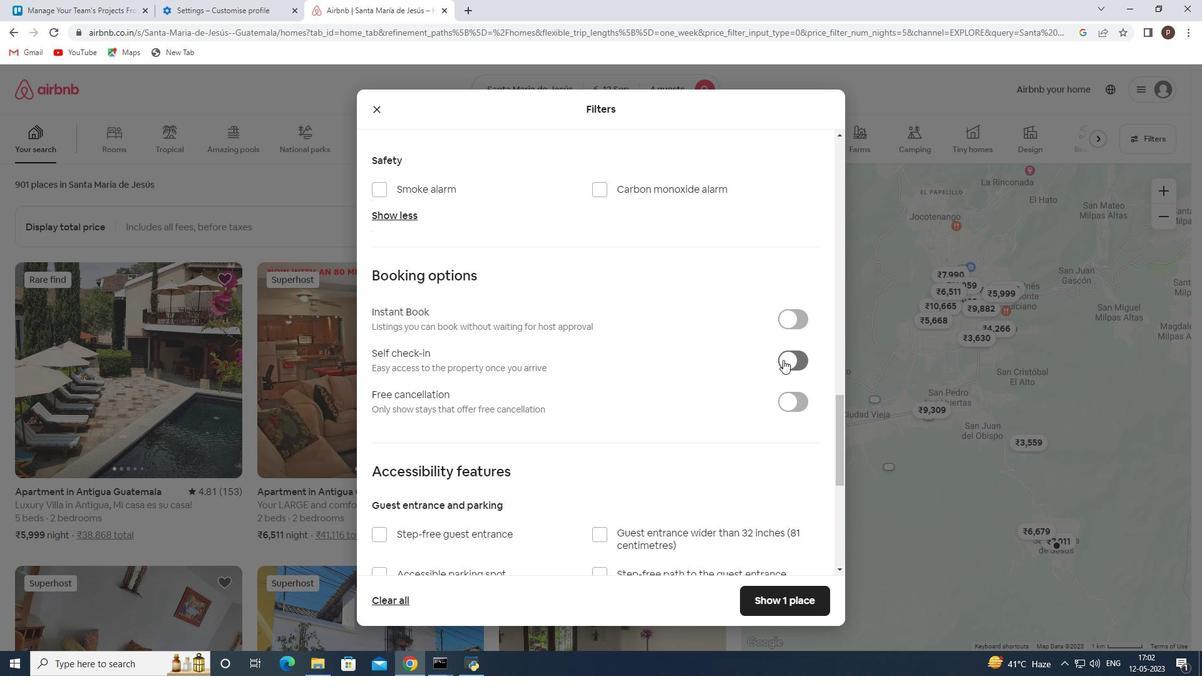 
Action: Mouse moved to (654, 383)
Screenshot: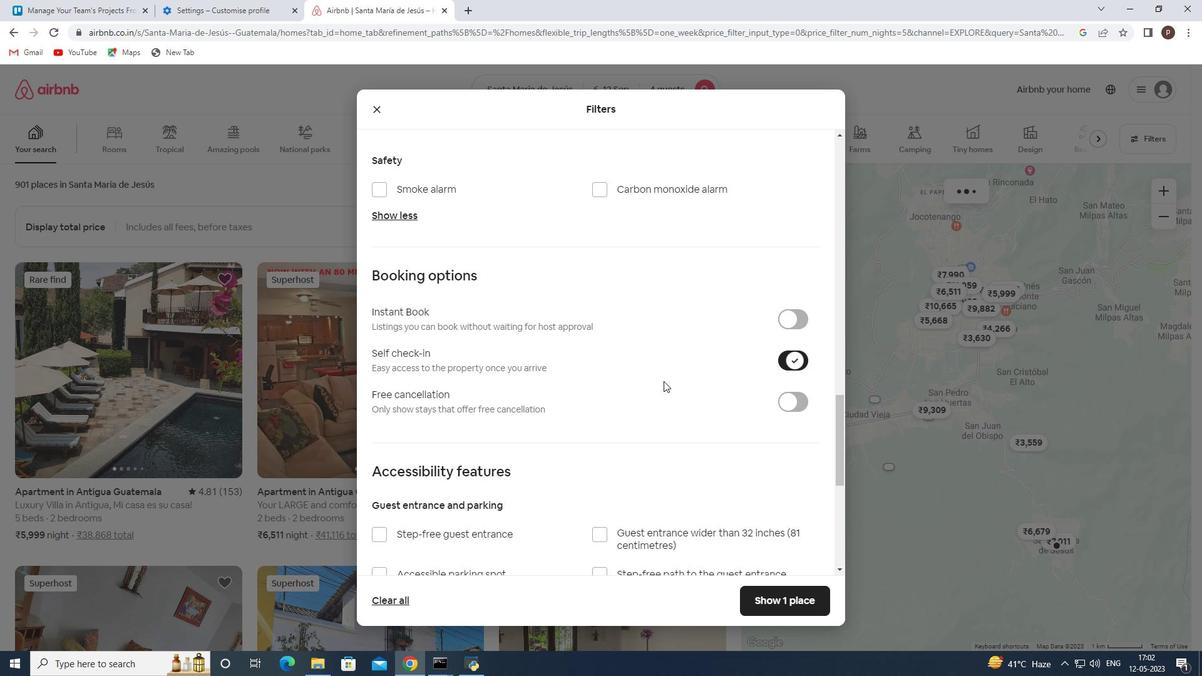 
Action: Mouse scrolled (654, 383) with delta (0, 0)
Screenshot: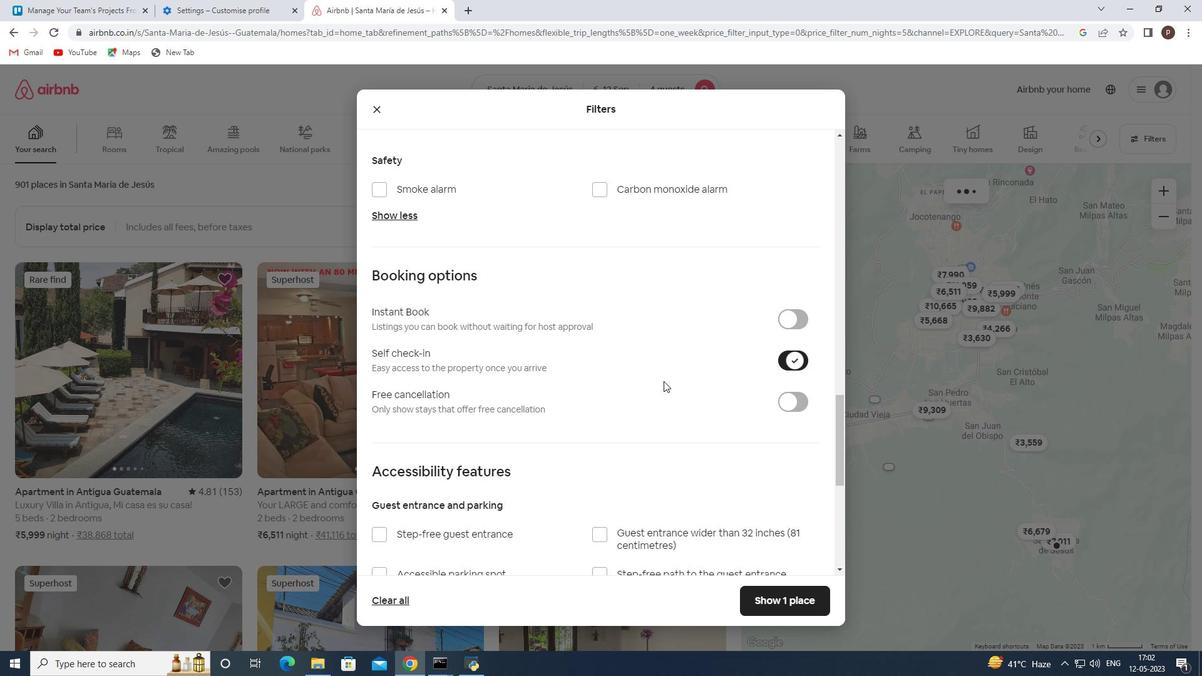 
Action: Mouse moved to (650, 384)
Screenshot: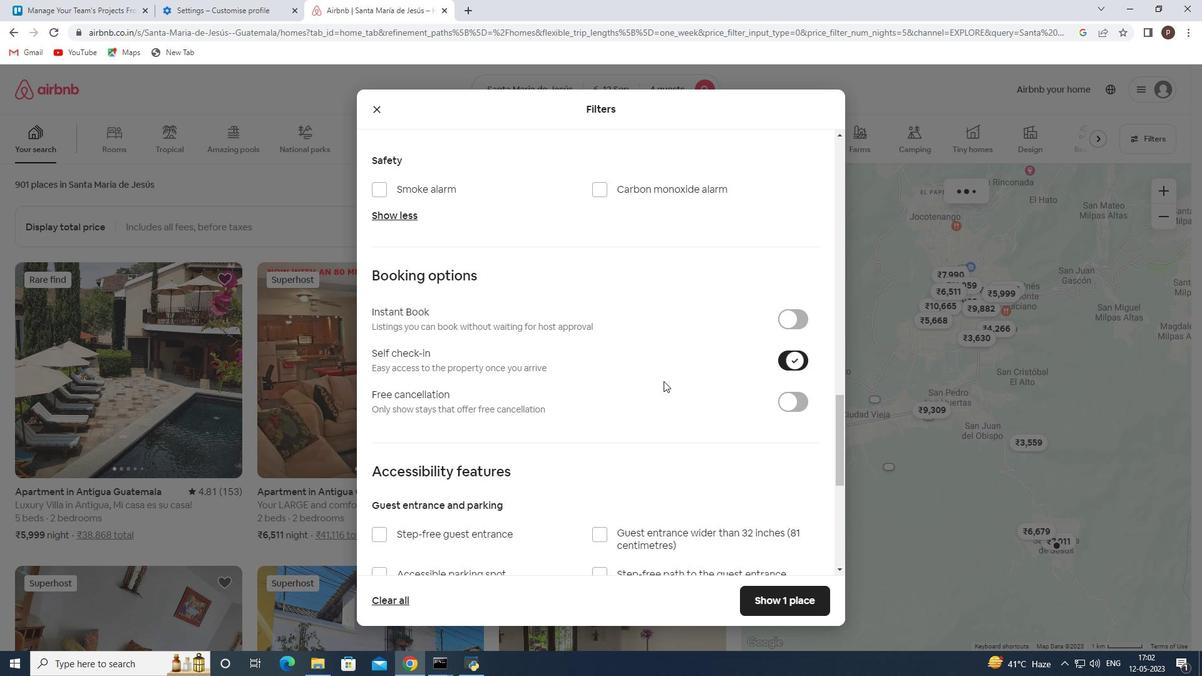 
Action: Mouse scrolled (650, 383) with delta (0, 0)
Screenshot: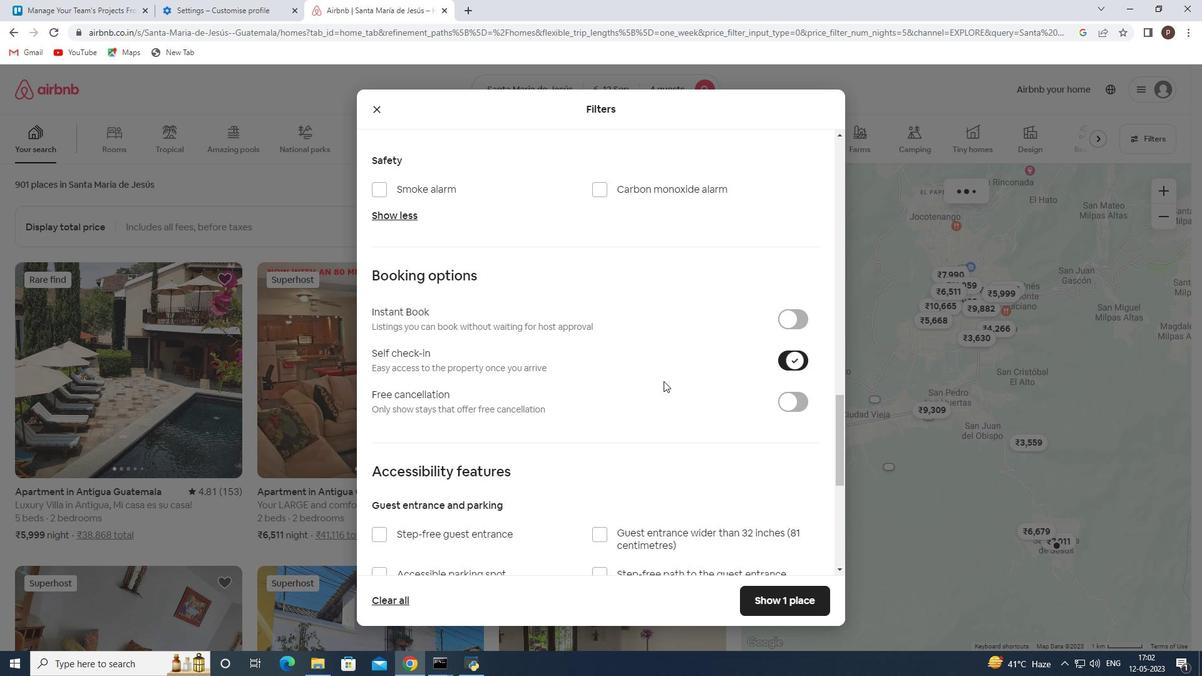 
Action: Mouse moved to (646, 385)
Screenshot: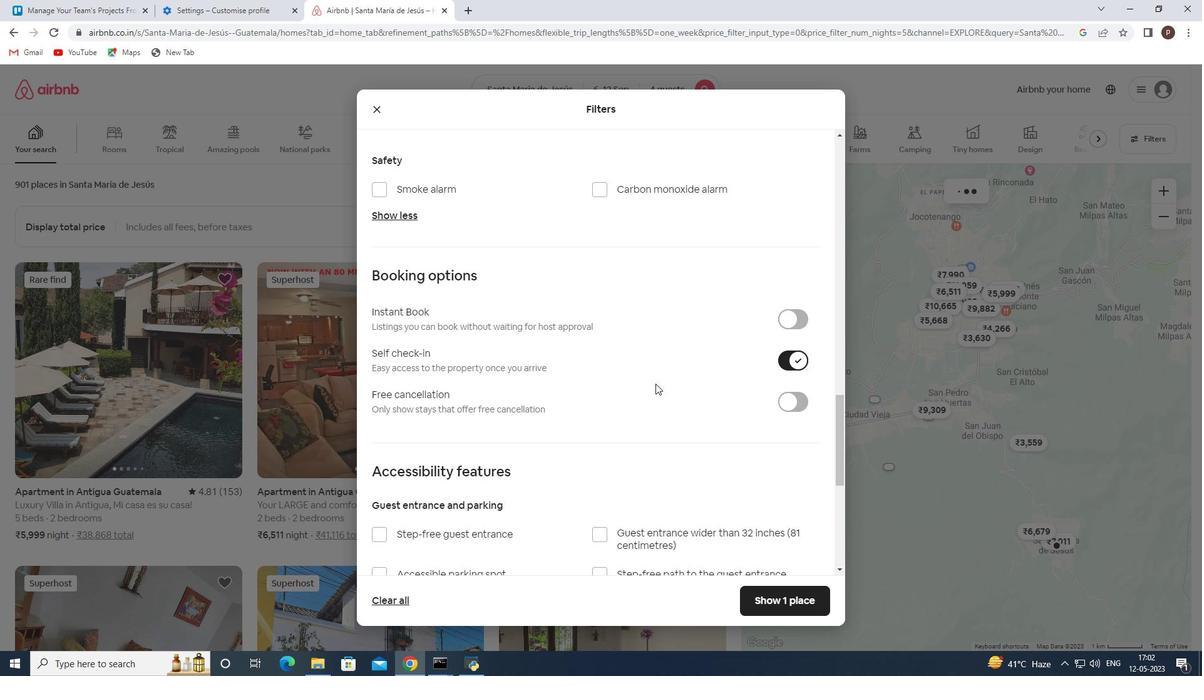 
Action: Mouse scrolled (646, 384) with delta (0, 0)
Screenshot: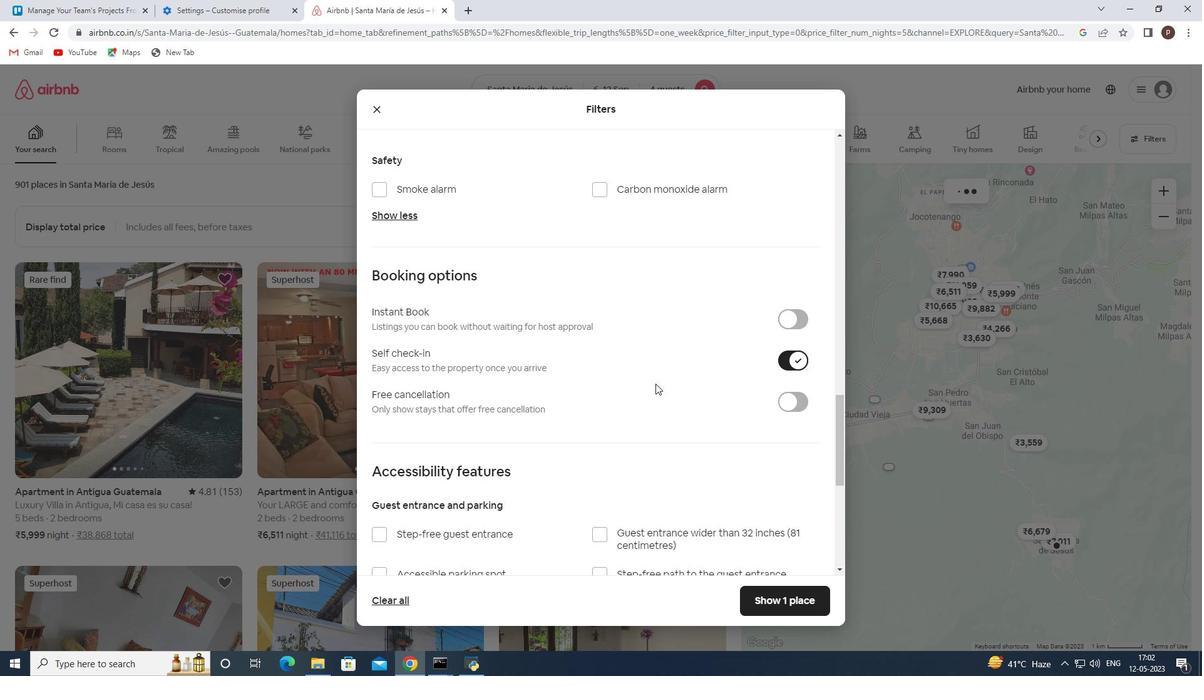 
Action: Mouse moved to (600, 382)
Screenshot: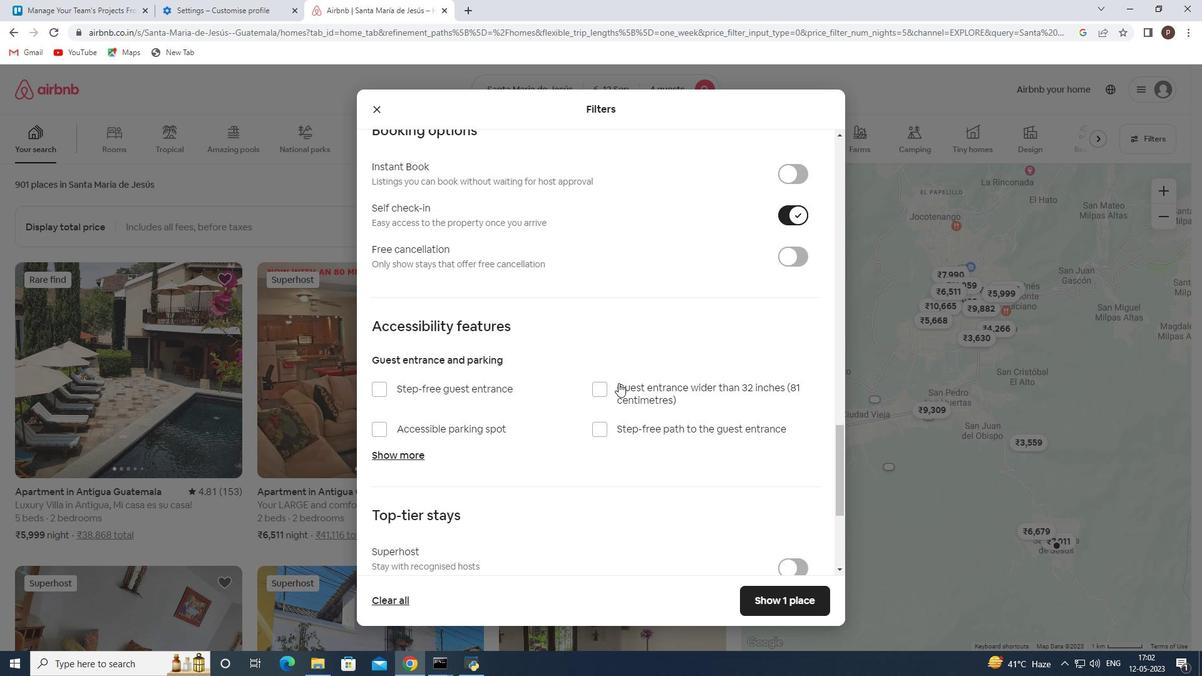 
Action: Mouse scrolled (600, 381) with delta (0, 0)
Screenshot: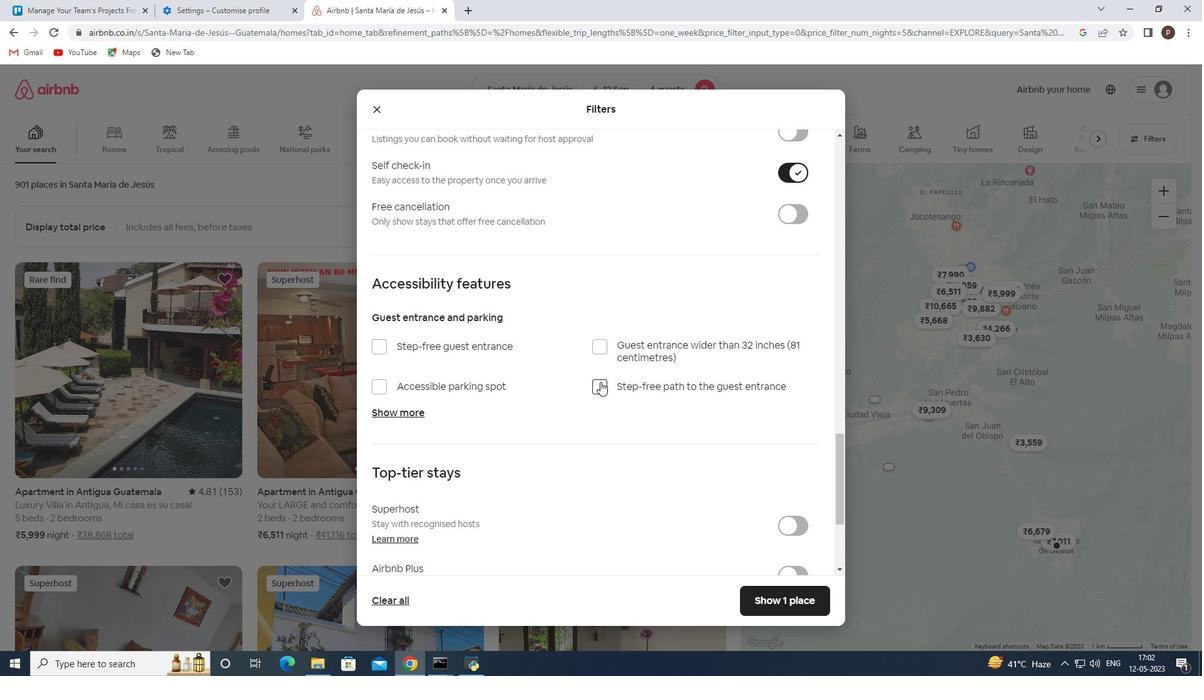 
Action: Mouse scrolled (600, 381) with delta (0, 0)
Screenshot: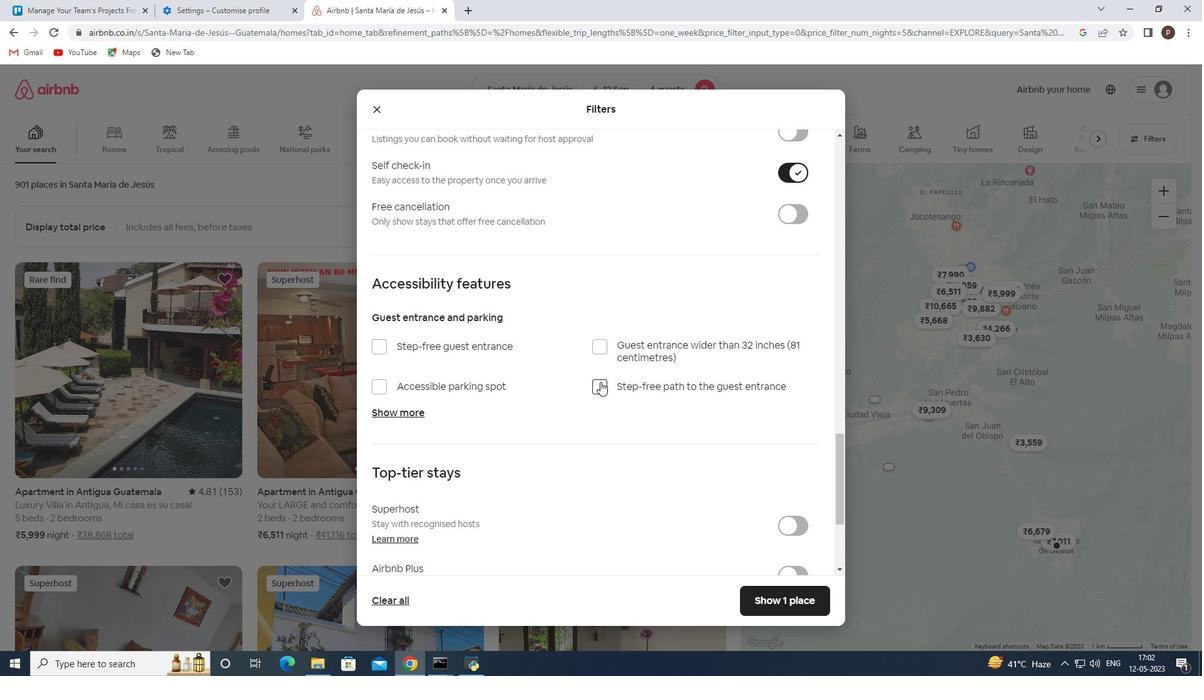 
Action: Mouse scrolled (600, 381) with delta (0, 0)
Screenshot: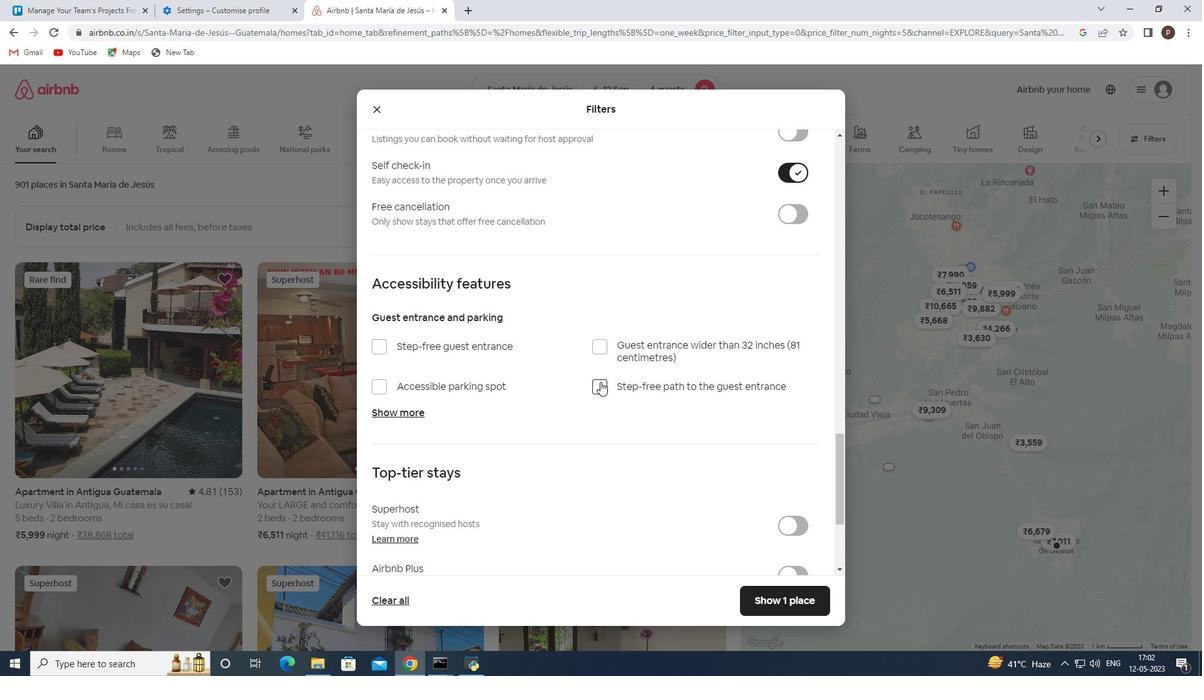 
Action: Mouse moved to (717, 406)
Screenshot: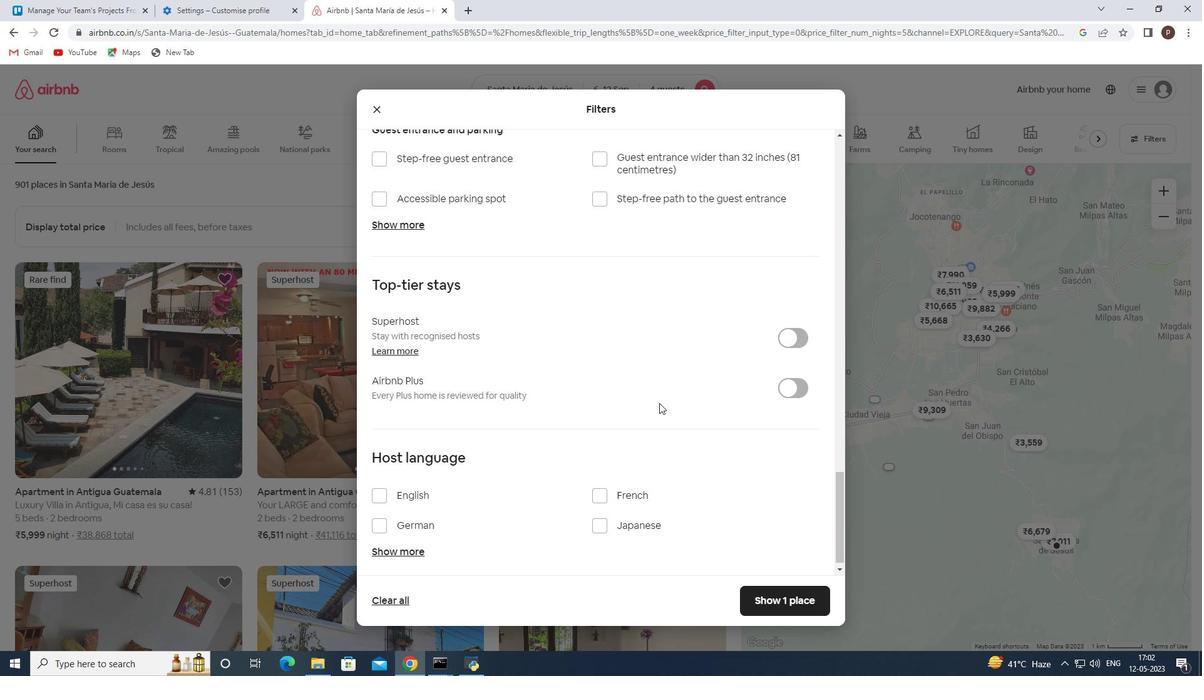 
Action: Mouse scrolled (717, 405) with delta (0, 0)
Screenshot: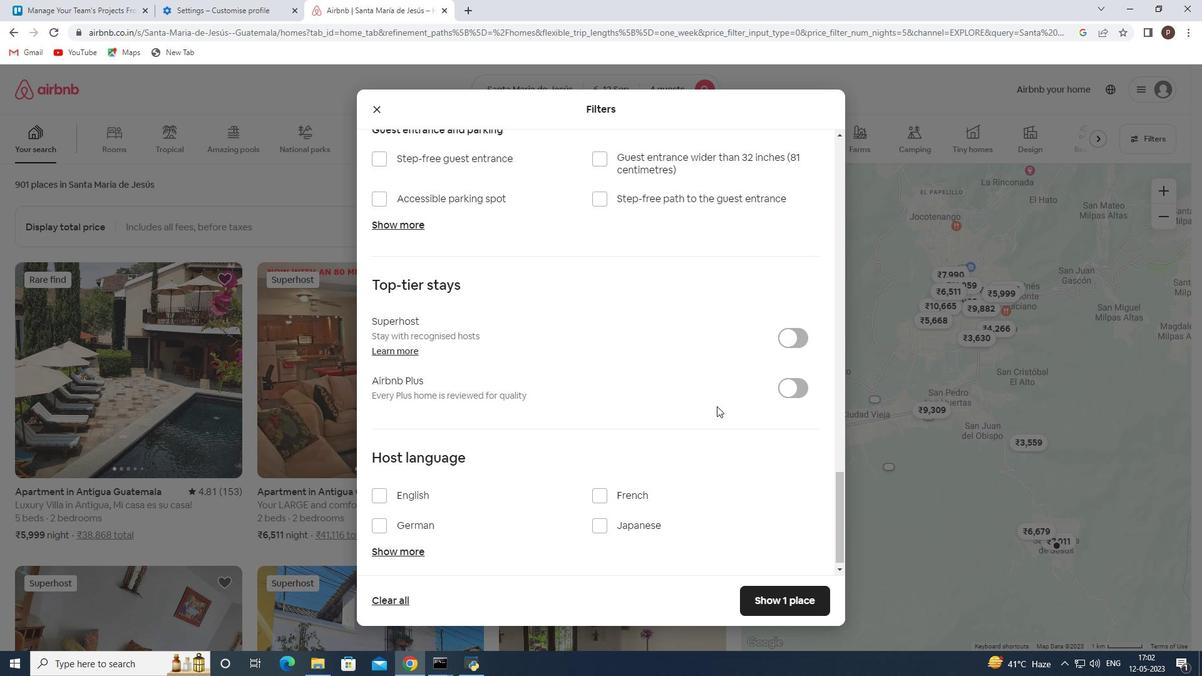 
Action: Mouse scrolled (717, 405) with delta (0, 0)
Screenshot: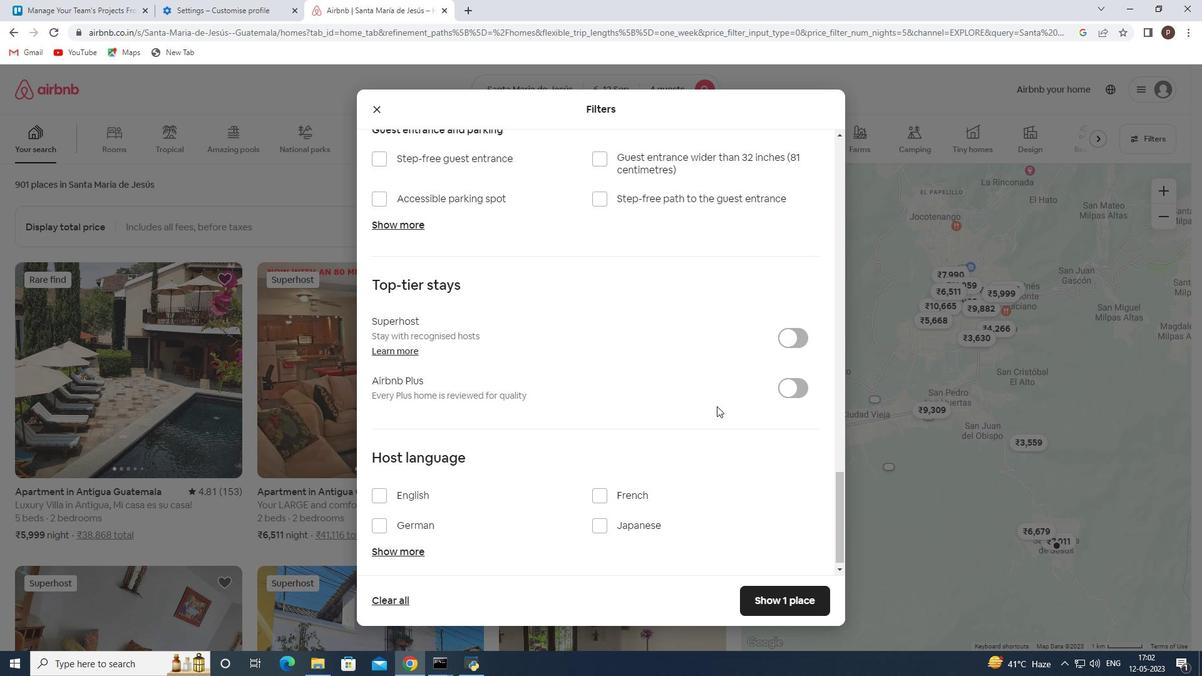 
Action: Mouse moved to (717, 407)
Screenshot: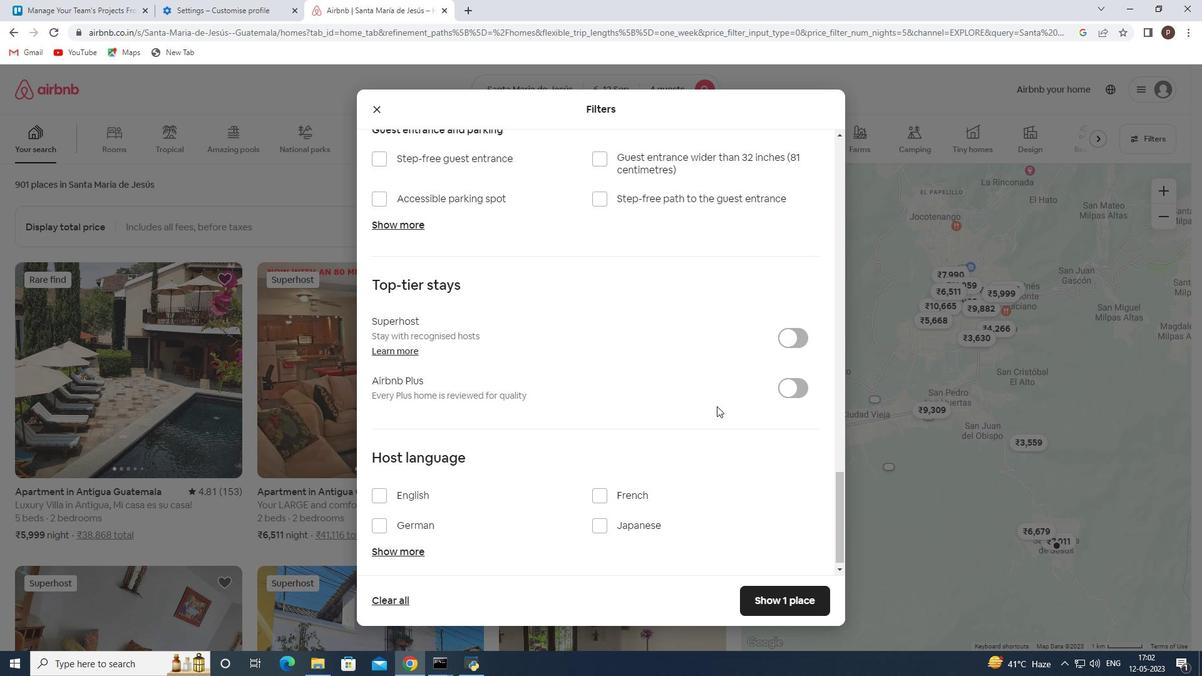 
Action: Mouse scrolled (717, 406) with delta (0, 0)
Screenshot: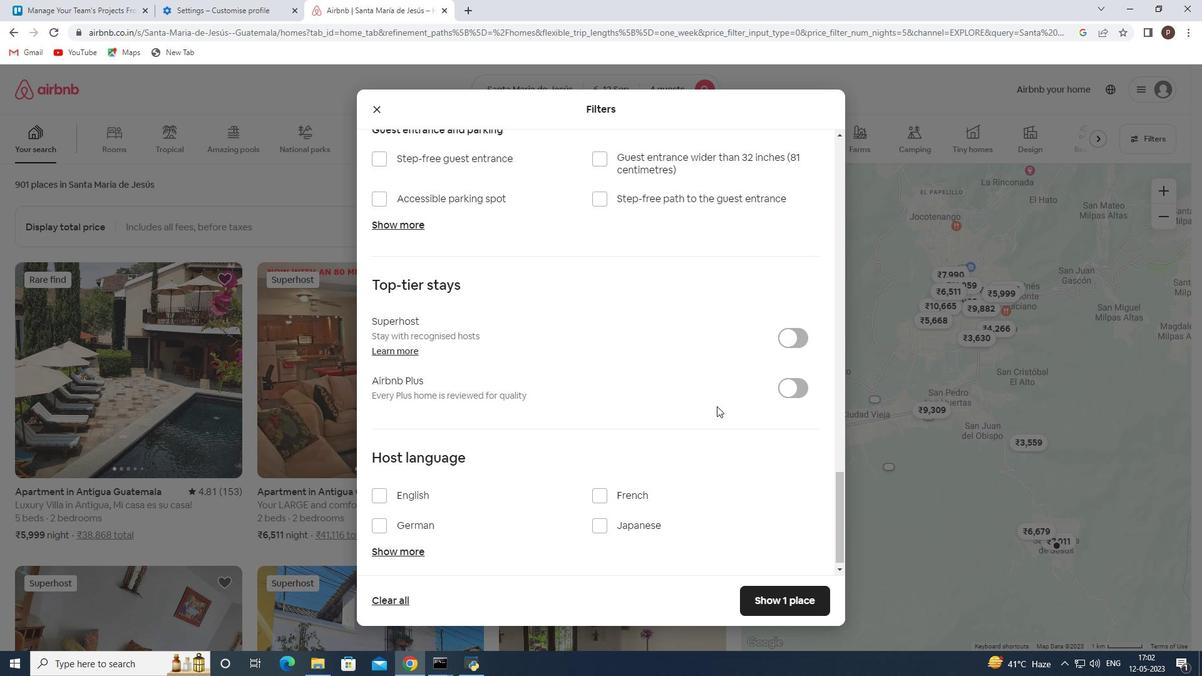 
Action: Mouse scrolled (717, 406) with delta (0, 0)
Screenshot: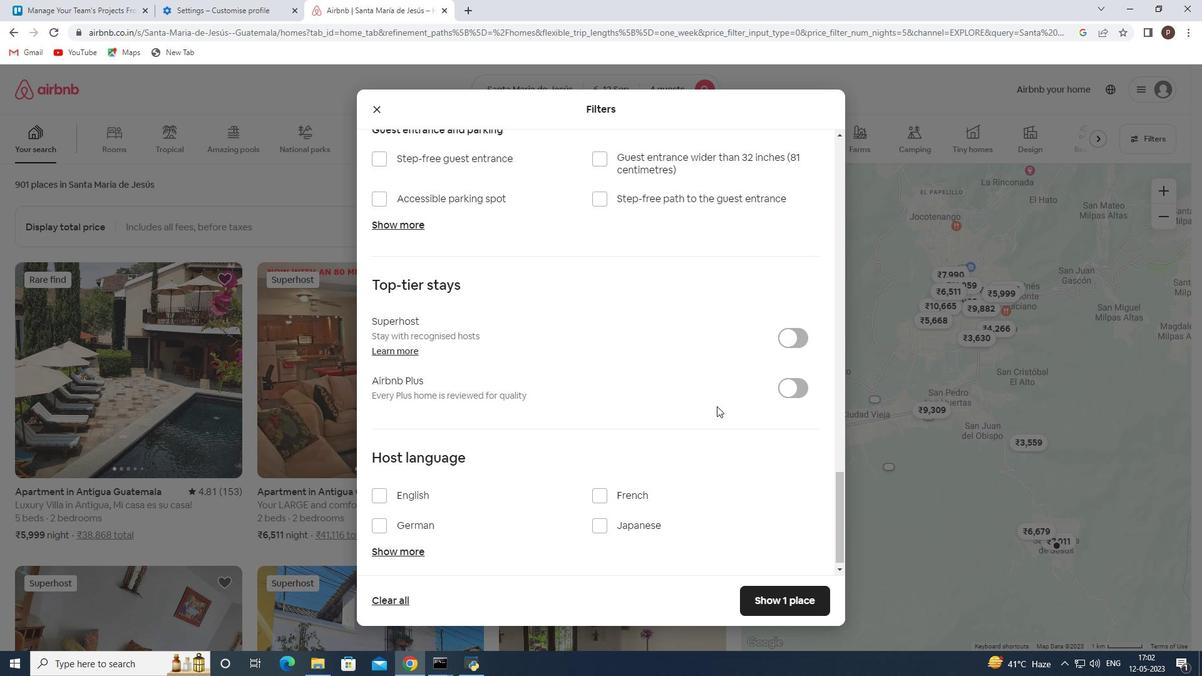 
Action: Mouse scrolled (717, 406) with delta (0, 0)
Screenshot: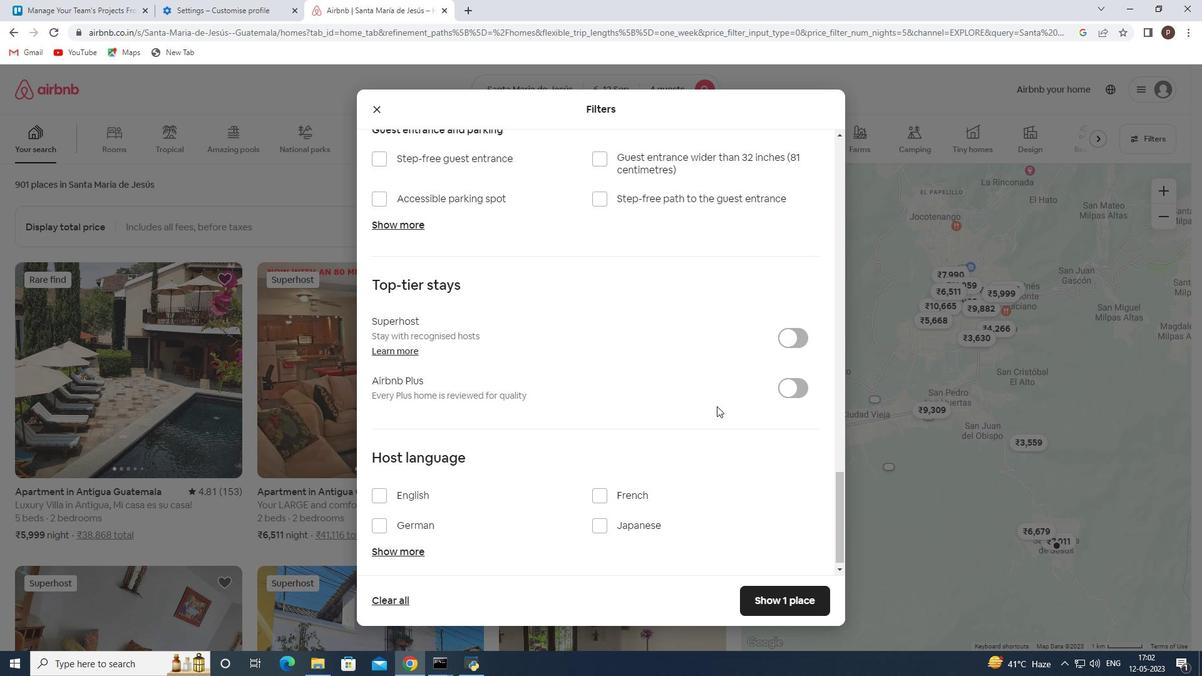 
Action: Mouse scrolled (717, 406) with delta (0, 0)
Screenshot: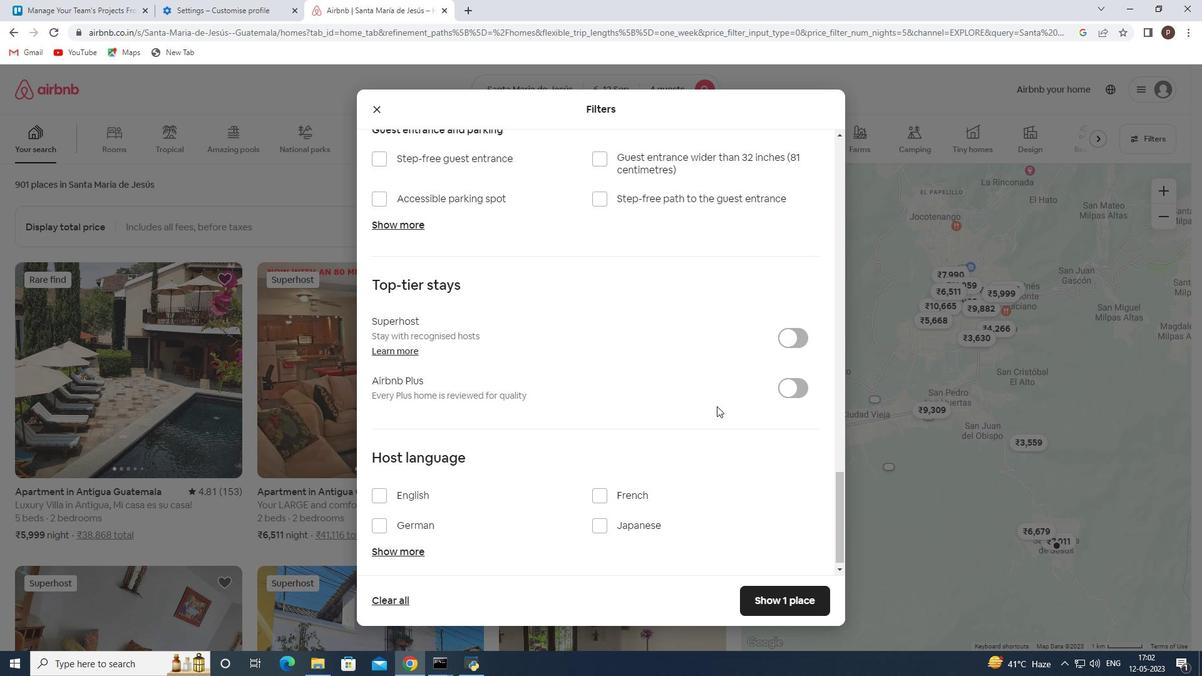 
Action: Mouse moved to (377, 489)
Screenshot: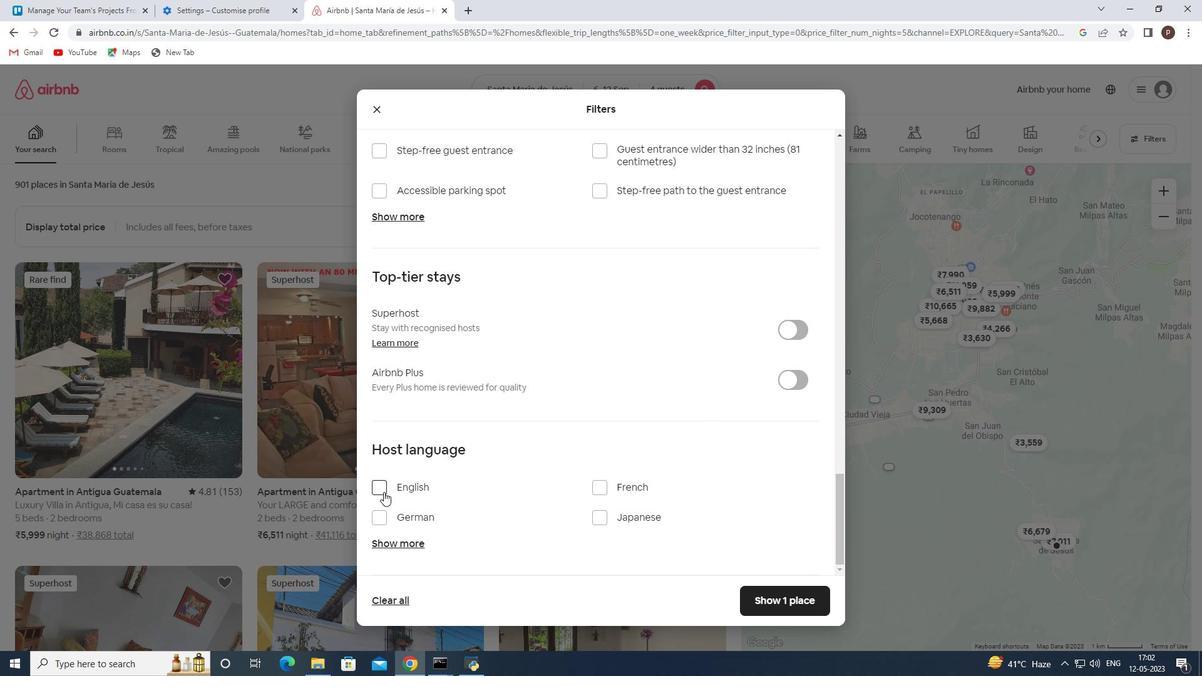 
Action: Mouse pressed left at (377, 489)
Screenshot: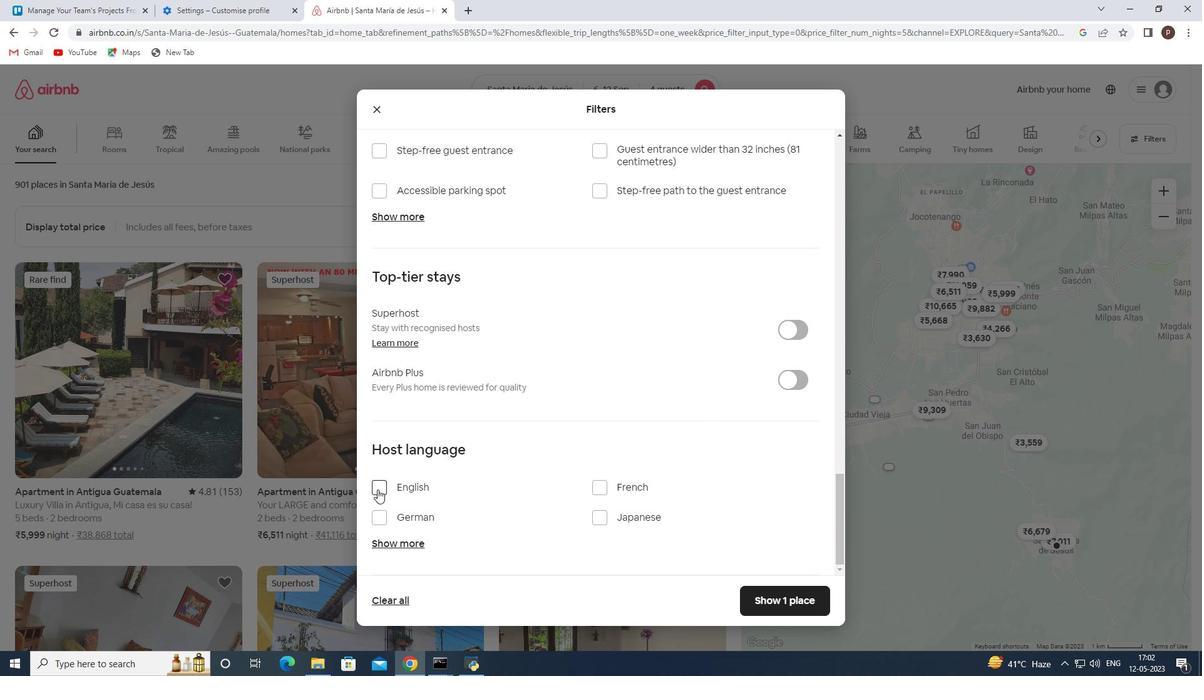 
Action: Mouse moved to (777, 597)
Screenshot: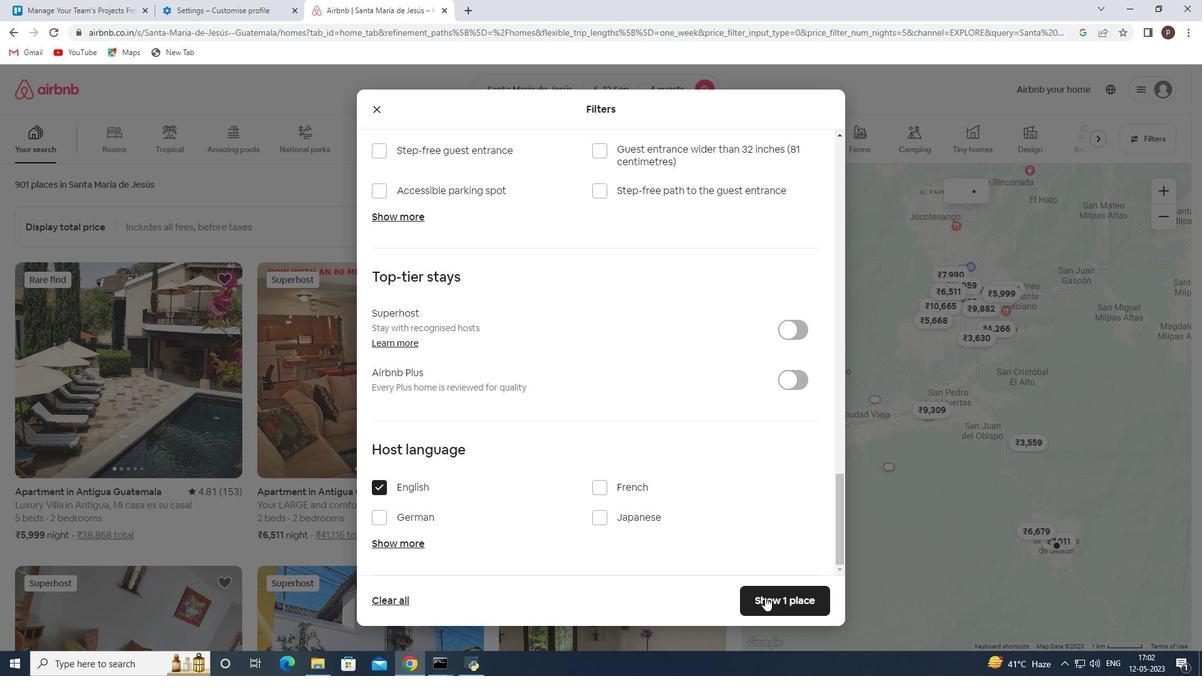 
Action: Mouse pressed left at (777, 597)
Screenshot: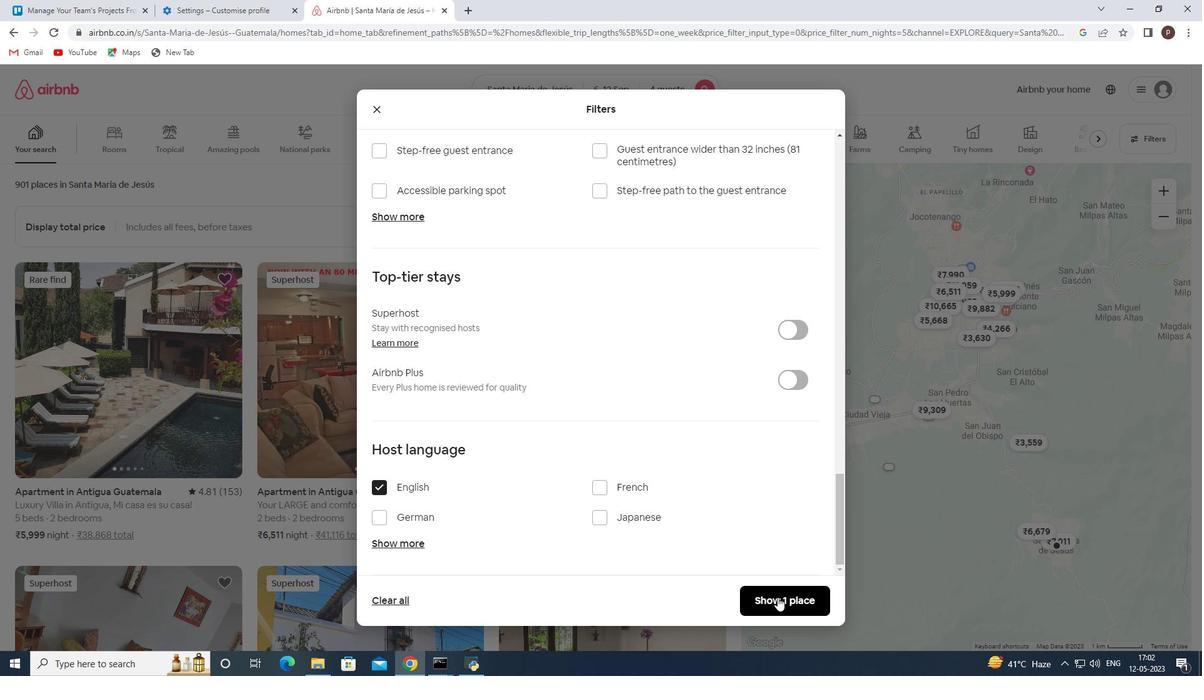 
Action: Mouse moved to (778, 597)
Screenshot: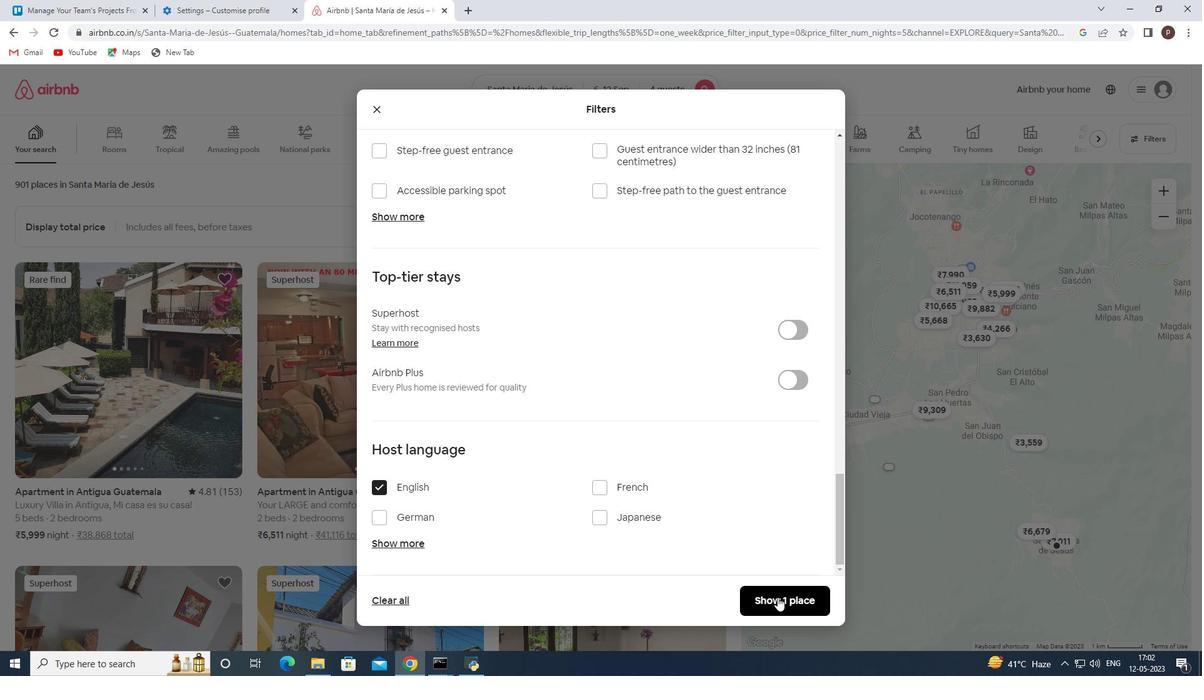 
